 Task: Look for space in Valera, Venezuela from 12th July, 2023 to 16th July, 2023 for 8 adults in price range Rs.10000 to Rs.16000. Place can be private room with 8 bedrooms having 8 beds and 8 bathrooms. Property type can be house, flat, guest house, hotel. Amenities needed are: wifi, TV, free parkinig on premises, gym, breakfast. Booking option can be shelf check-in. Required host language is English.
Action: Mouse moved to (499, 135)
Screenshot: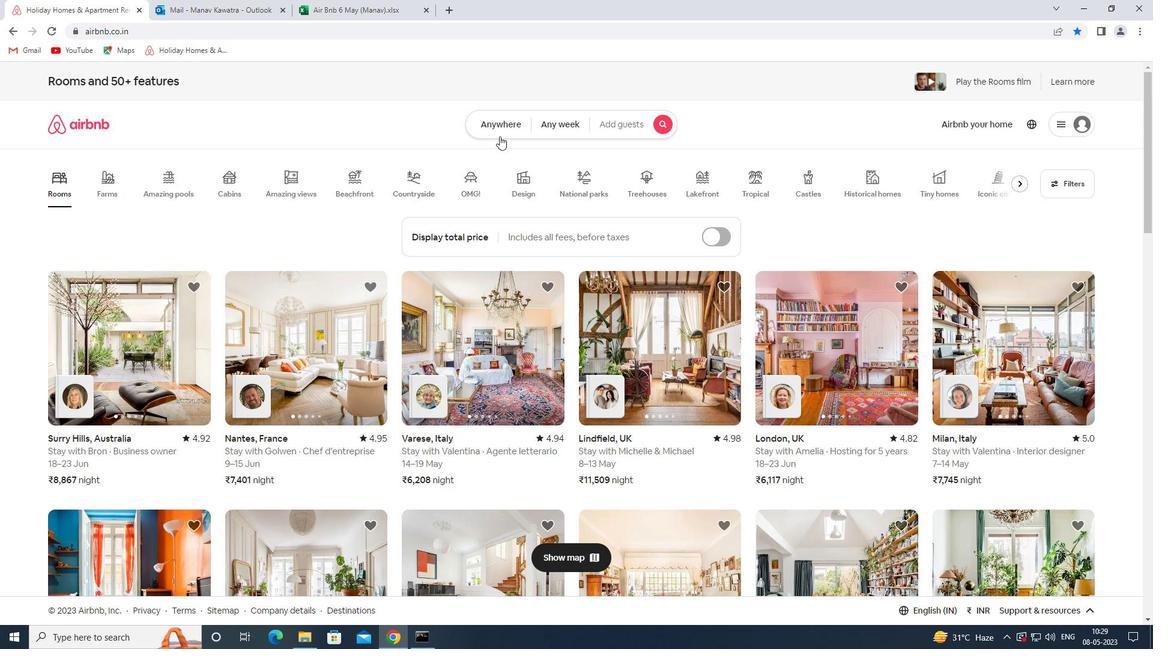 
Action: Mouse pressed left at (499, 135)
Screenshot: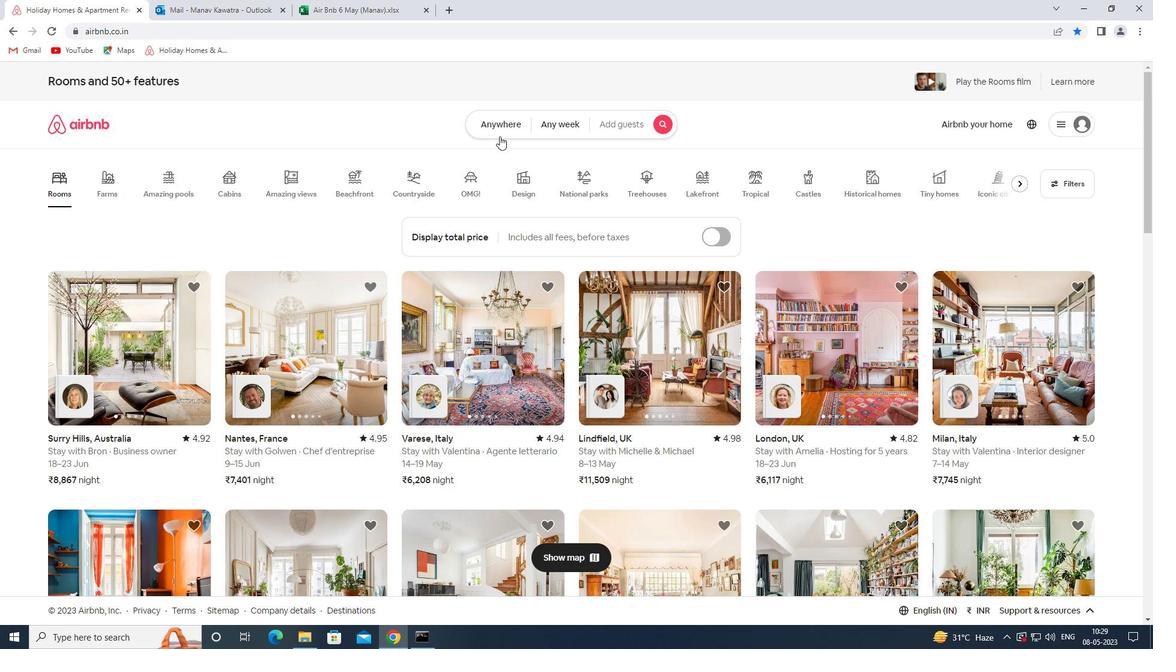 
Action: Mouse moved to (424, 174)
Screenshot: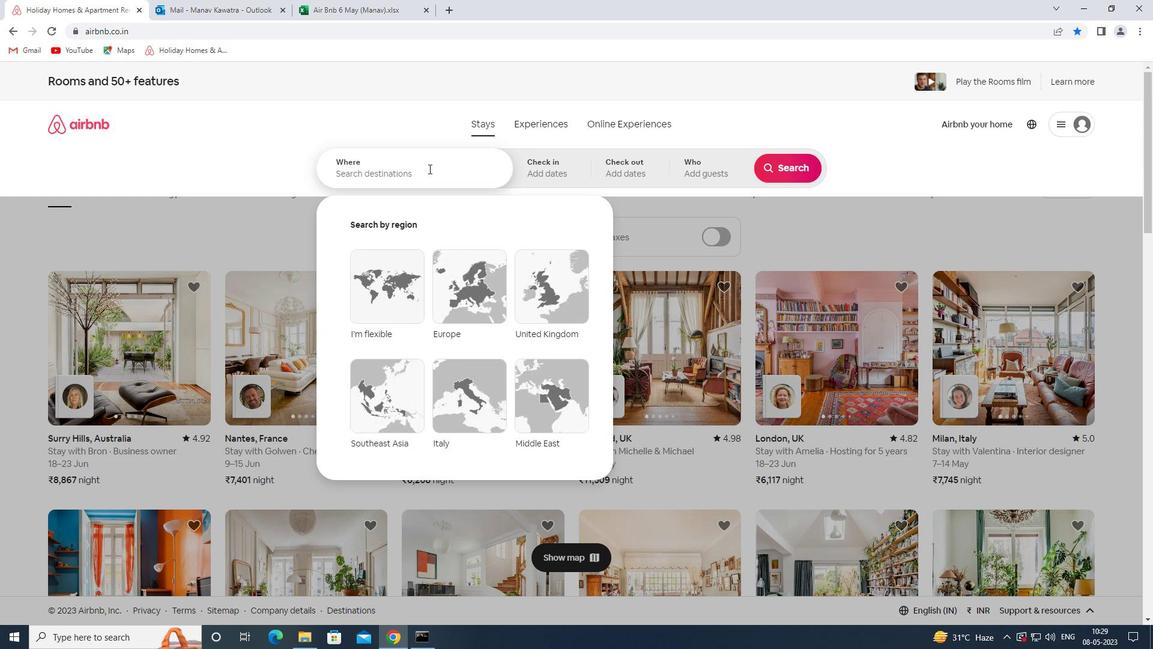 
Action: Mouse pressed left at (424, 174)
Screenshot: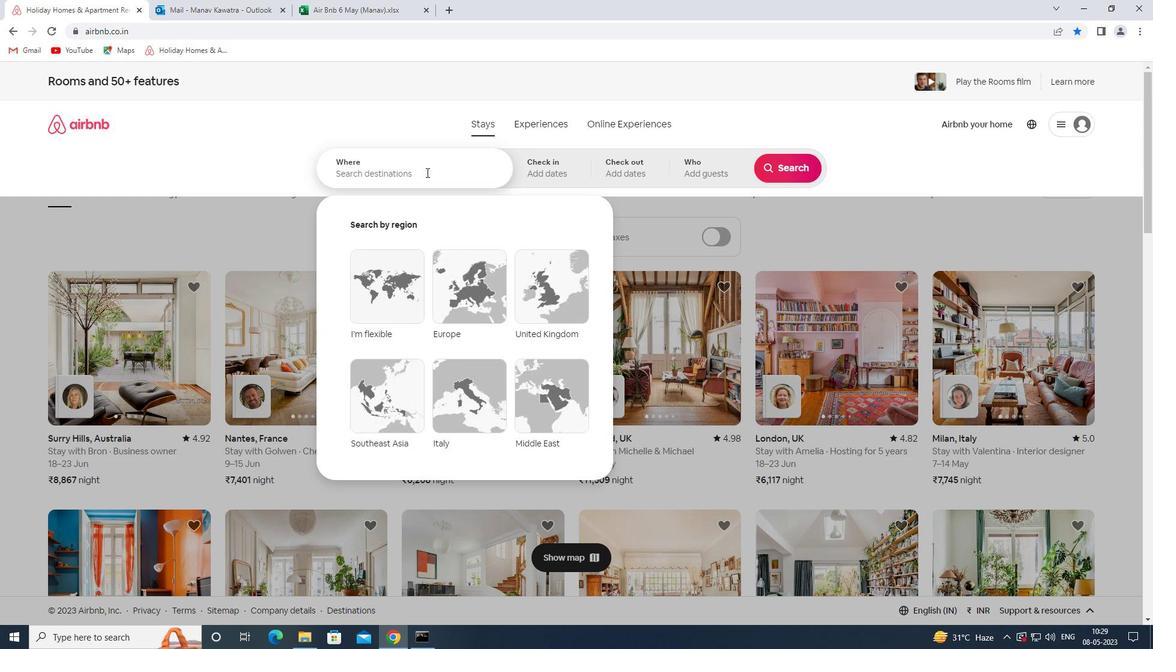 
Action: Key pressed valera<Key.space>v
Screenshot: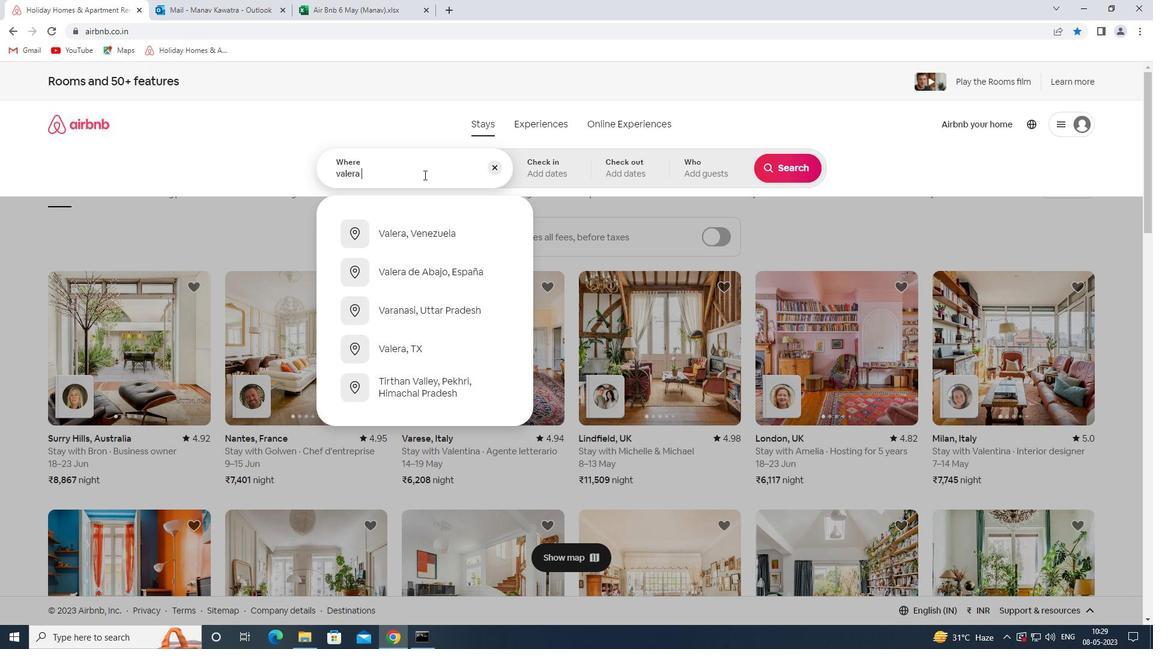 
Action: Mouse moved to (454, 265)
Screenshot: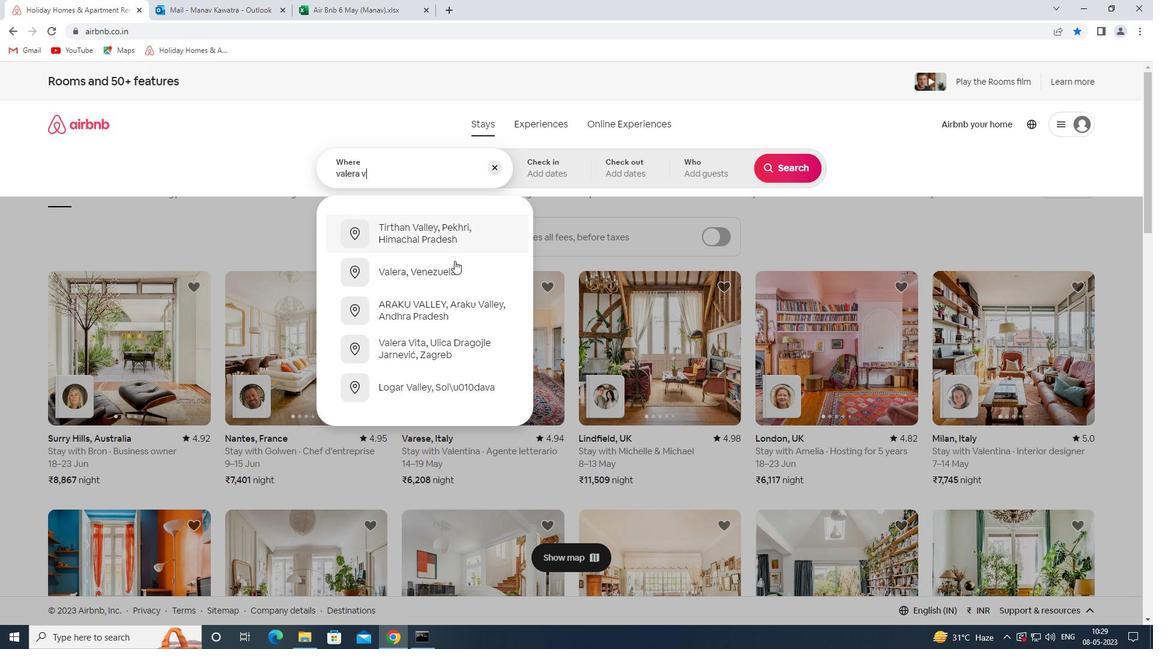 
Action: Mouse pressed left at (454, 265)
Screenshot: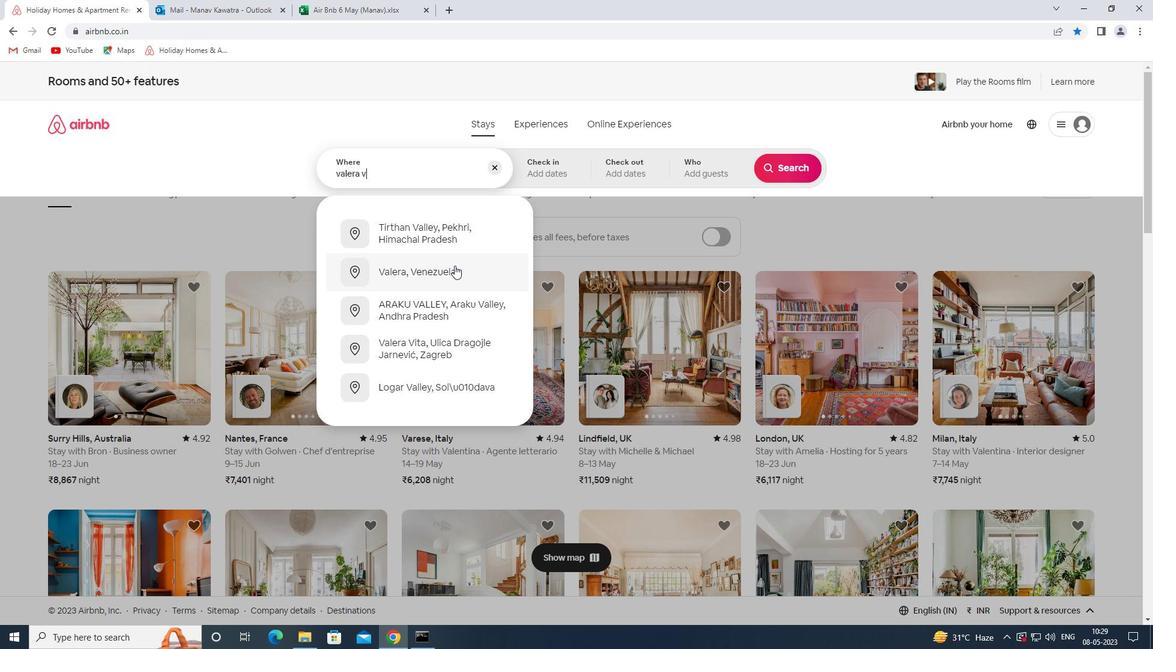 
Action: Mouse moved to (790, 262)
Screenshot: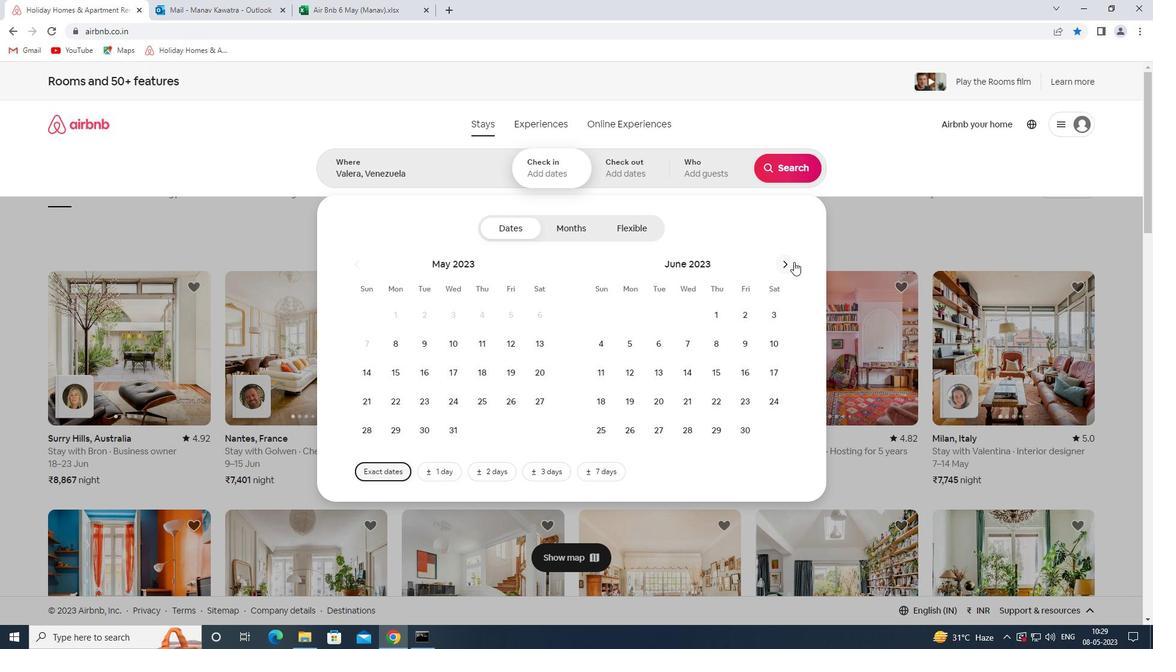 
Action: Mouse pressed left at (790, 262)
Screenshot: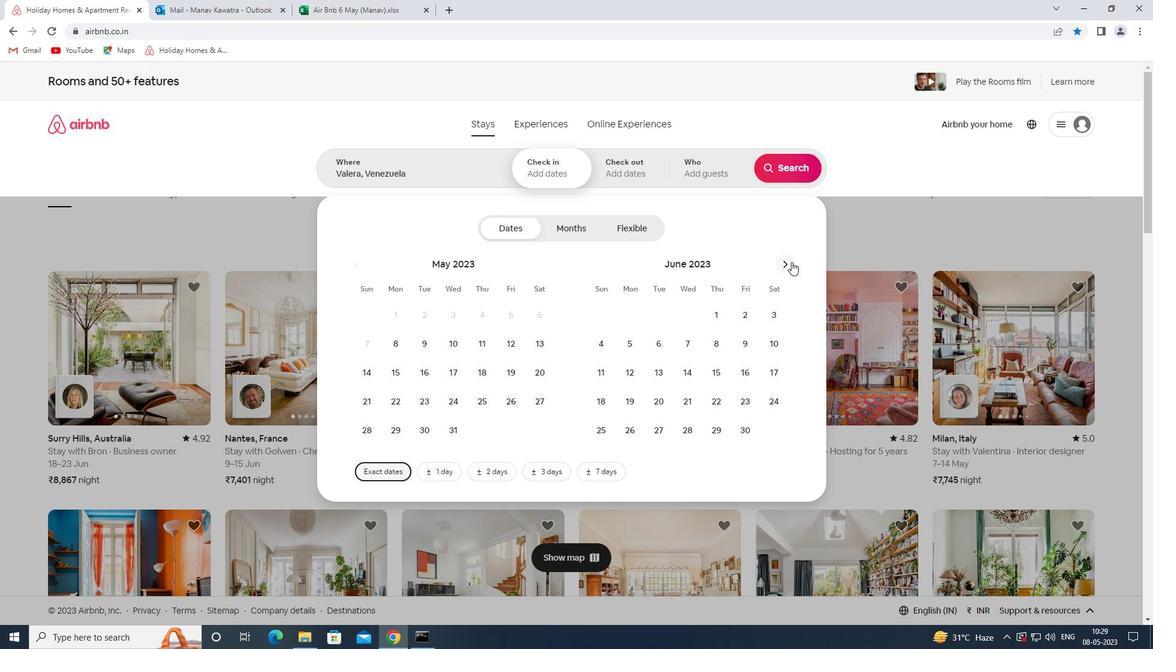 
Action: Mouse moved to (688, 370)
Screenshot: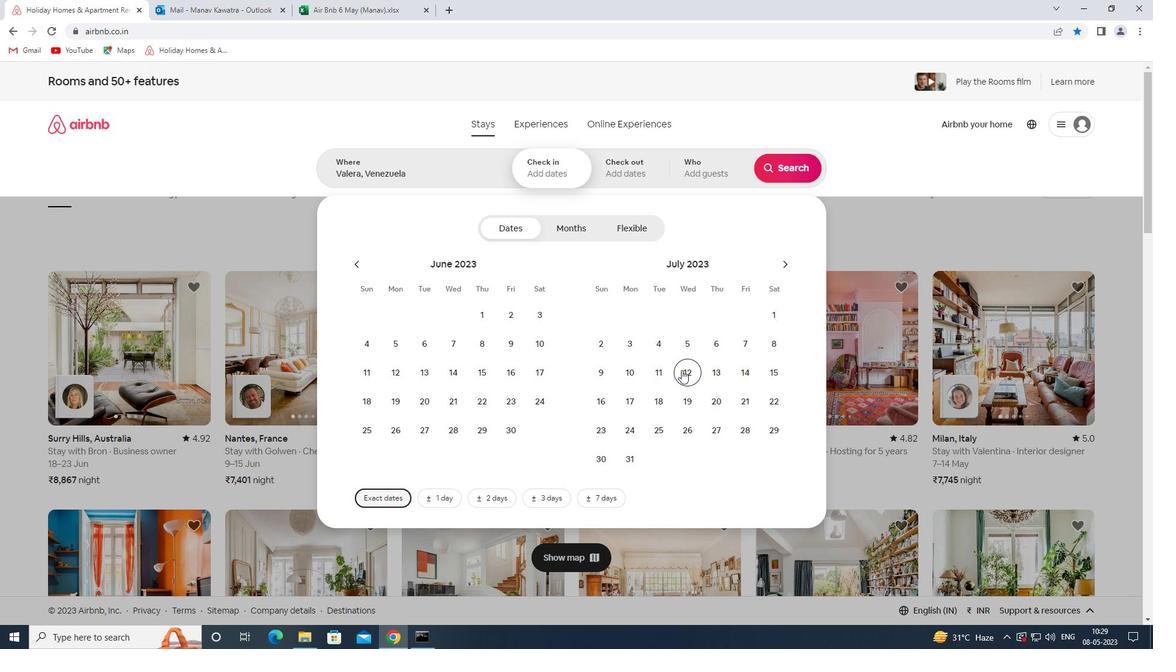 
Action: Mouse pressed left at (688, 370)
Screenshot: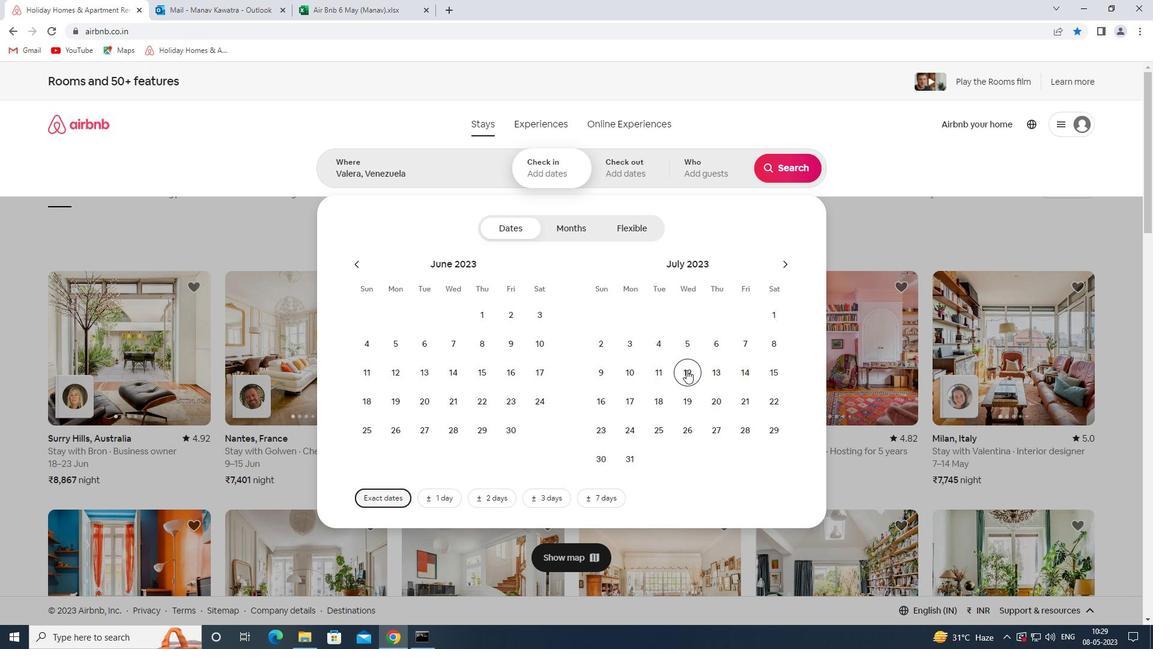 
Action: Mouse moved to (604, 406)
Screenshot: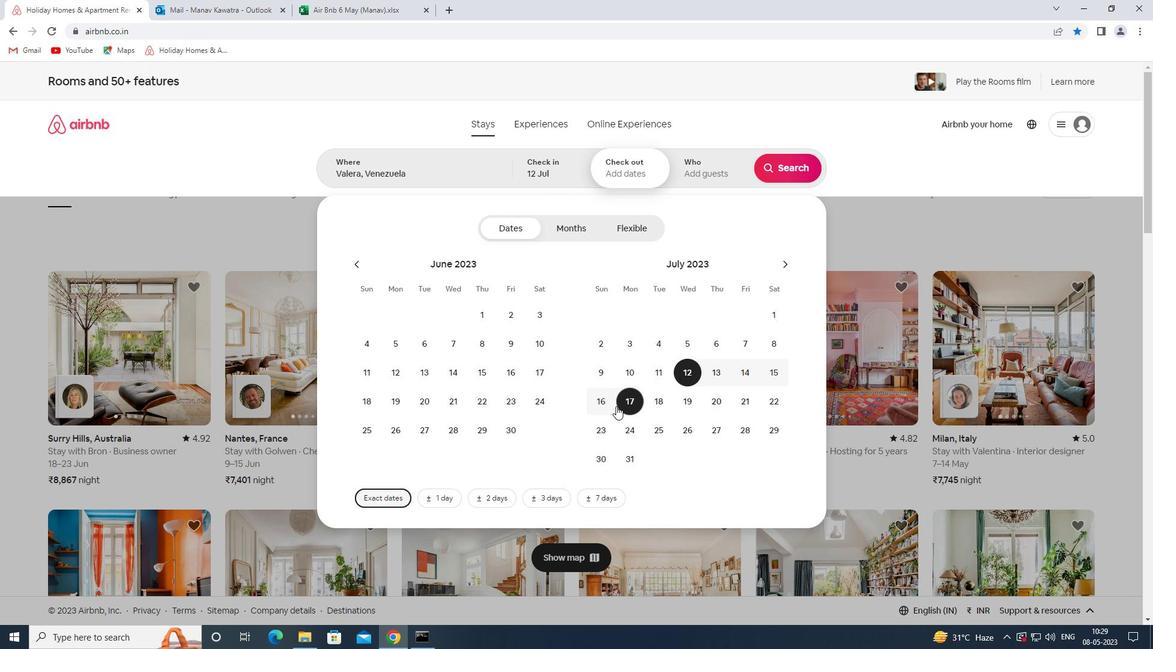 
Action: Mouse pressed left at (604, 406)
Screenshot: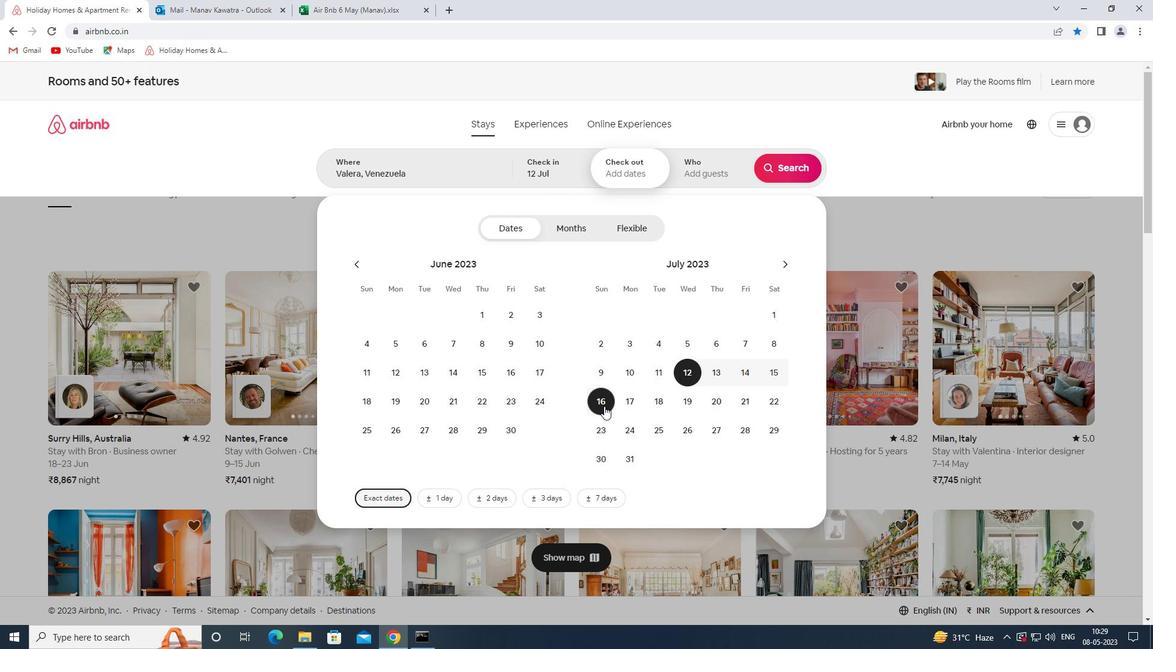 
Action: Mouse moved to (698, 179)
Screenshot: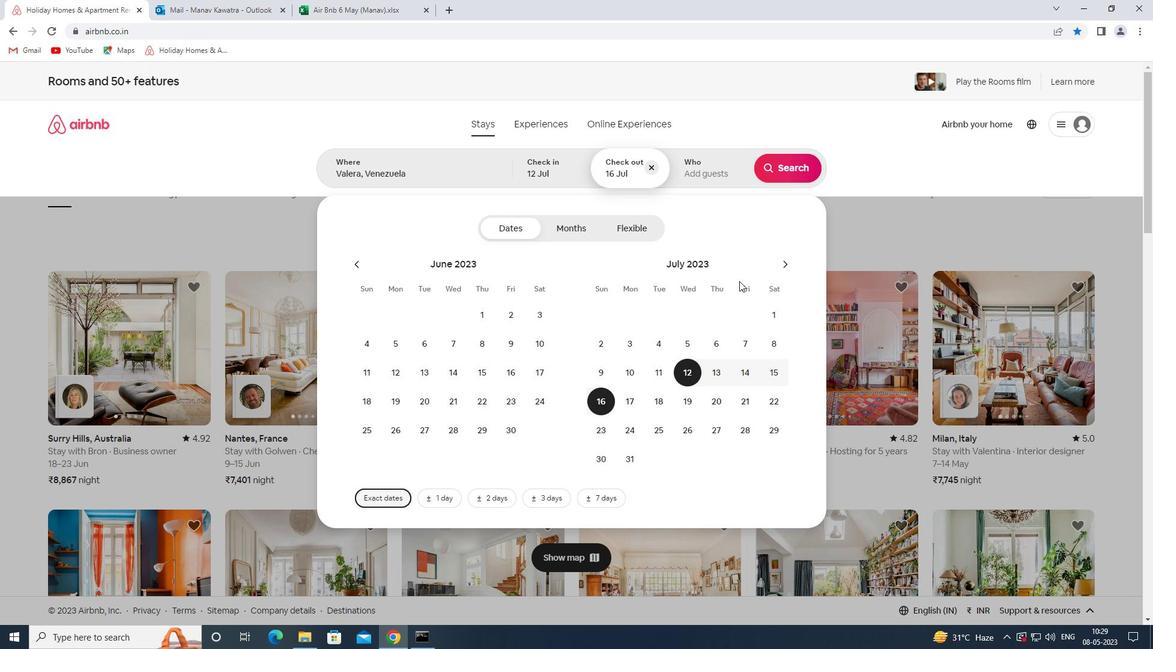 
Action: Mouse pressed left at (698, 179)
Screenshot: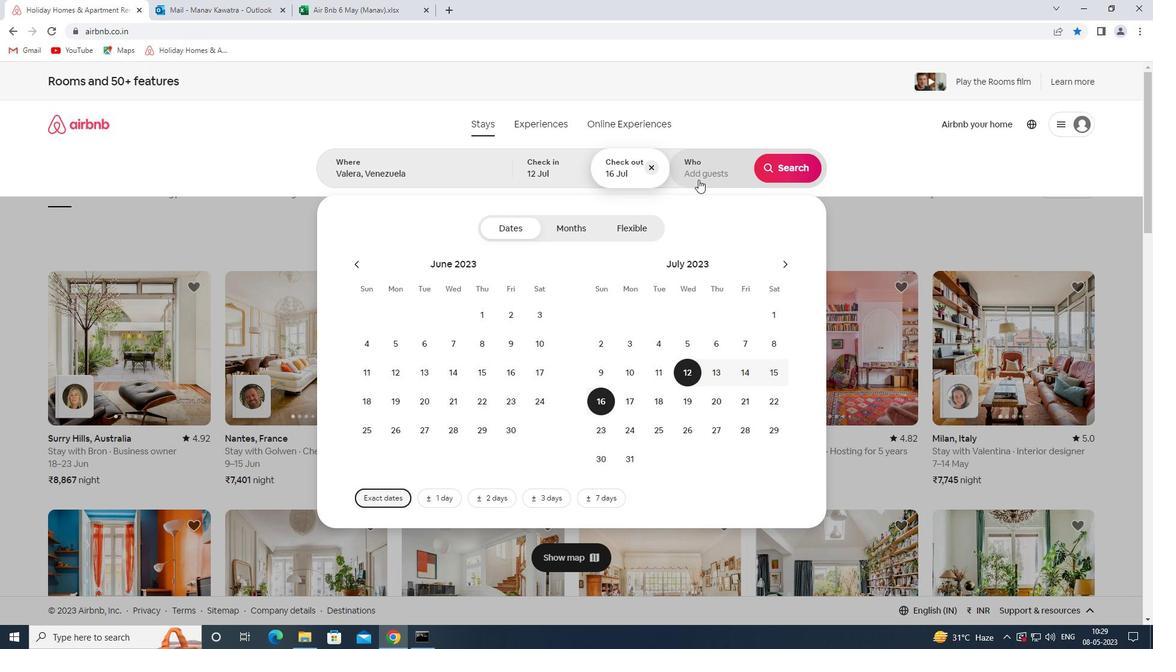 
Action: Mouse moved to (798, 233)
Screenshot: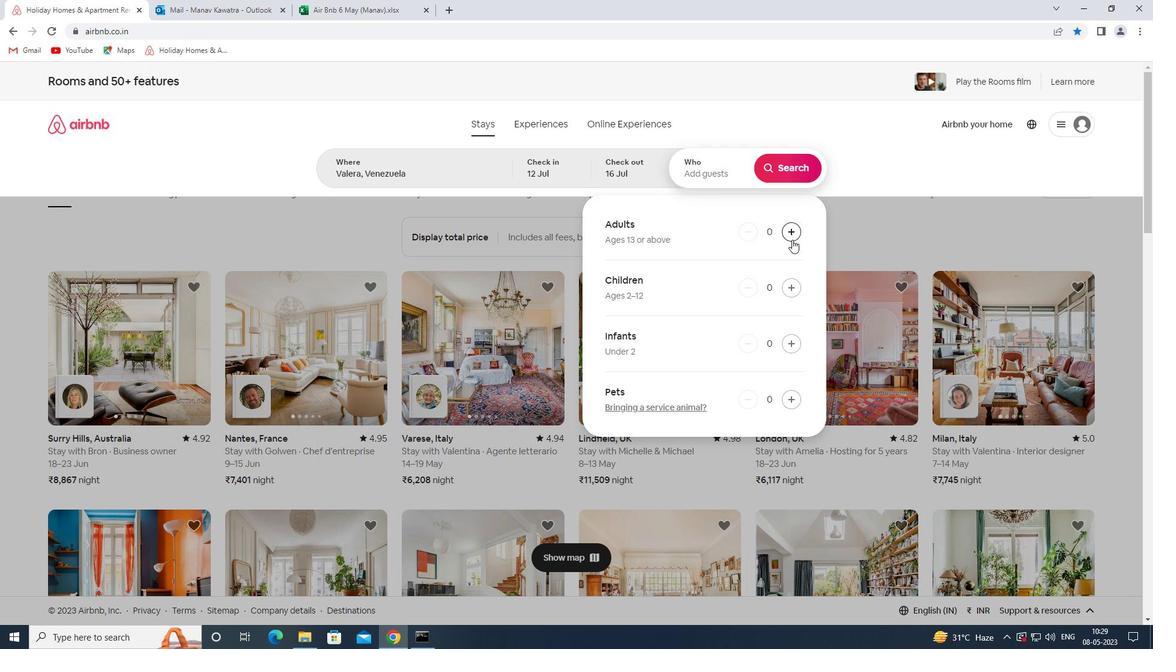 
Action: Mouse pressed left at (798, 233)
Screenshot: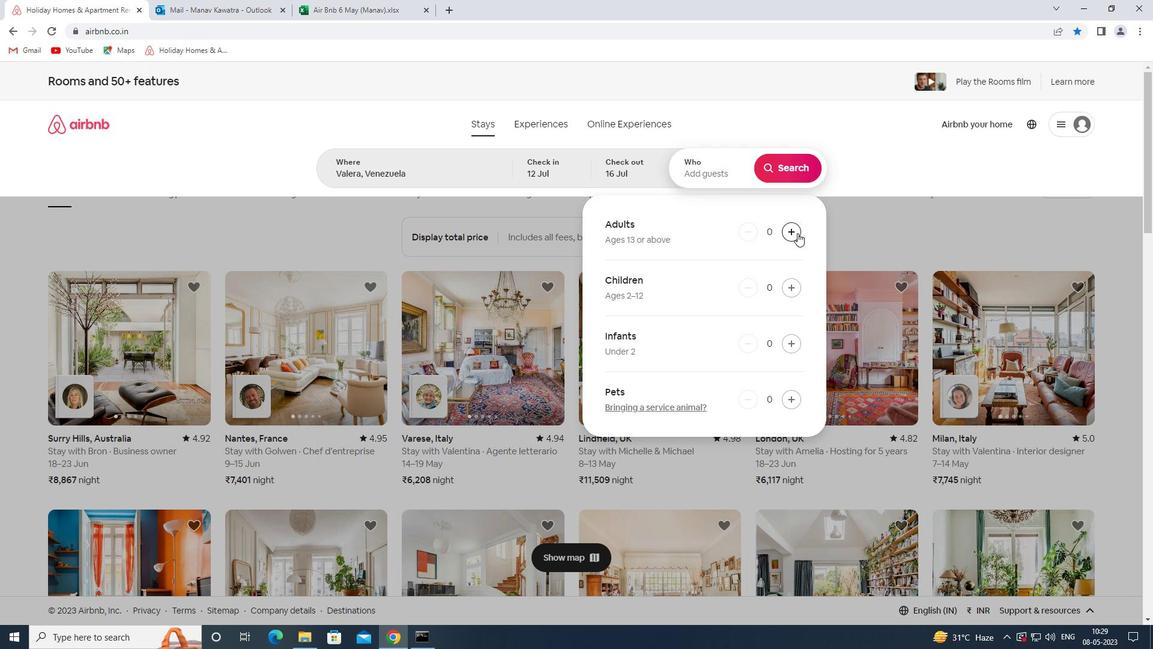 
Action: Mouse pressed left at (798, 233)
Screenshot: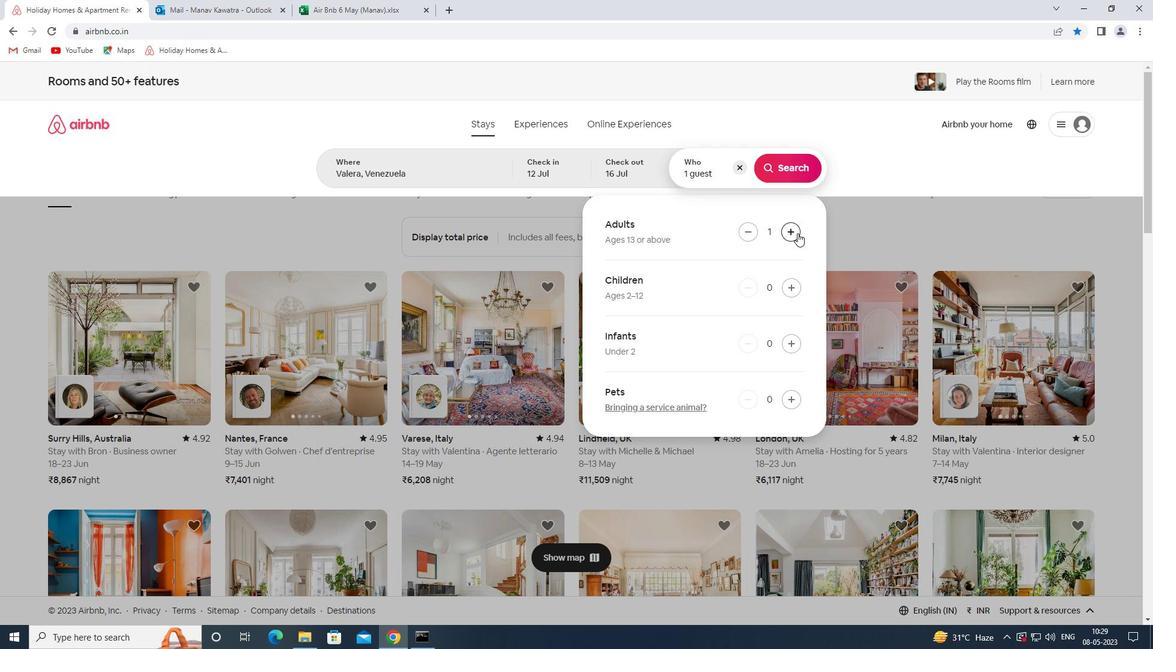 
Action: Mouse pressed left at (798, 233)
Screenshot: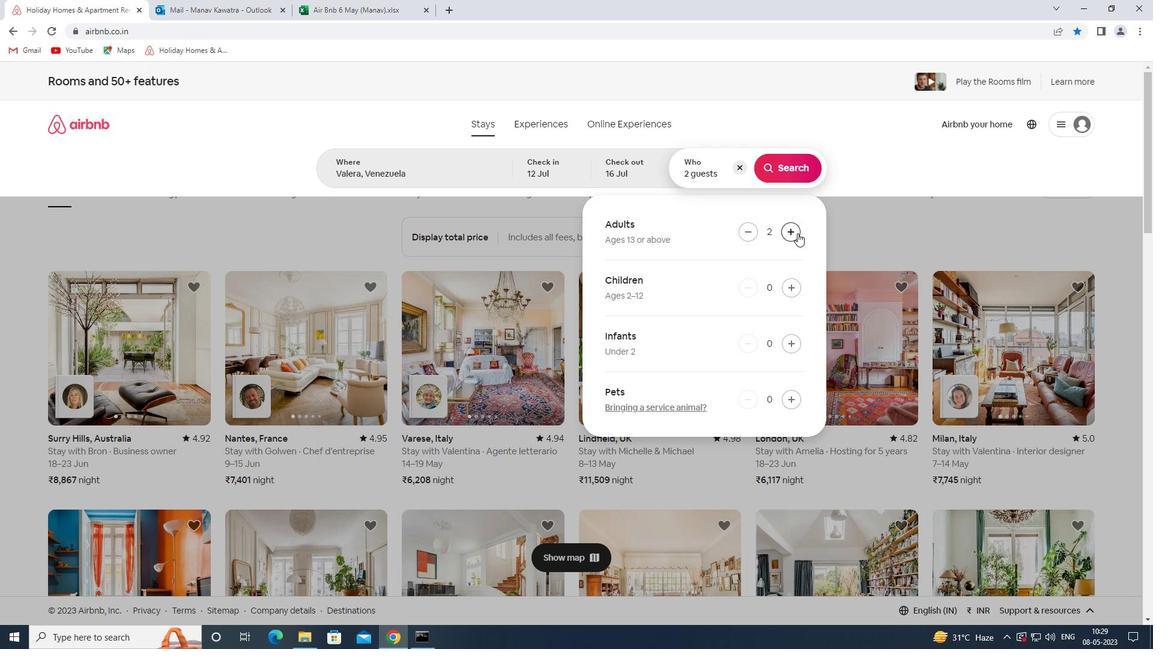 
Action: Mouse pressed left at (798, 233)
Screenshot: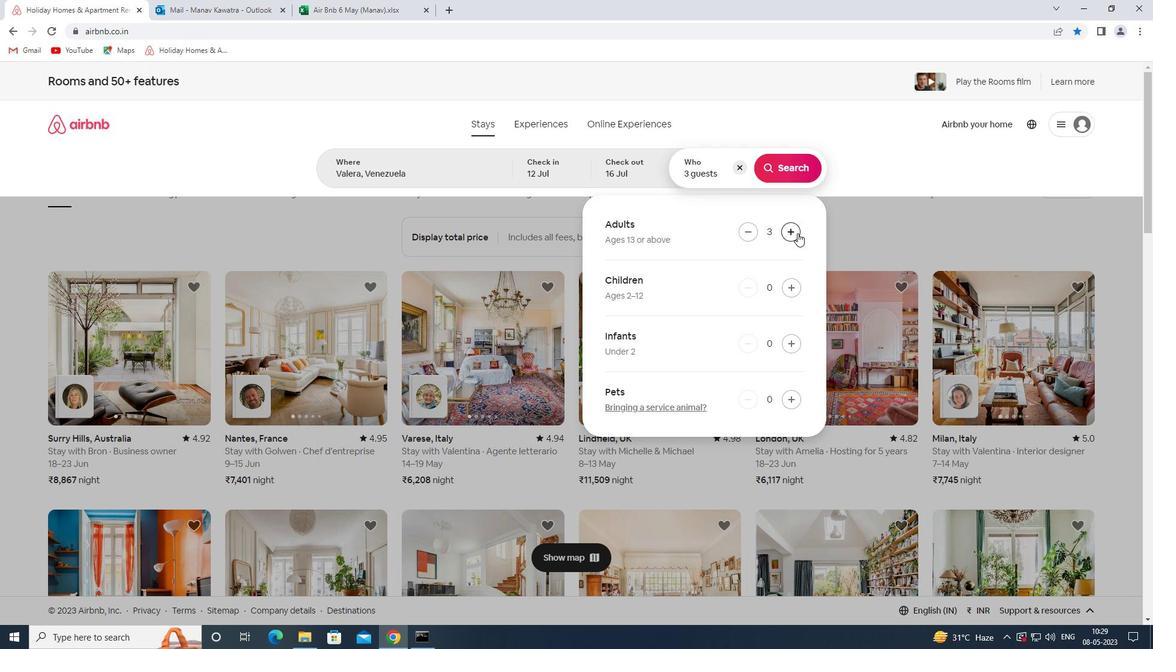 
Action: Mouse pressed left at (798, 233)
Screenshot: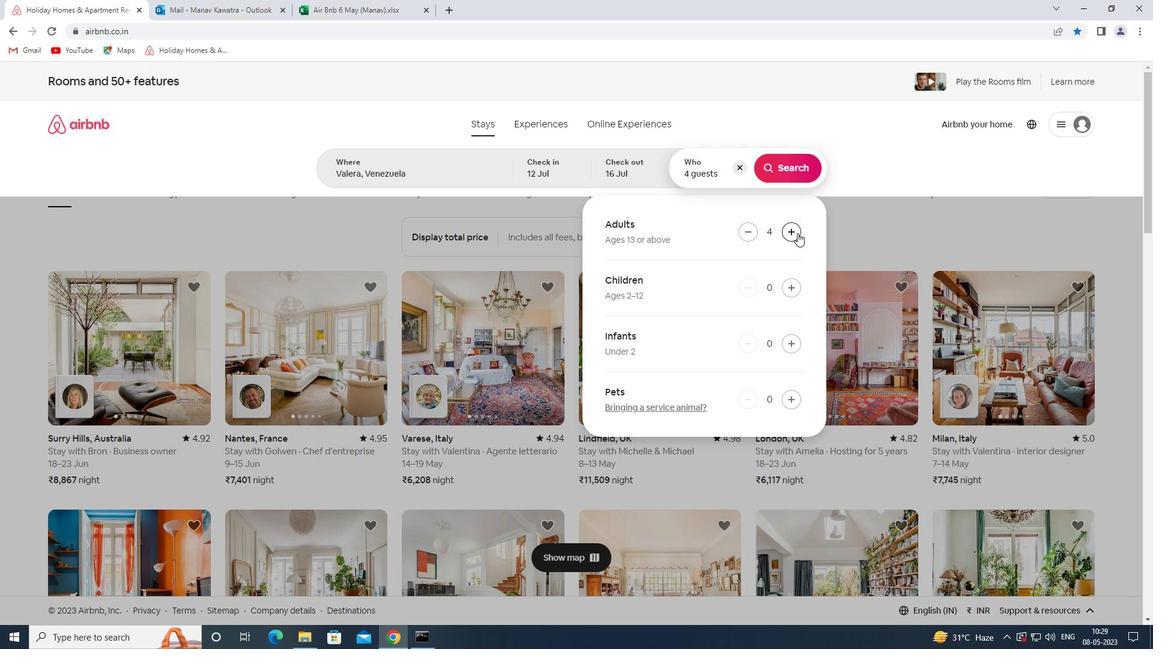 
Action: Mouse pressed left at (798, 233)
Screenshot: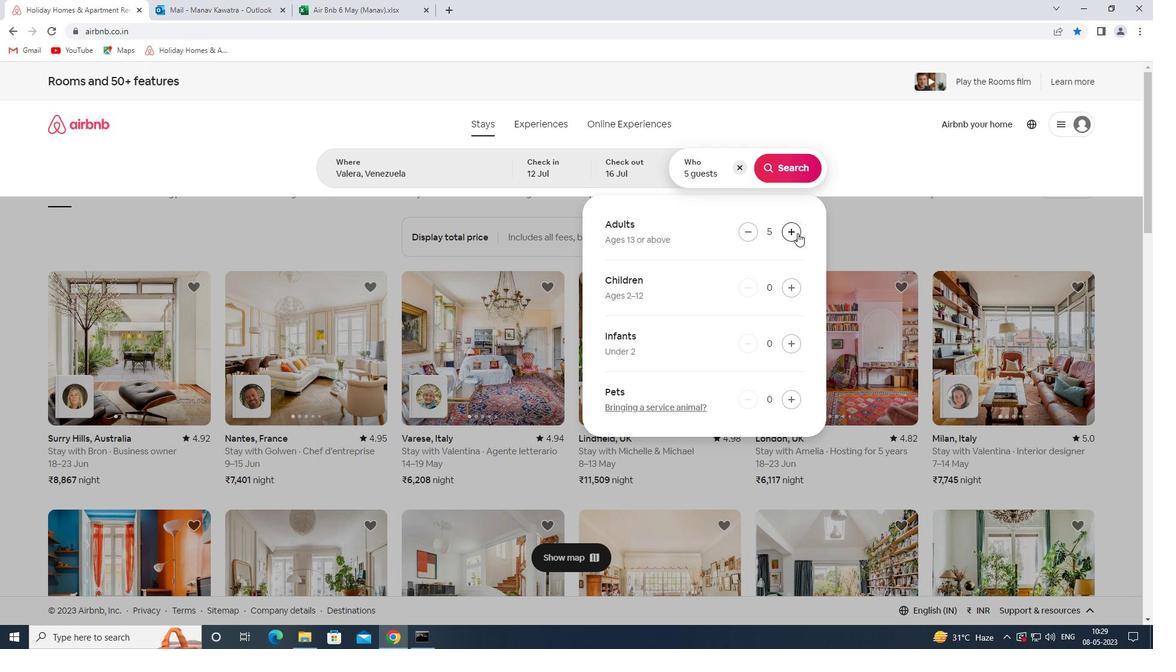 
Action: Mouse pressed left at (798, 233)
Screenshot: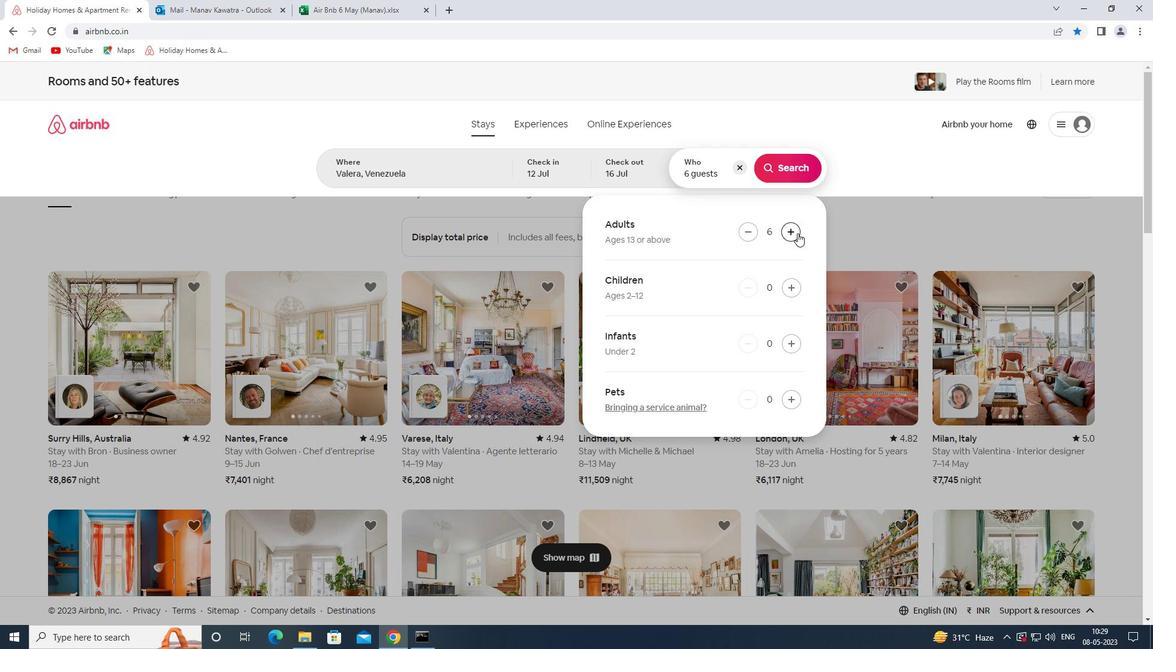 
Action: Mouse pressed left at (798, 233)
Screenshot: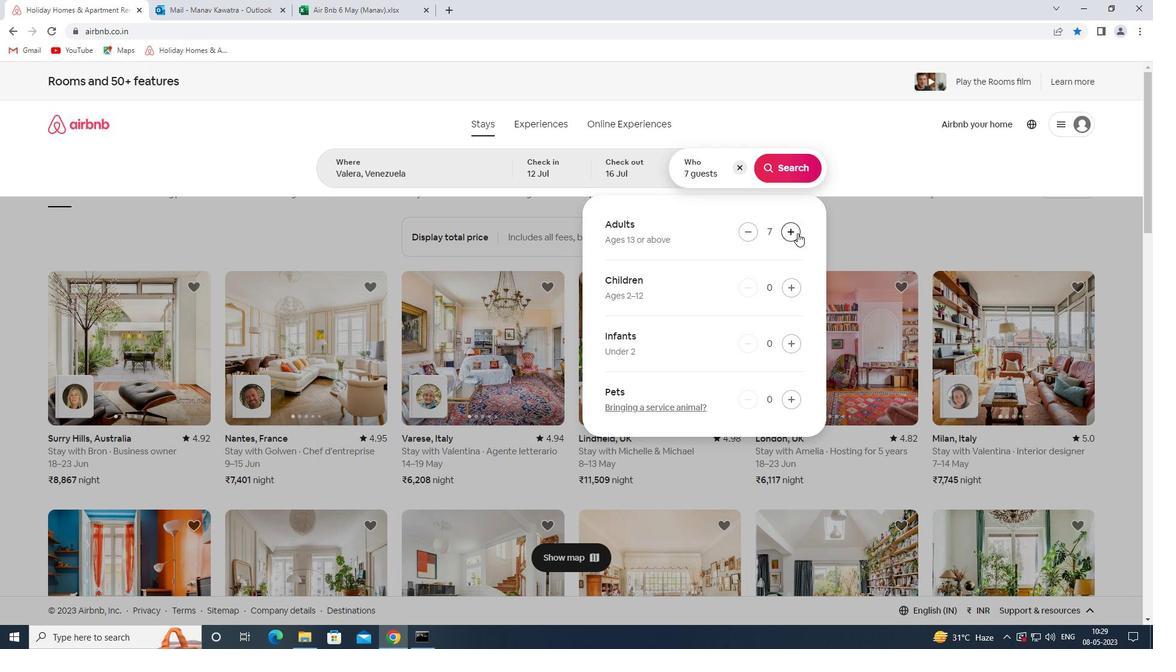 
Action: Mouse moved to (790, 168)
Screenshot: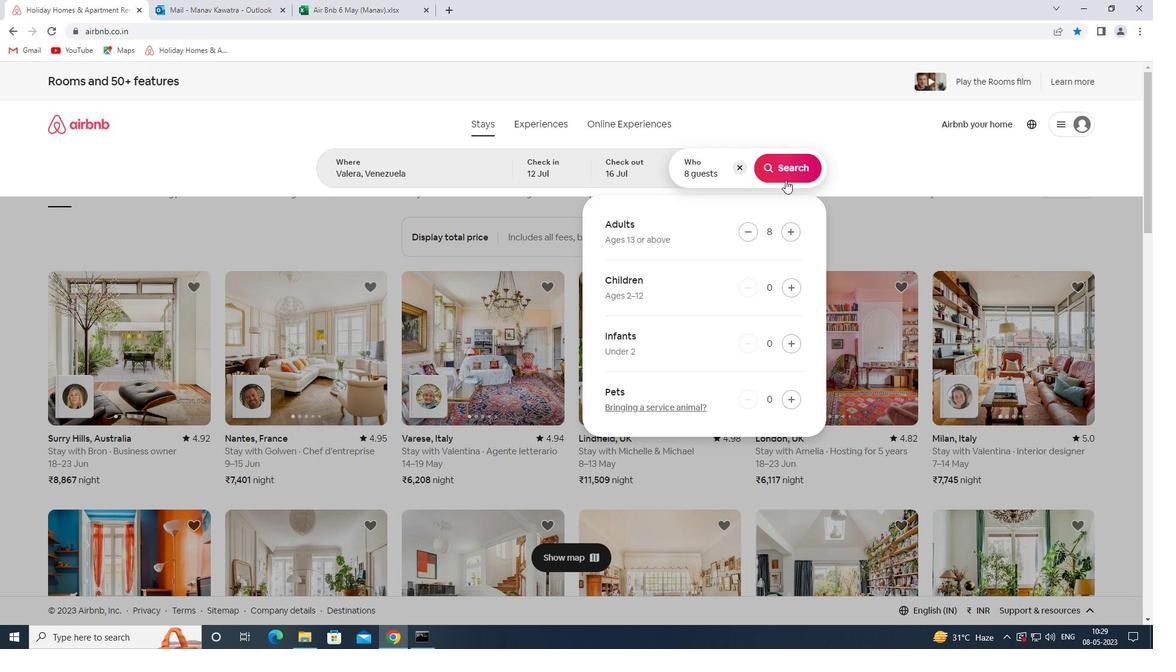
Action: Mouse pressed left at (790, 168)
Screenshot: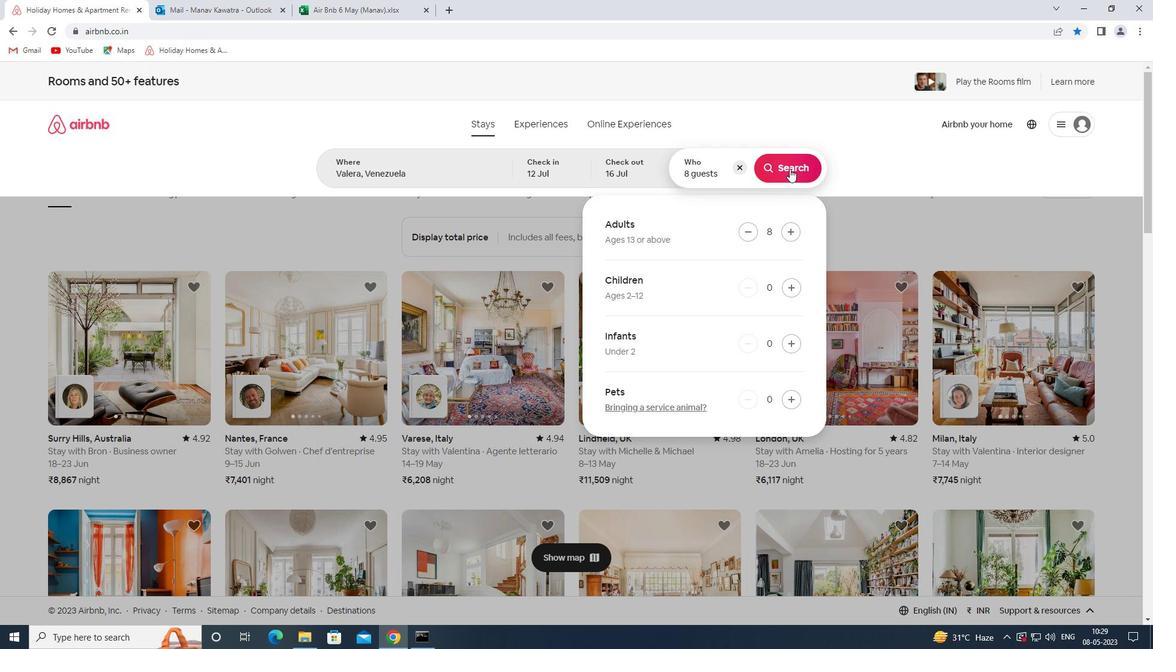 
Action: Mouse moved to (1079, 129)
Screenshot: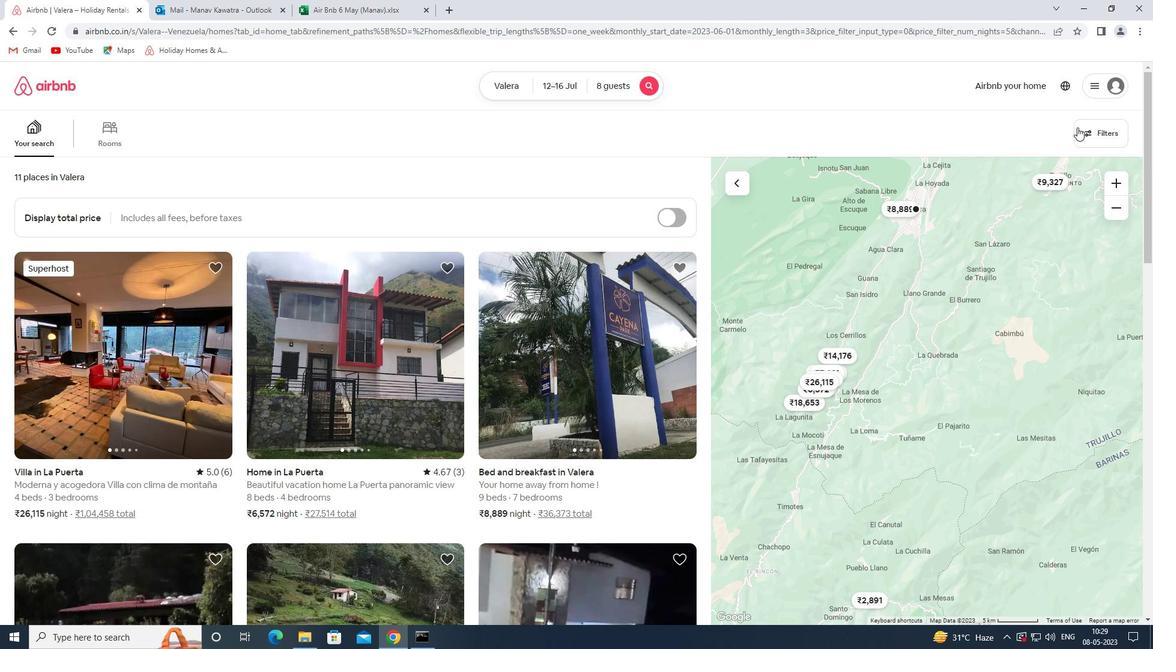 
Action: Mouse pressed left at (1079, 129)
Screenshot: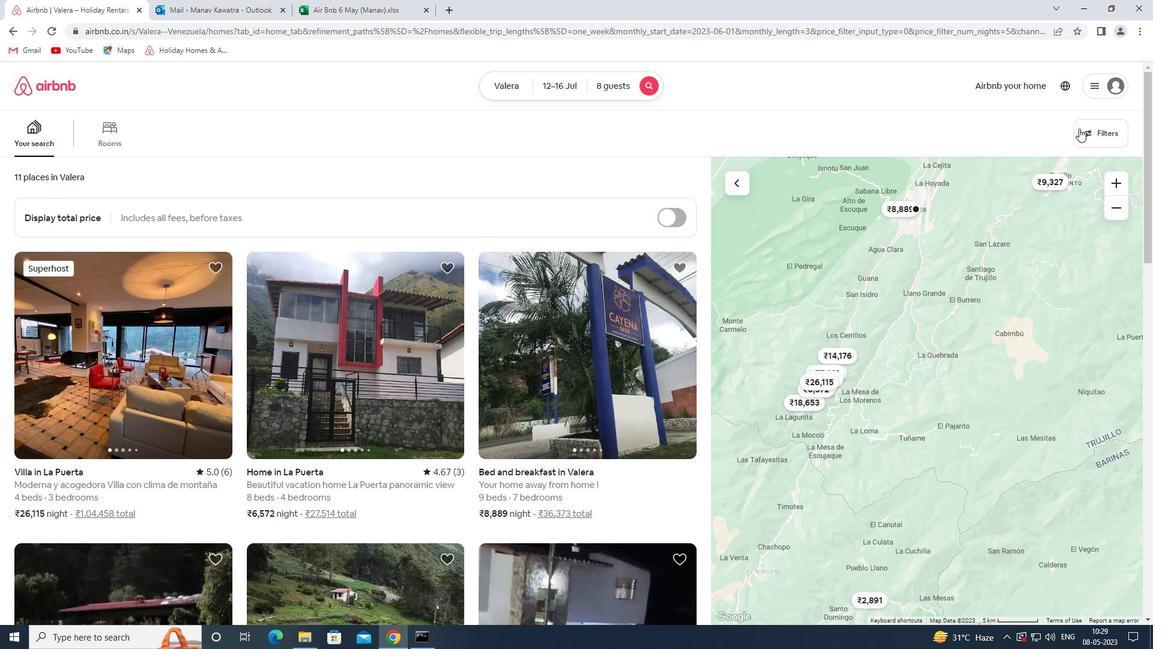 
Action: Mouse moved to (433, 425)
Screenshot: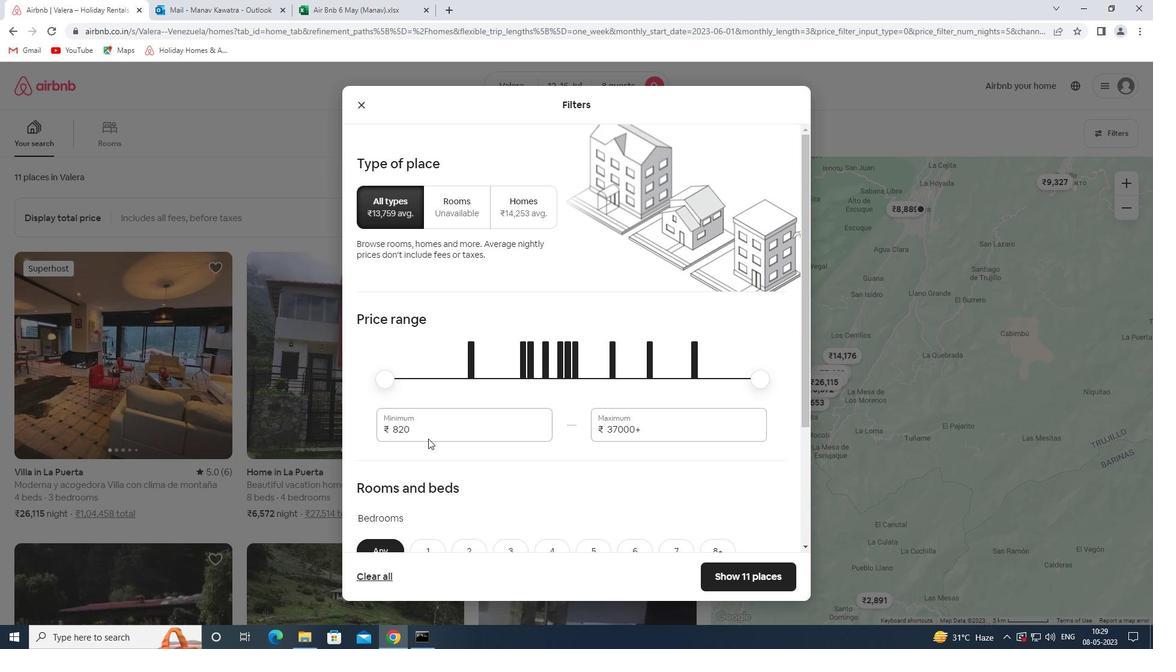 
Action: Mouse pressed left at (433, 425)
Screenshot: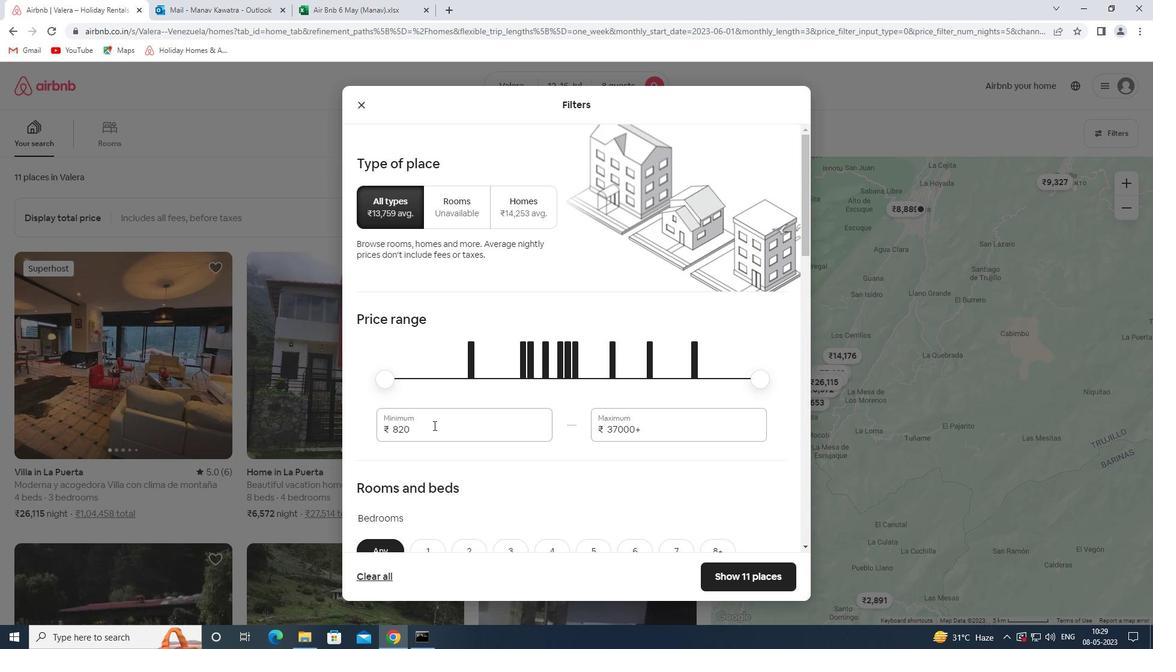 
Action: Mouse pressed left at (433, 425)
Screenshot: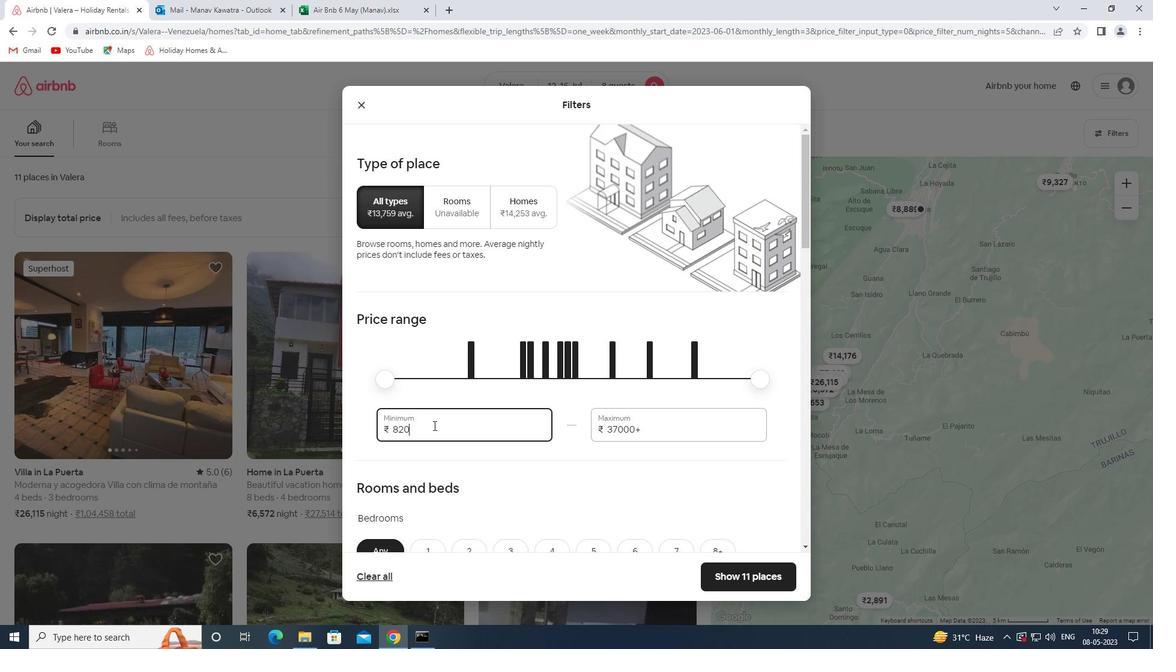 
Action: Mouse moved to (435, 414)
Screenshot: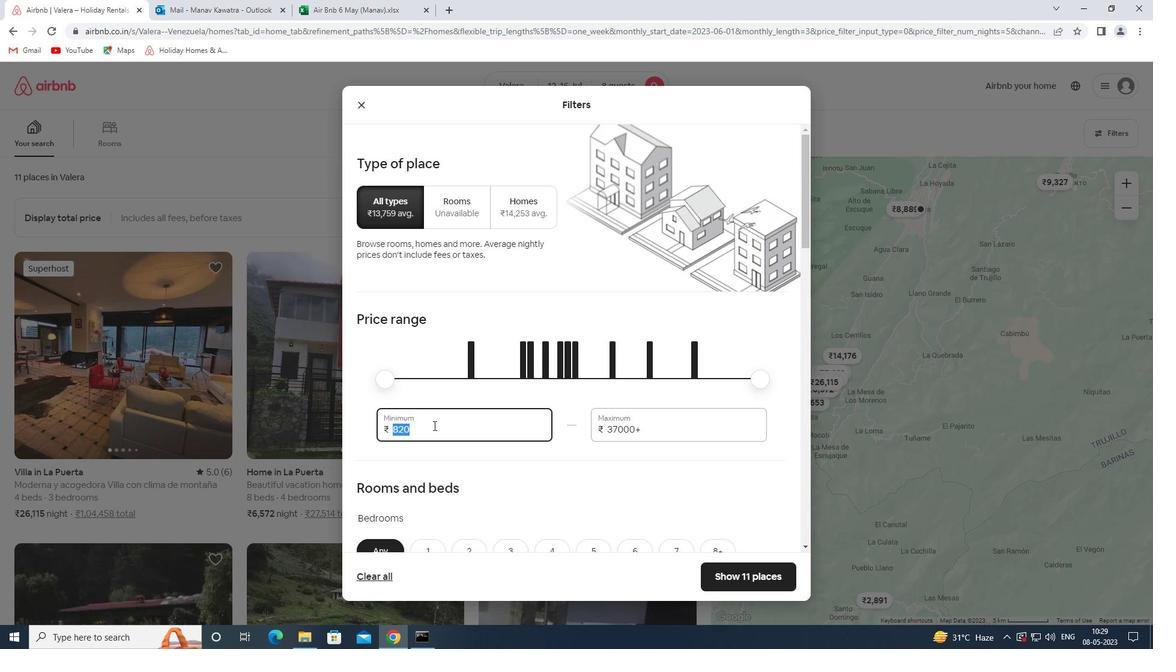 
Action: Key pressed 10000<Key.tab>16000
Screenshot: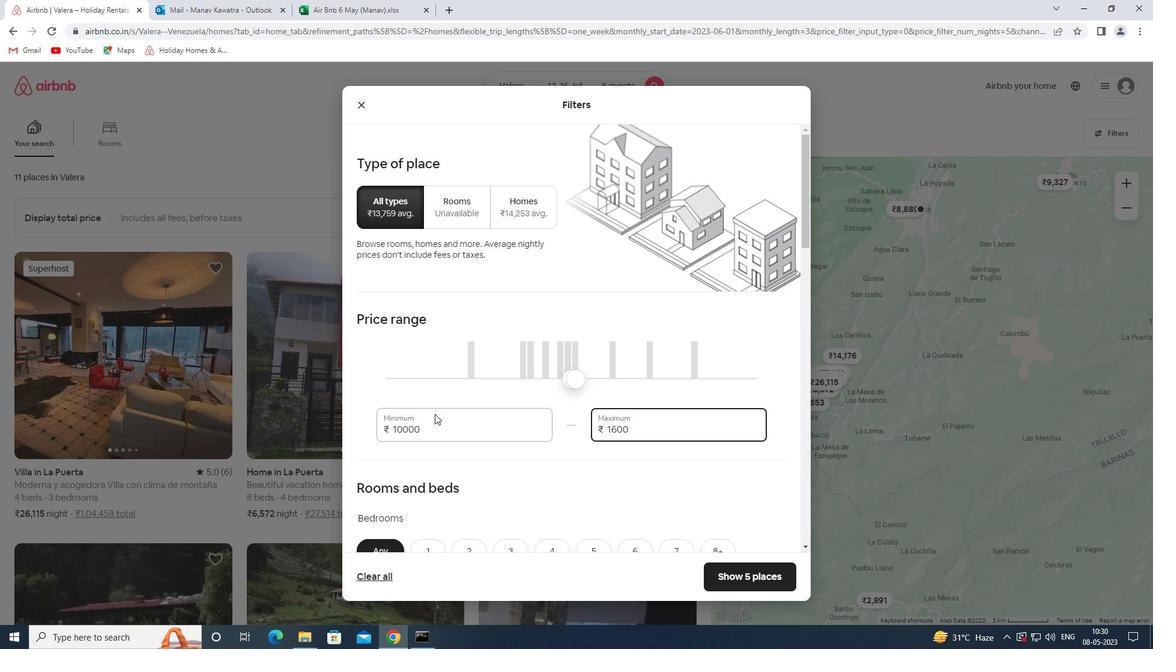 
Action: Mouse moved to (522, 446)
Screenshot: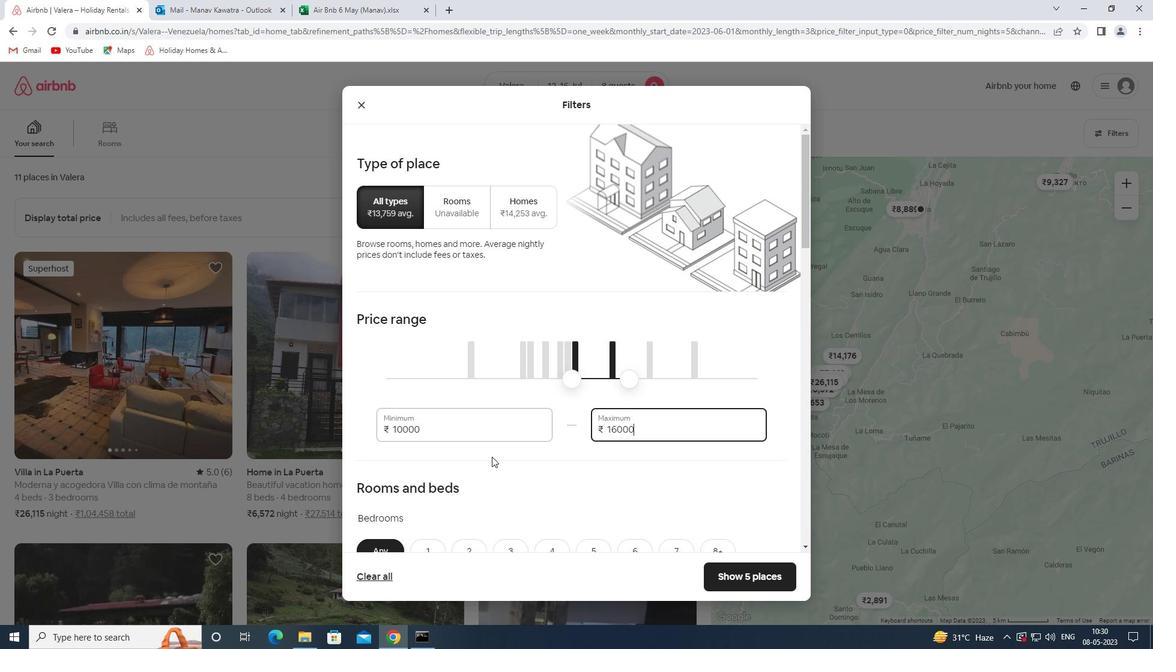
Action: Mouse scrolled (522, 445) with delta (0, 0)
Screenshot: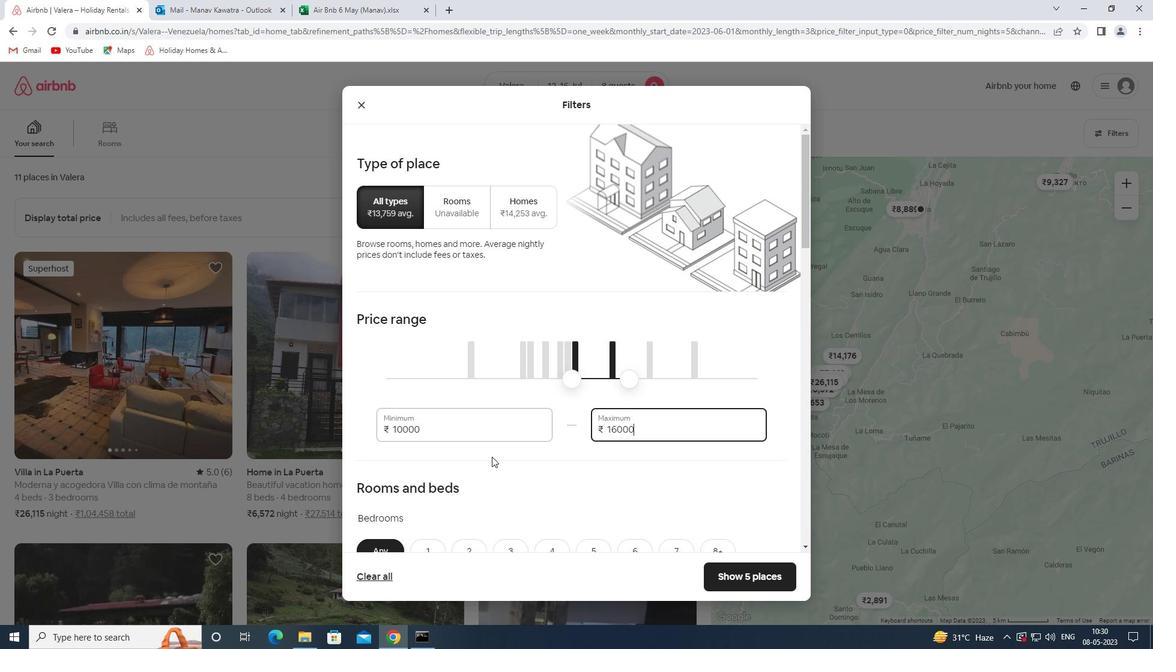 
Action: Mouse moved to (524, 445)
Screenshot: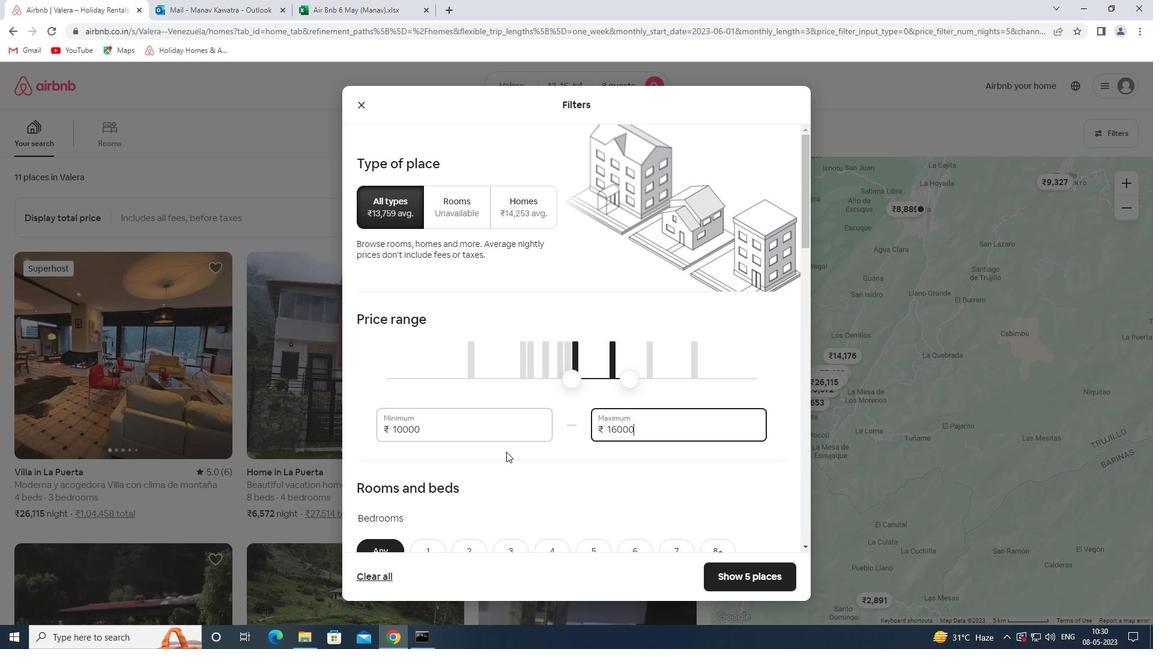 
Action: Mouse scrolled (524, 445) with delta (0, 0)
Screenshot: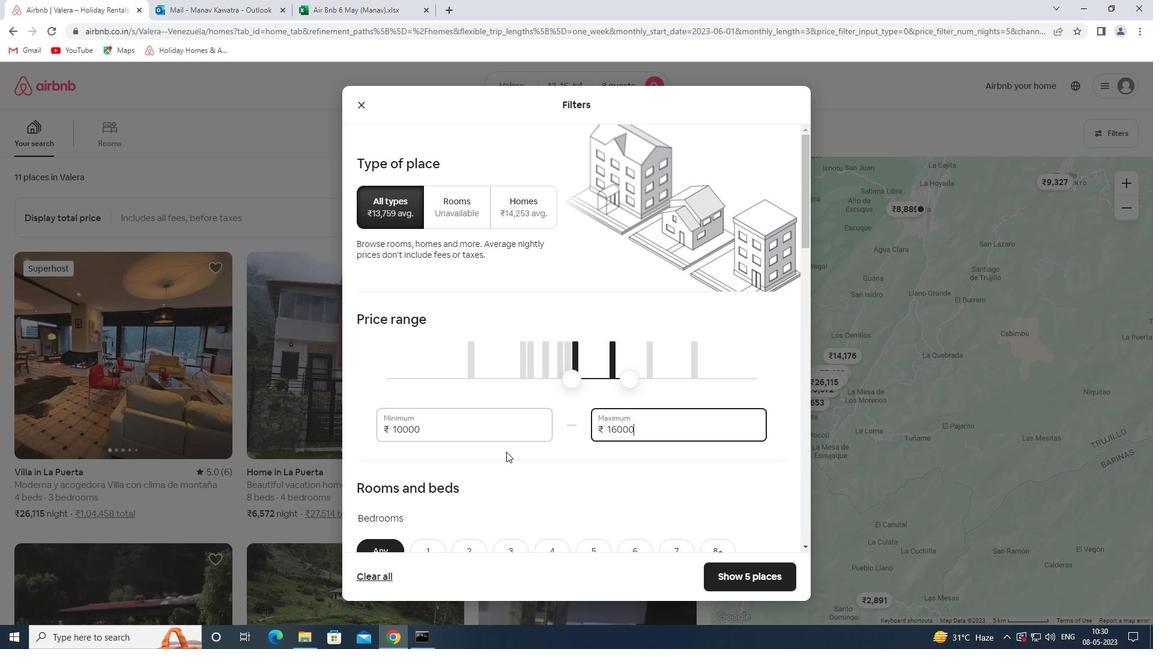 
Action: Mouse moved to (527, 444)
Screenshot: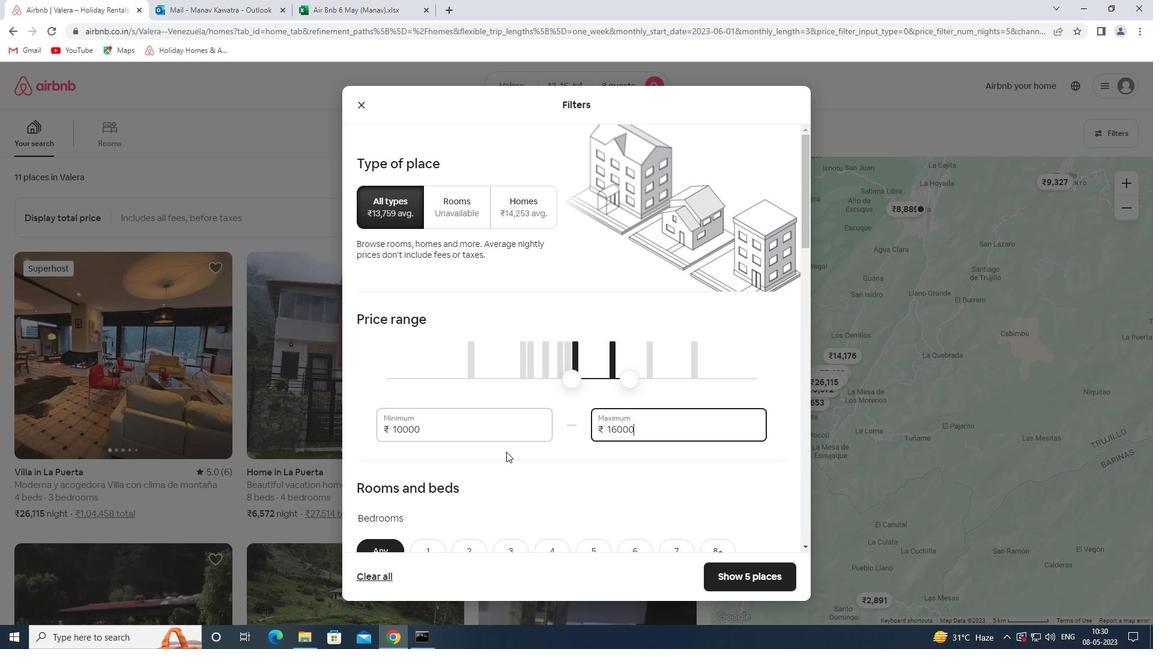 
Action: Mouse scrolled (527, 444) with delta (0, 0)
Screenshot: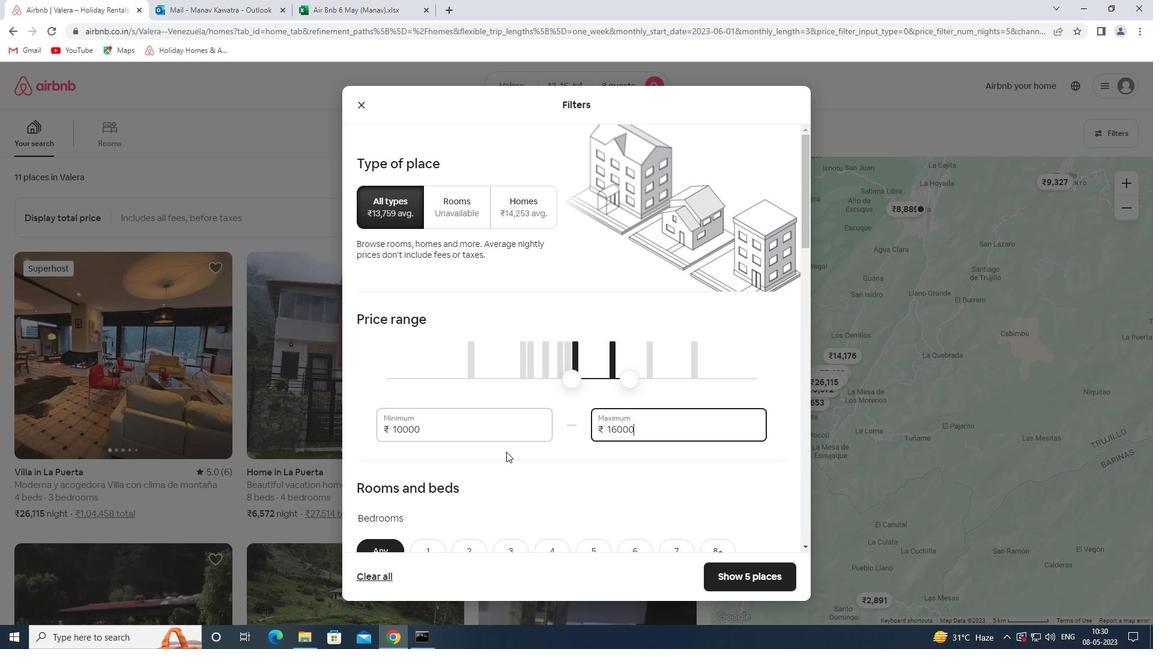 
Action: Mouse moved to (717, 371)
Screenshot: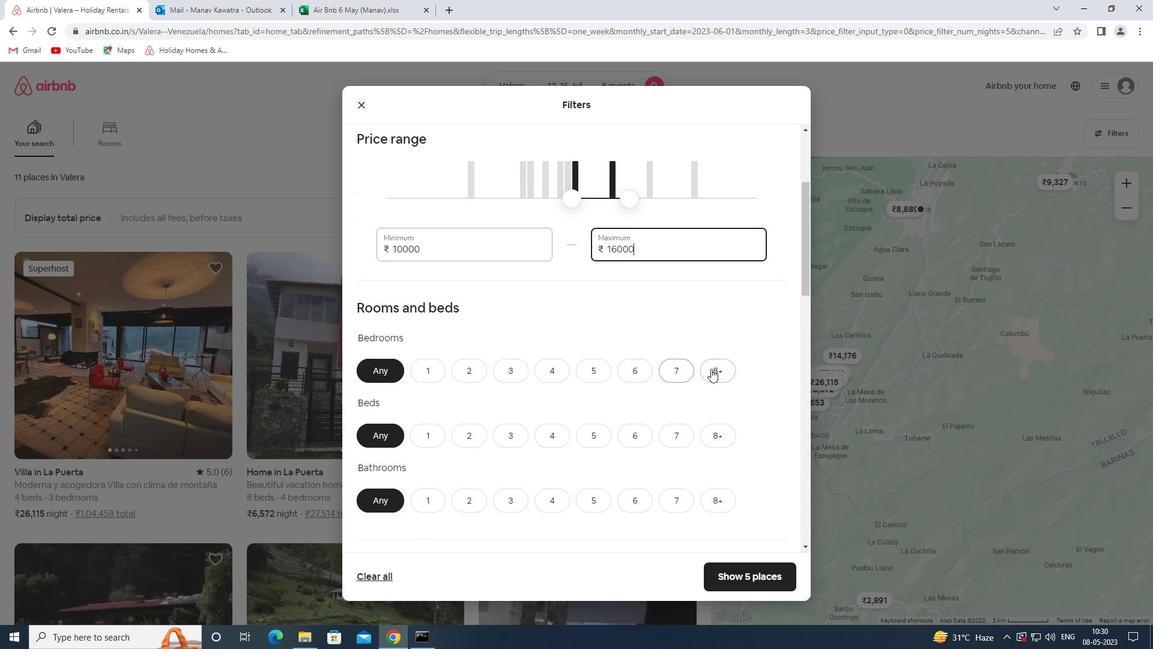 
Action: Mouse pressed left at (717, 371)
Screenshot: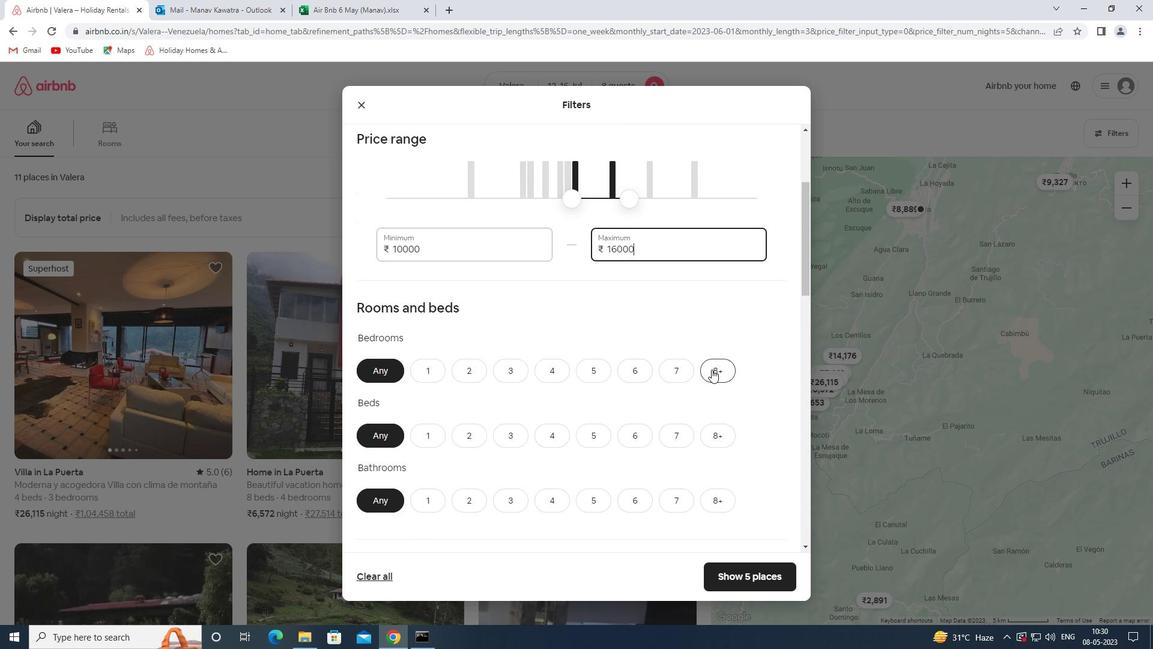 
Action: Mouse moved to (724, 441)
Screenshot: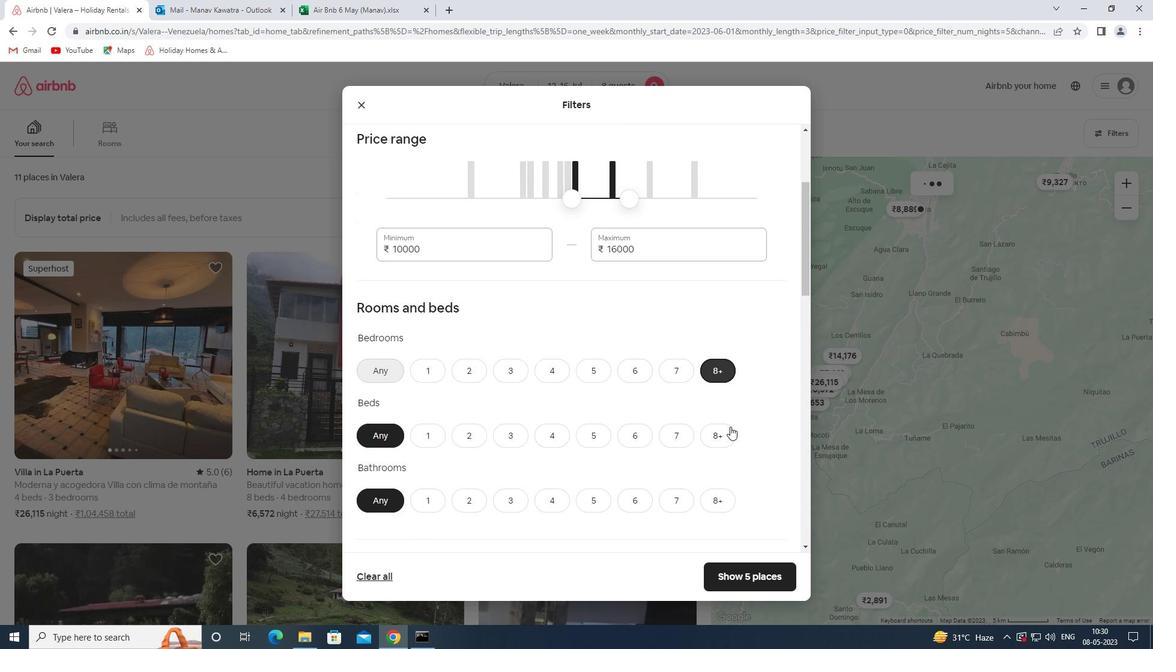 
Action: Mouse pressed left at (724, 441)
Screenshot: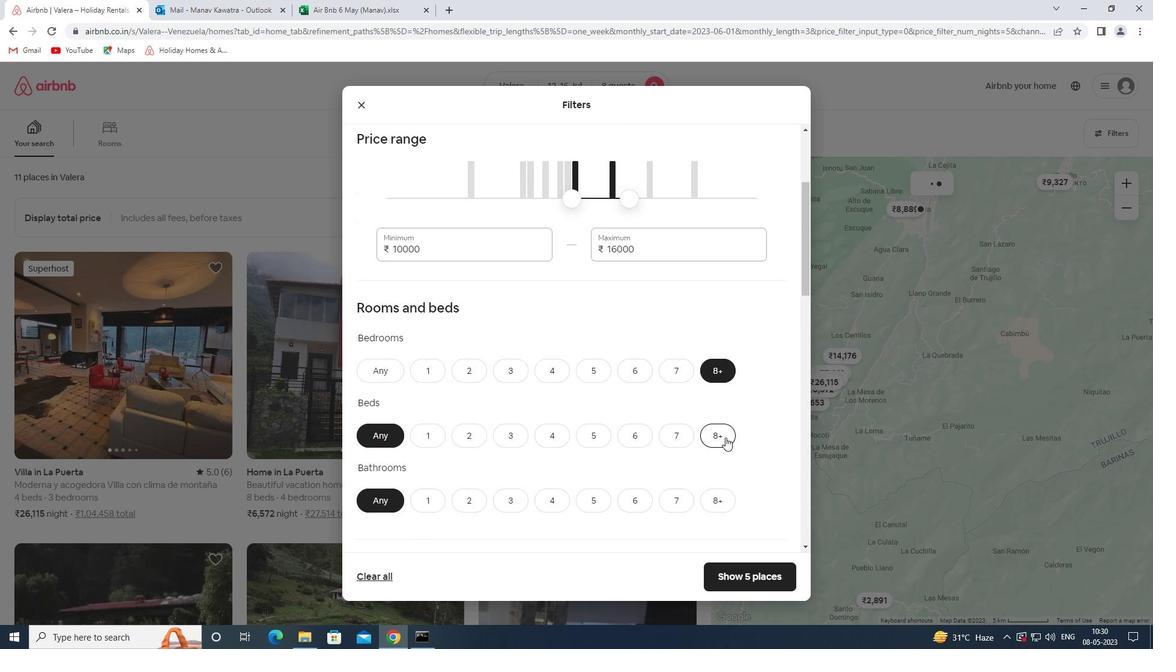 
Action: Mouse moved to (725, 499)
Screenshot: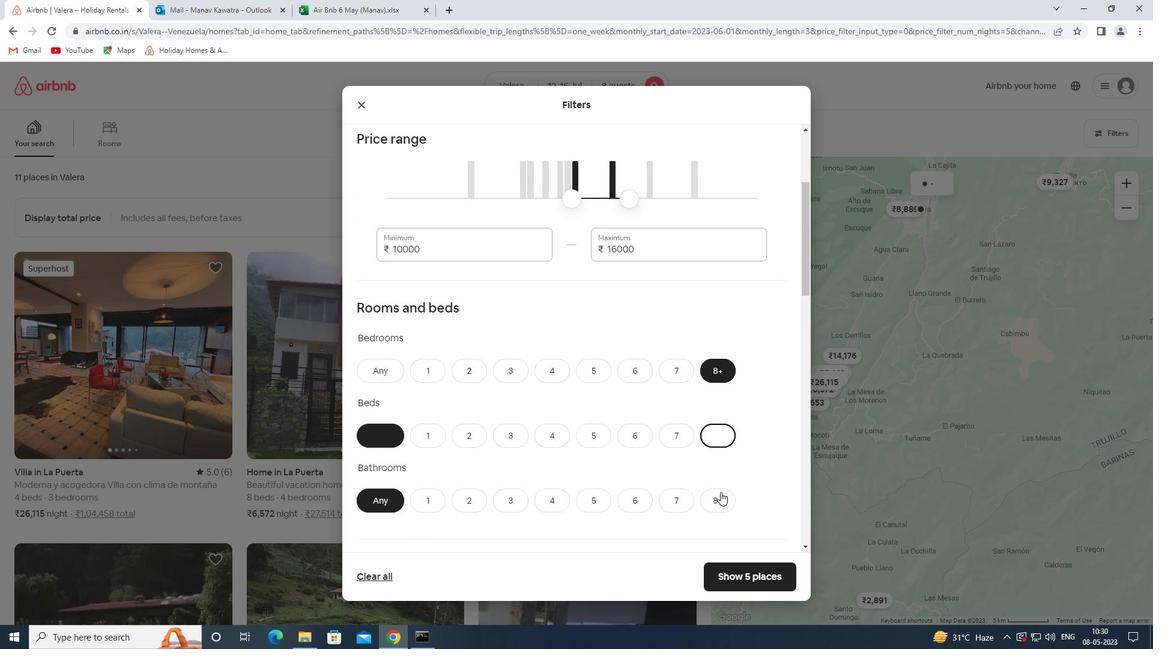 
Action: Mouse pressed left at (725, 499)
Screenshot: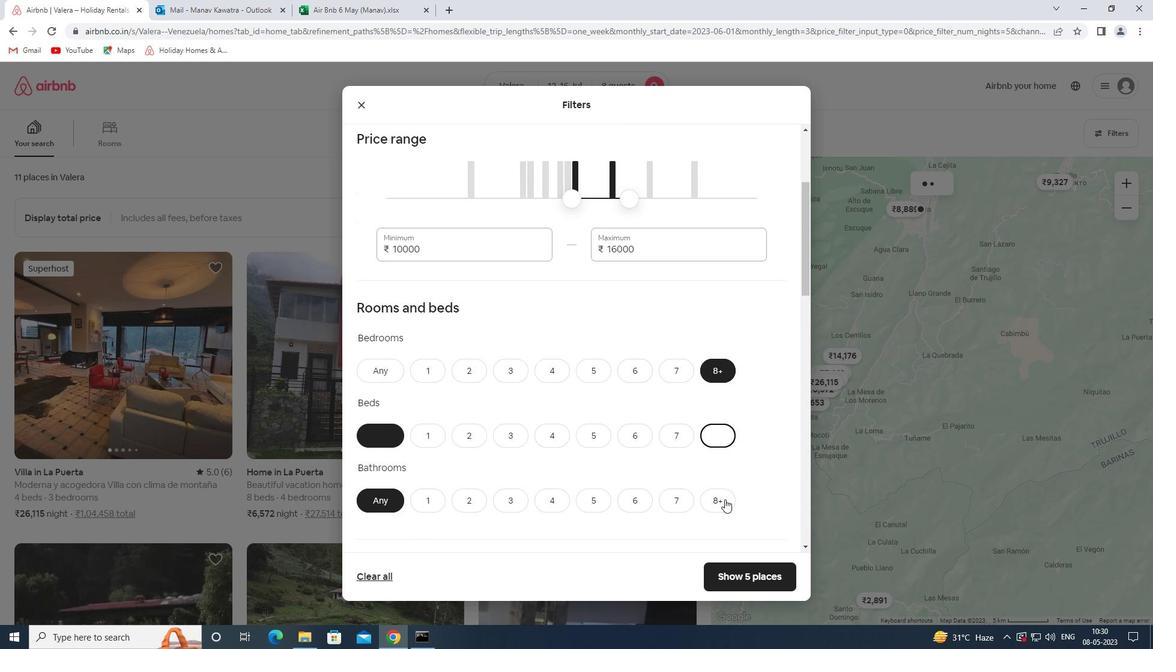 
Action: Mouse moved to (735, 441)
Screenshot: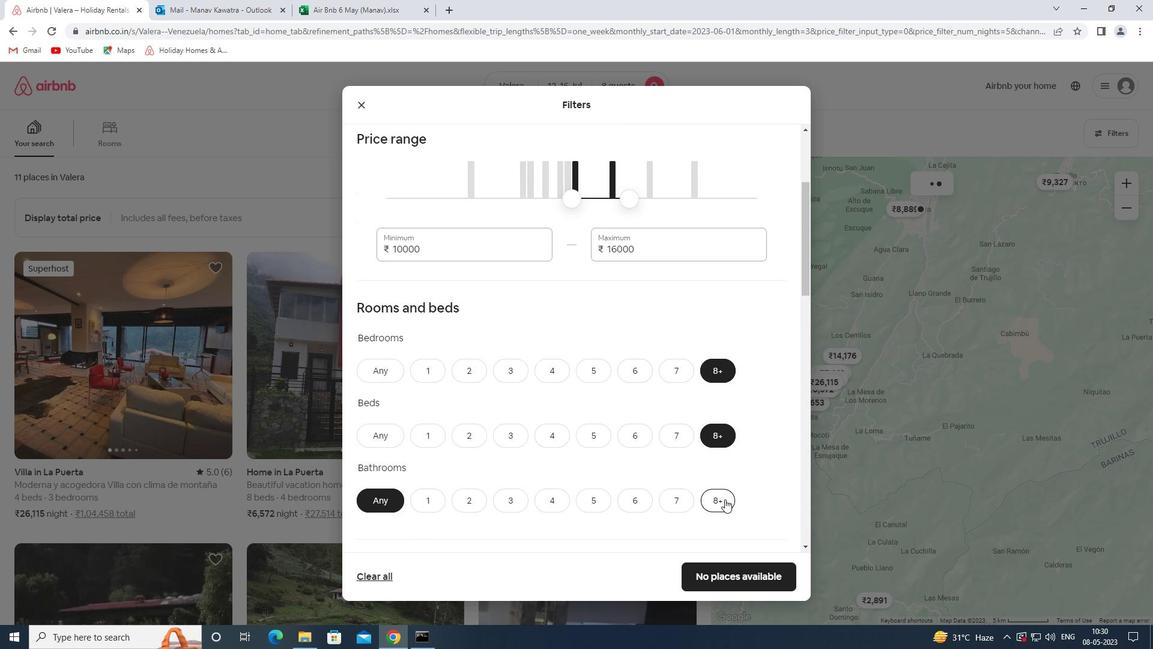 
Action: Mouse scrolled (735, 440) with delta (0, 0)
Screenshot: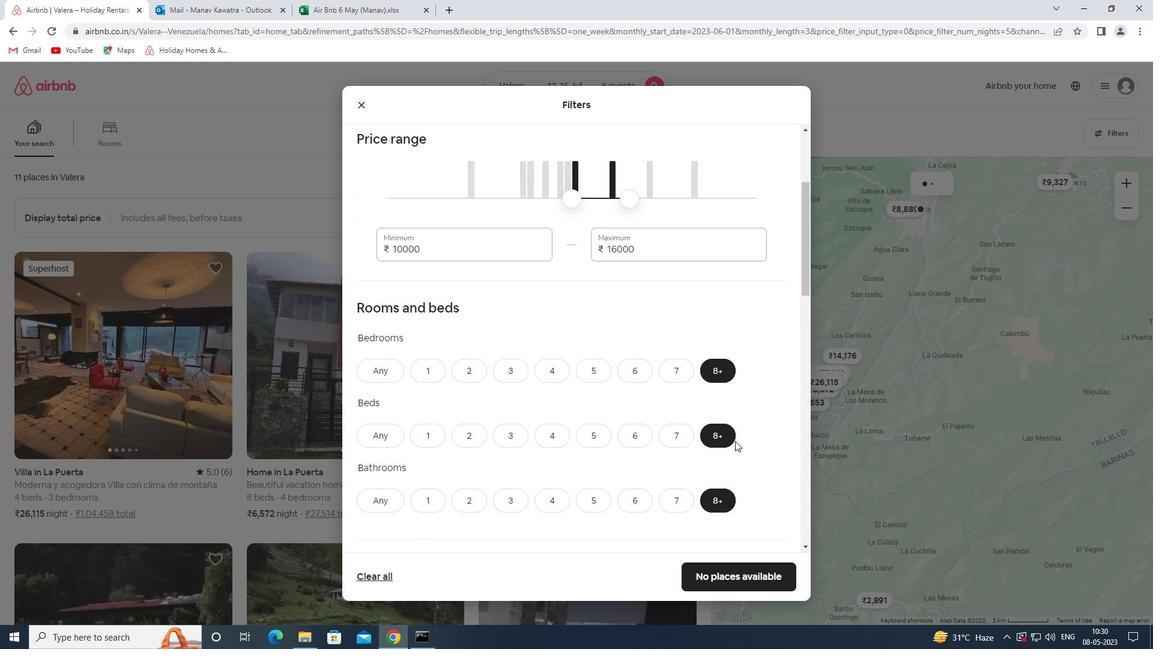 
Action: Mouse scrolled (735, 440) with delta (0, 0)
Screenshot: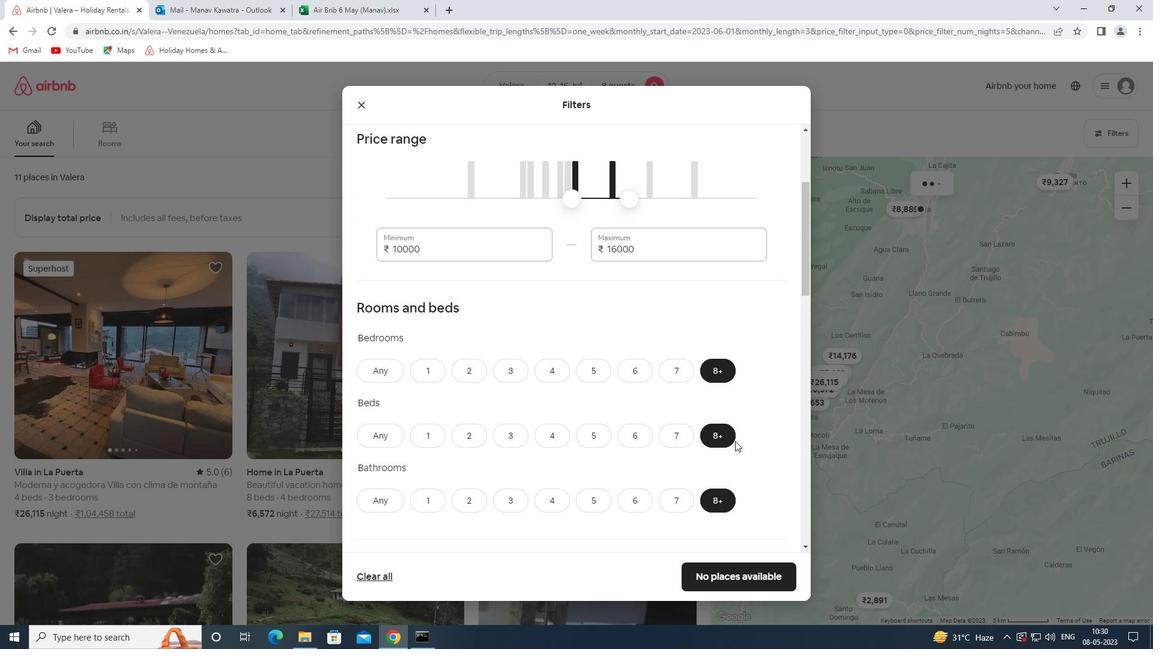 
Action: Mouse scrolled (735, 440) with delta (0, 0)
Screenshot: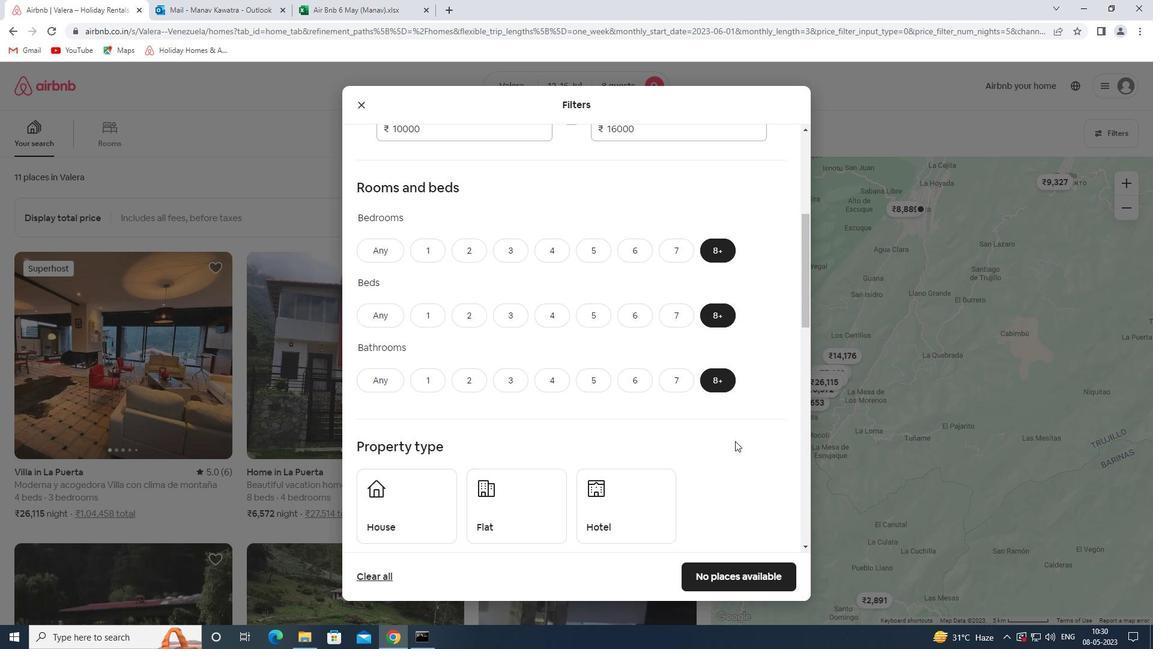 
Action: Mouse scrolled (735, 440) with delta (0, 0)
Screenshot: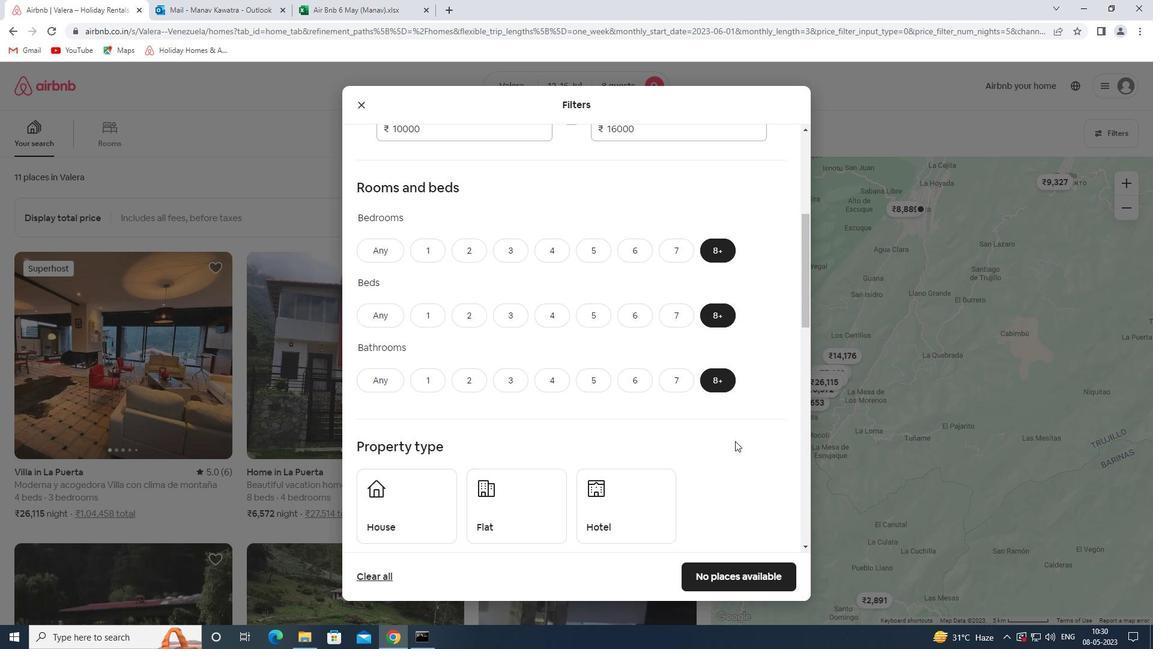 
Action: Mouse scrolled (735, 440) with delta (0, 0)
Screenshot: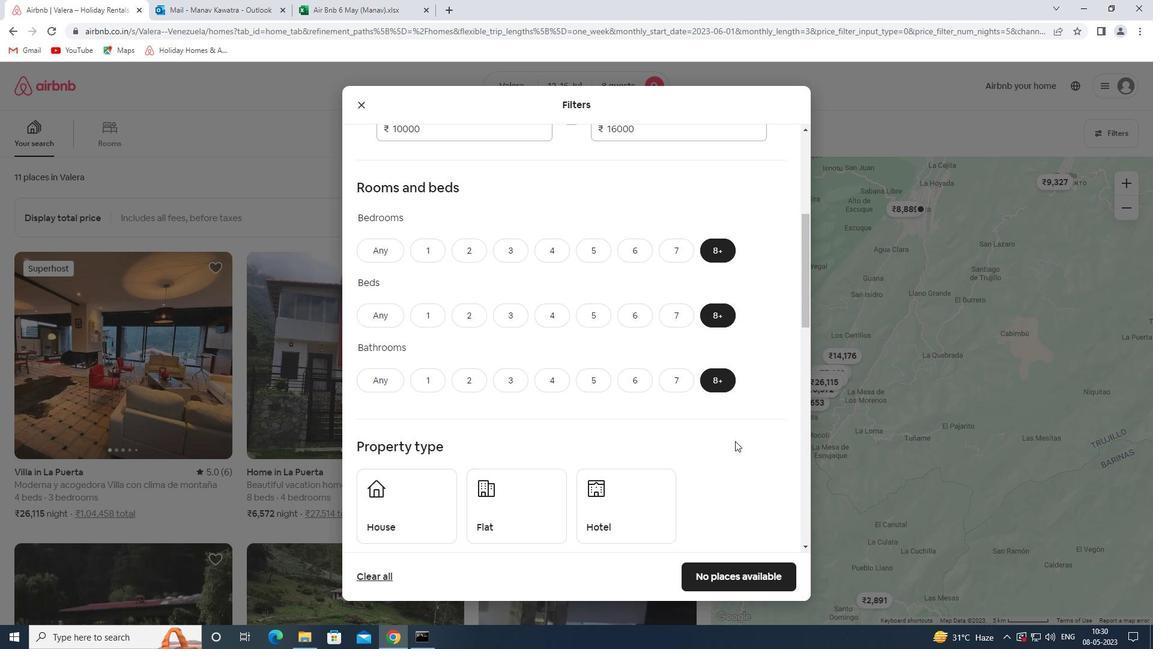 
Action: Mouse moved to (433, 337)
Screenshot: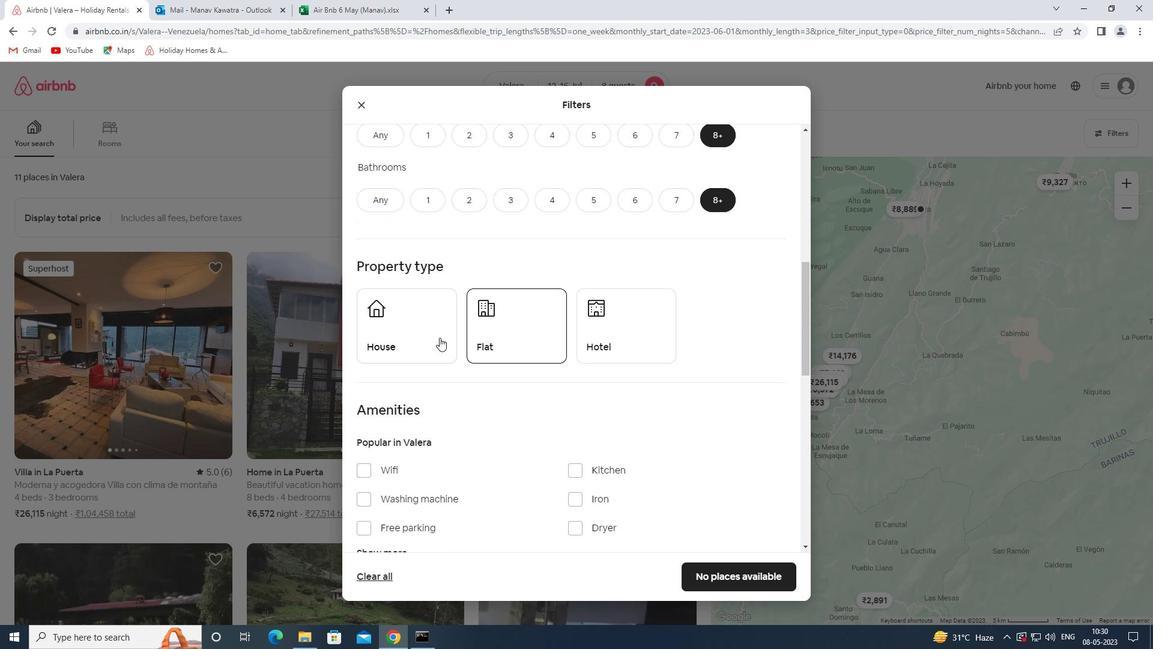 
Action: Mouse pressed left at (433, 337)
Screenshot: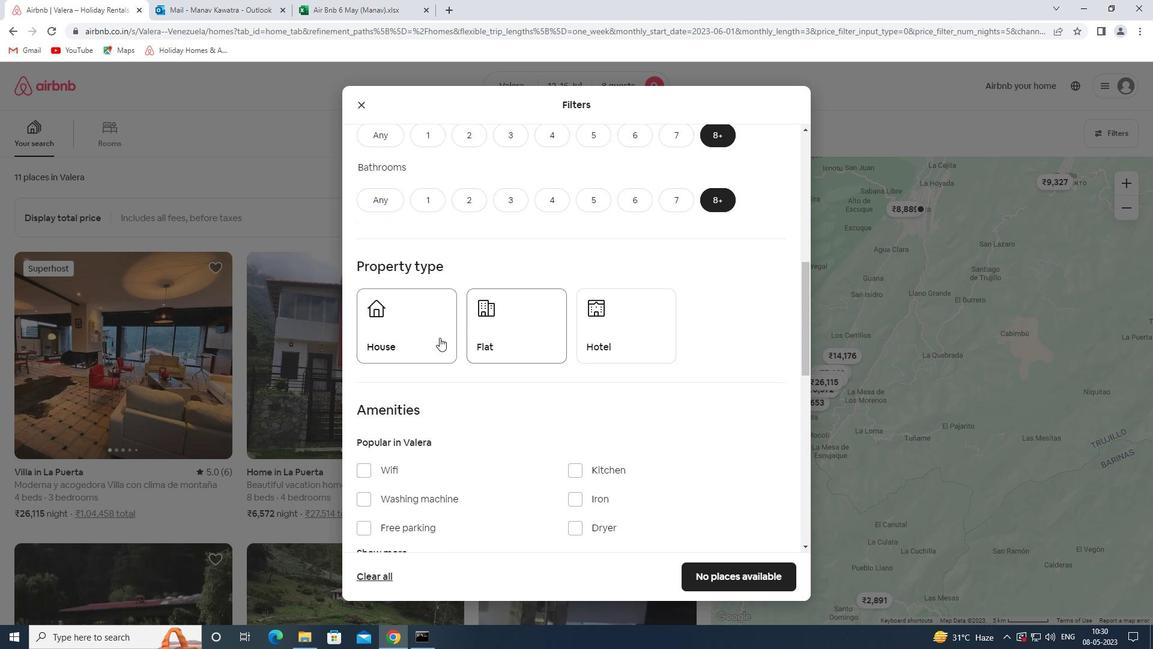 
Action: Mouse moved to (501, 337)
Screenshot: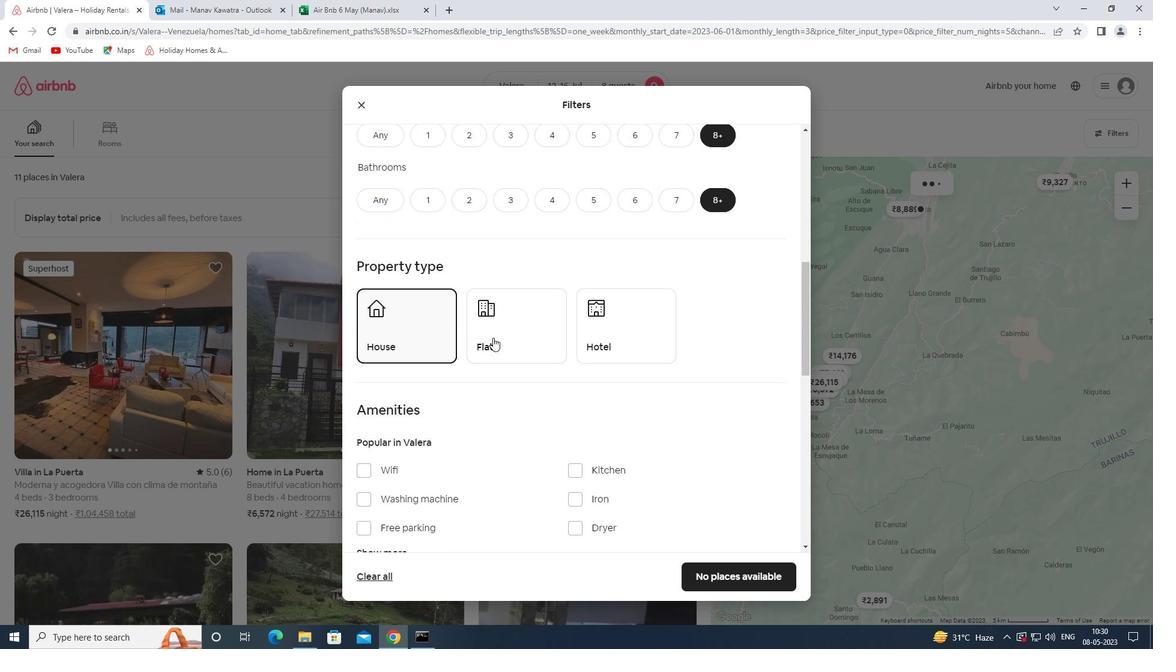
Action: Mouse pressed left at (501, 337)
Screenshot: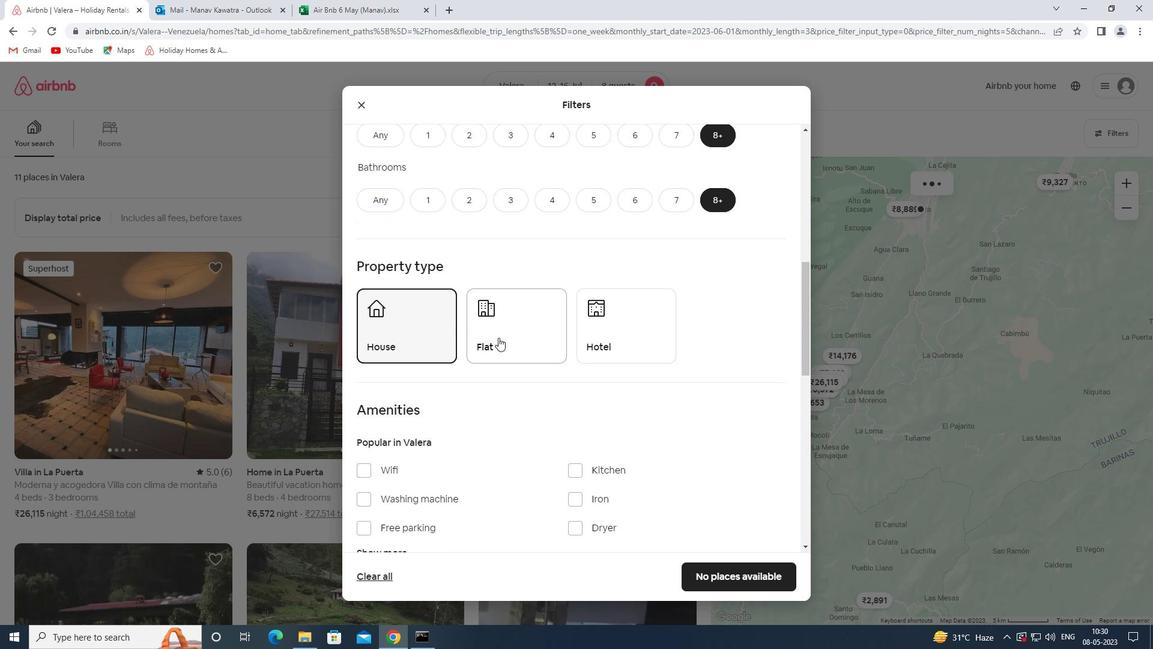 
Action: Mouse moved to (598, 332)
Screenshot: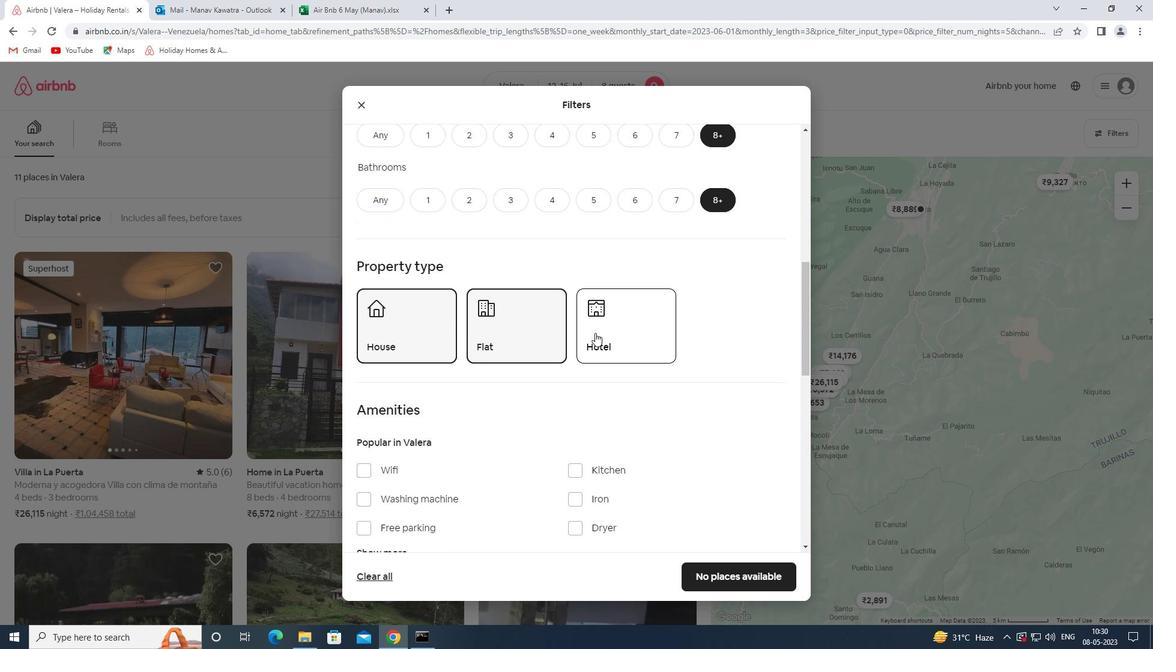
Action: Mouse pressed left at (598, 332)
Screenshot: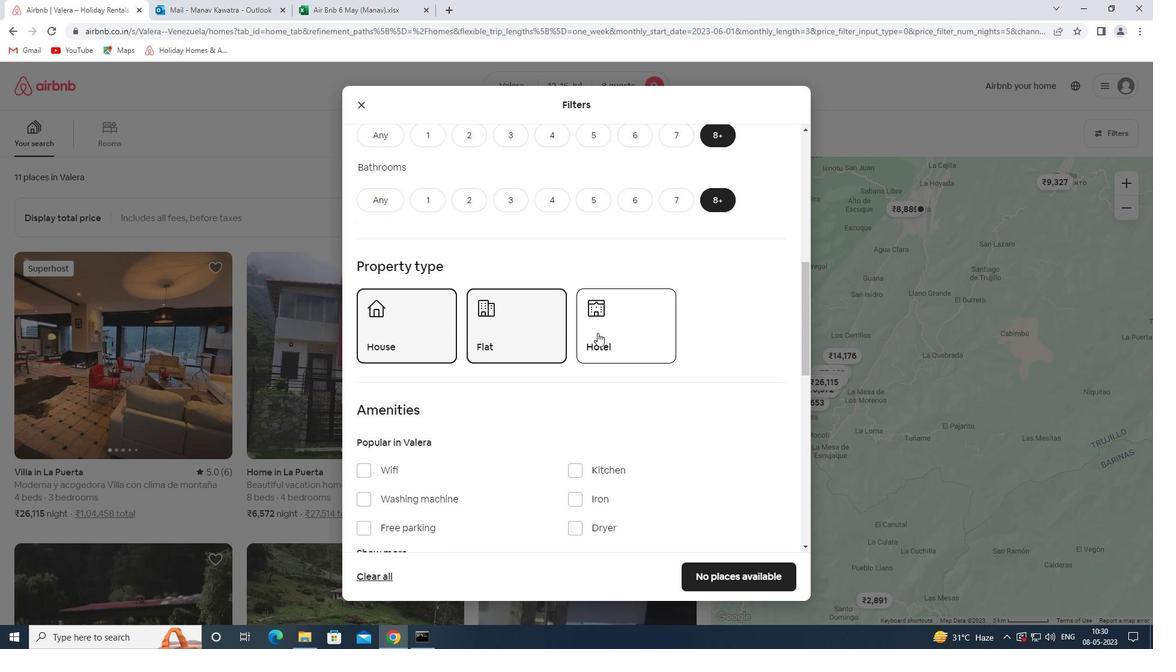 
Action: Mouse moved to (618, 341)
Screenshot: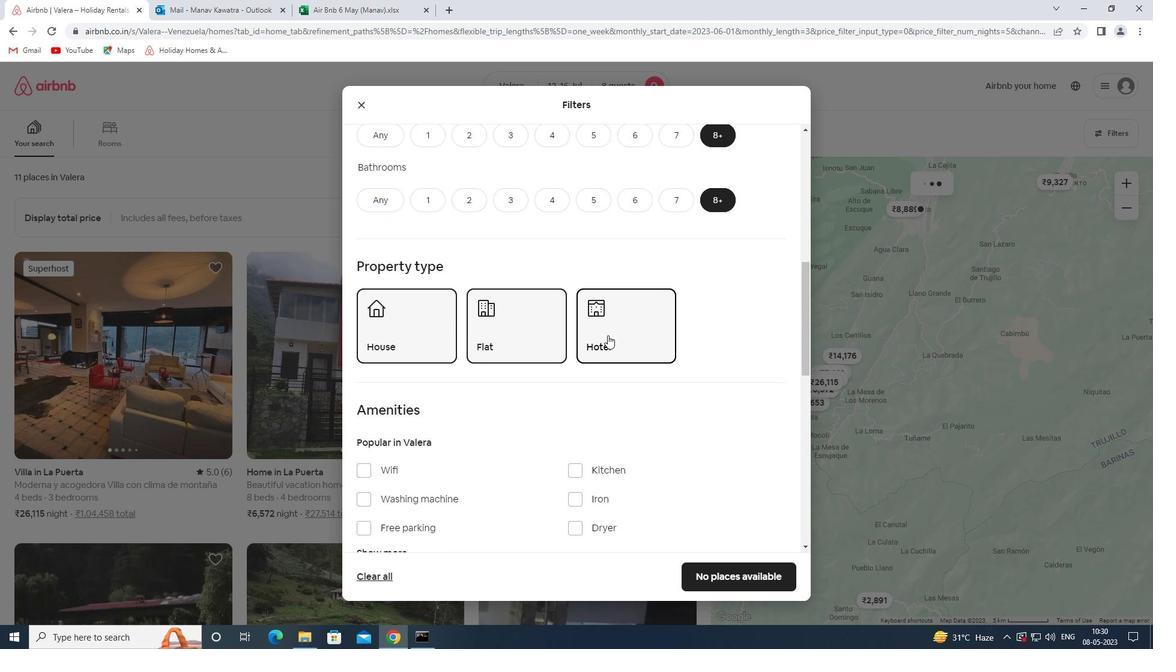 
Action: Mouse scrolled (618, 340) with delta (0, 0)
Screenshot: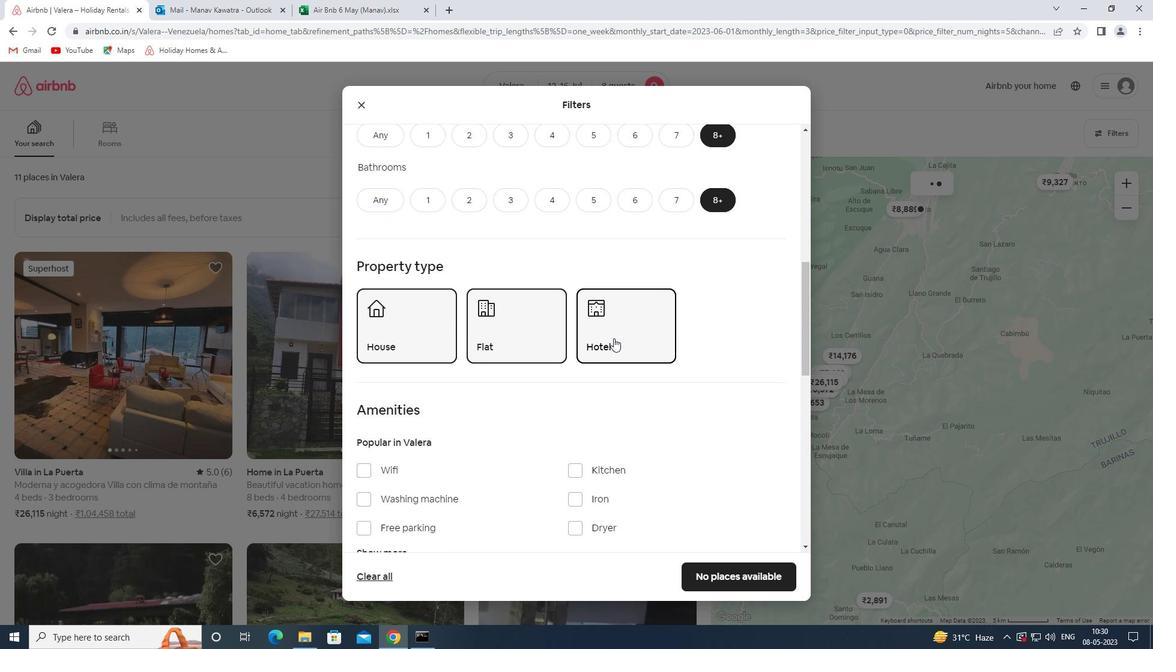 
Action: Mouse scrolled (618, 340) with delta (0, 0)
Screenshot: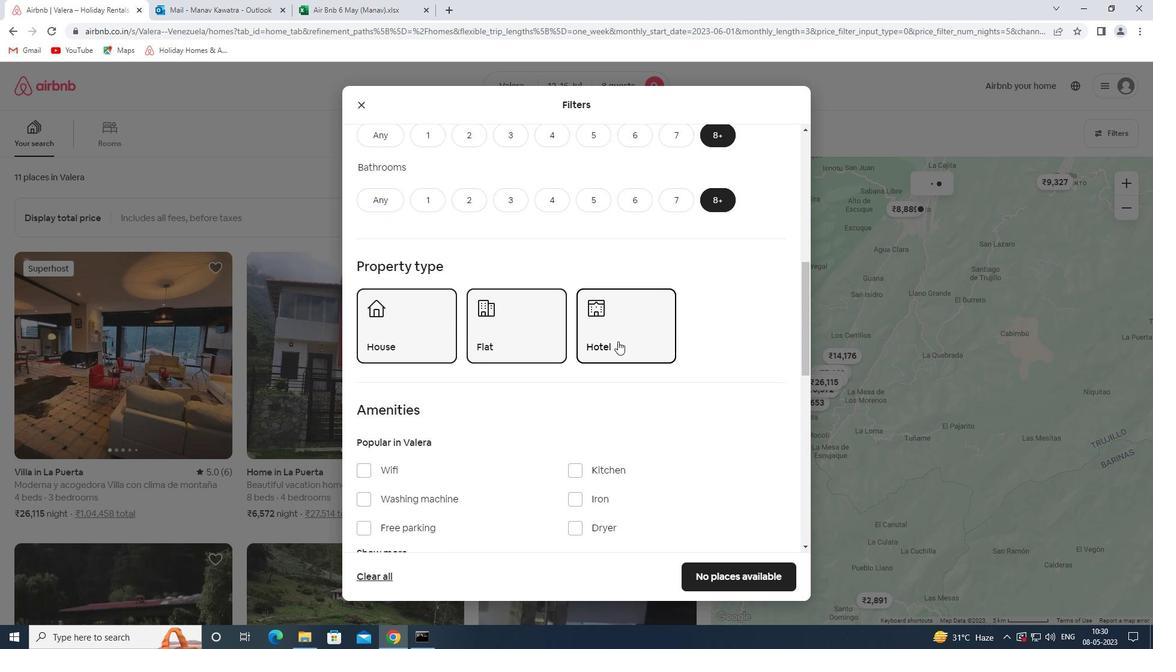 
Action: Mouse scrolled (618, 340) with delta (0, 0)
Screenshot: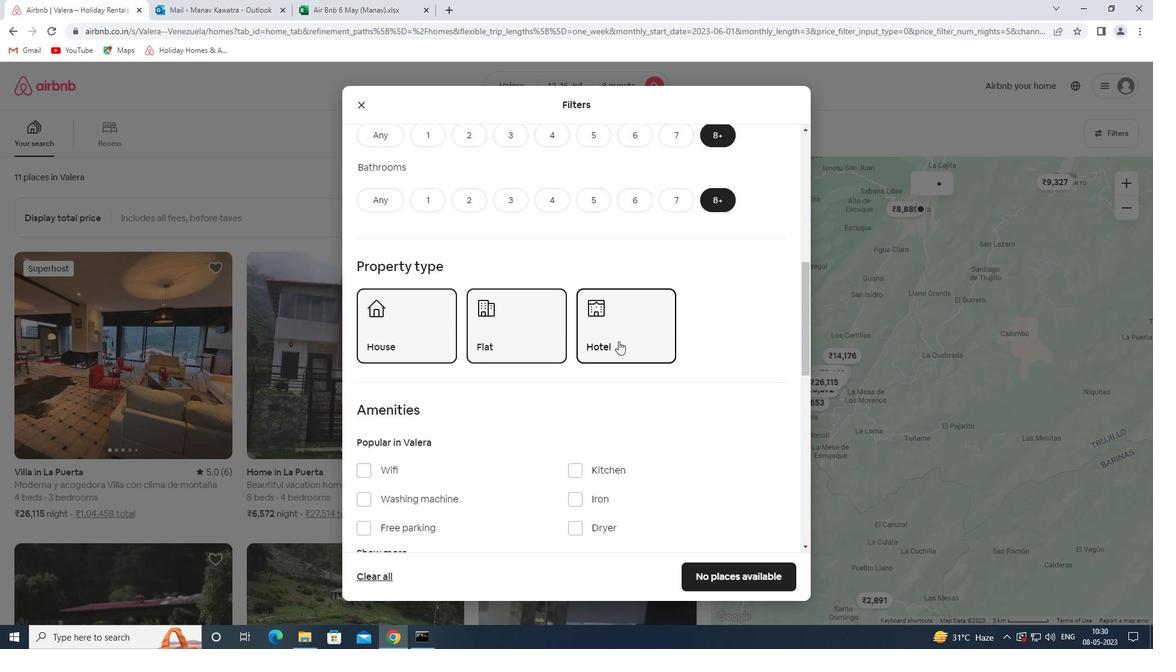 
Action: Mouse moved to (387, 289)
Screenshot: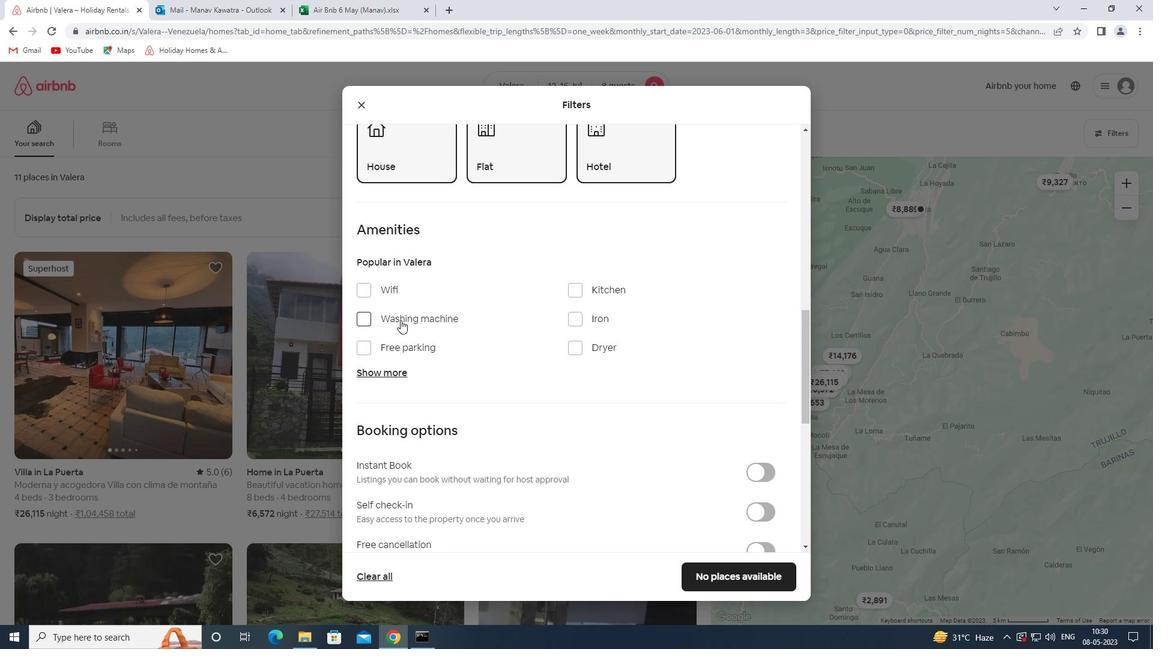 
Action: Mouse pressed left at (387, 289)
Screenshot: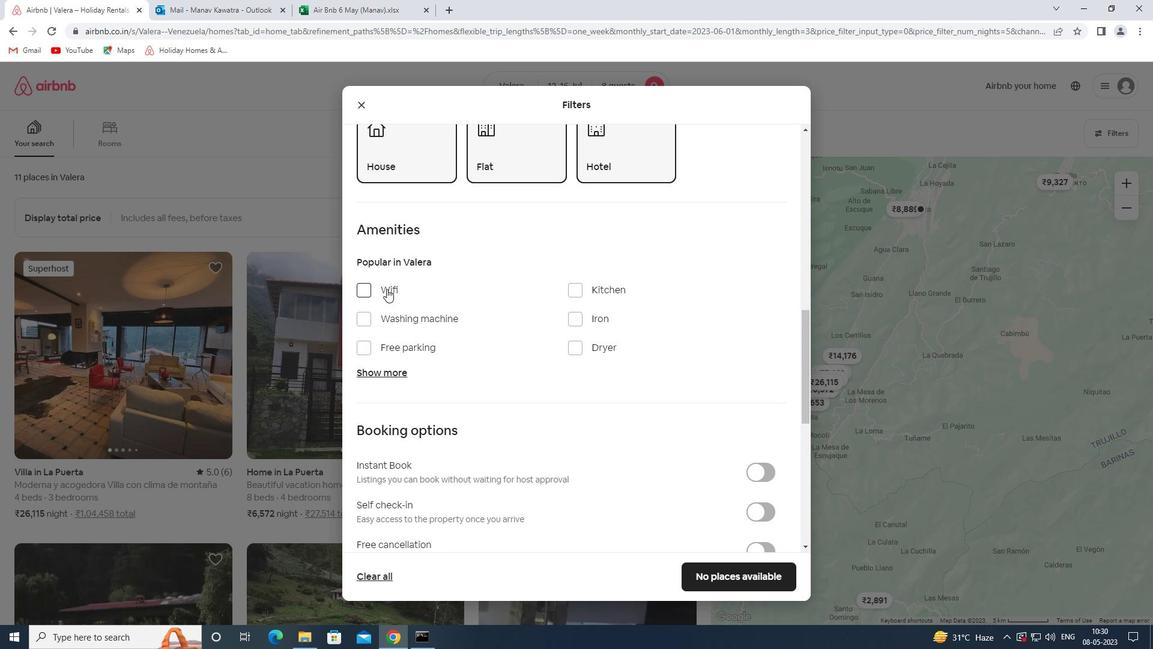 
Action: Mouse moved to (394, 344)
Screenshot: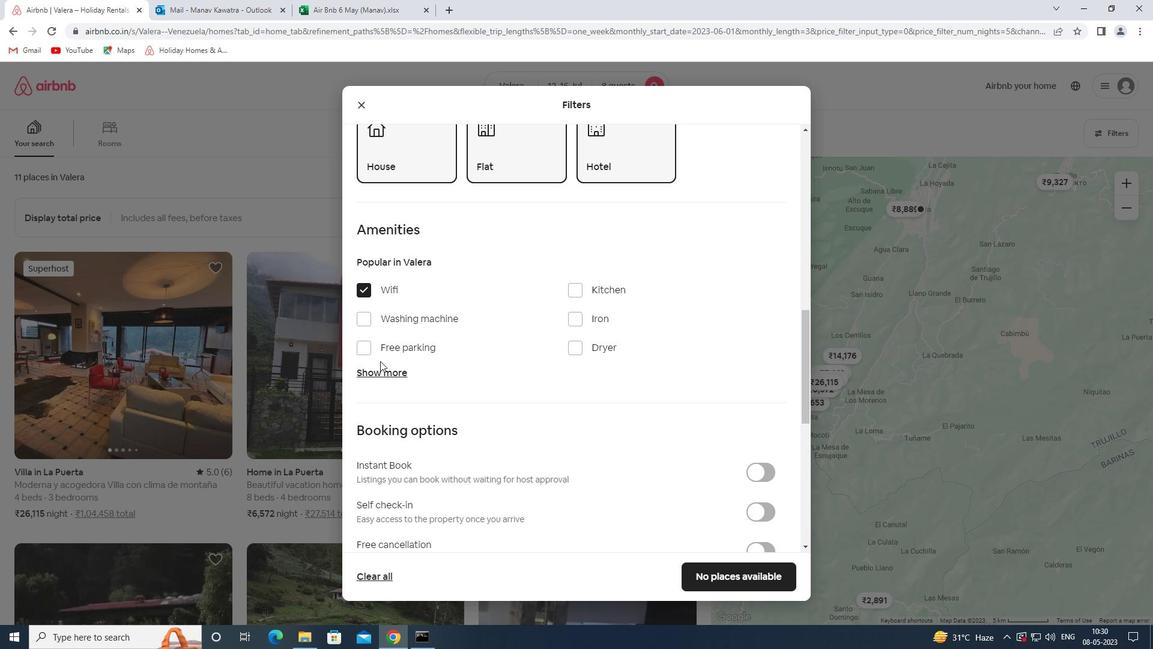 
Action: Mouse pressed left at (394, 344)
Screenshot: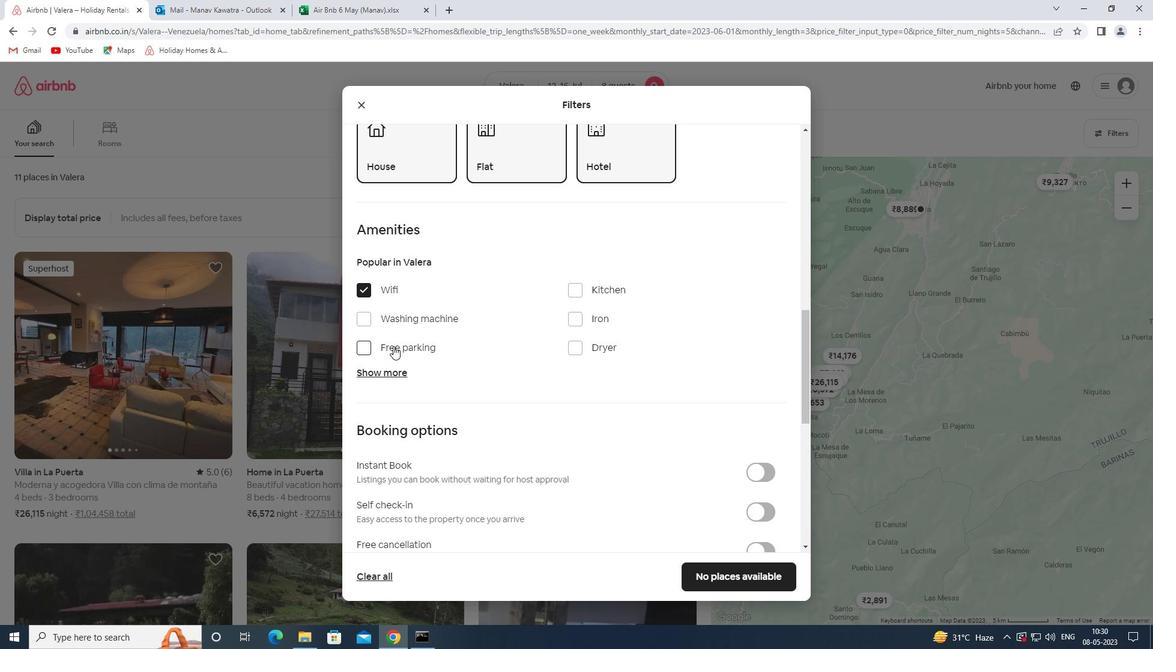 
Action: Mouse moved to (401, 364)
Screenshot: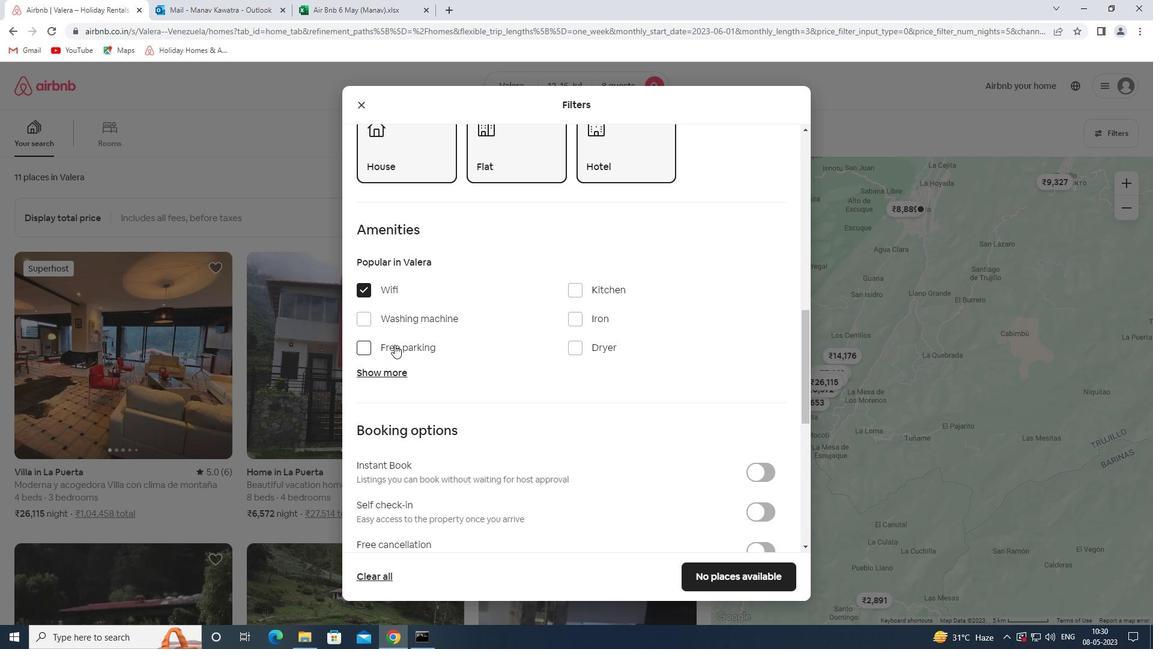 
Action: Mouse pressed left at (401, 364)
Screenshot: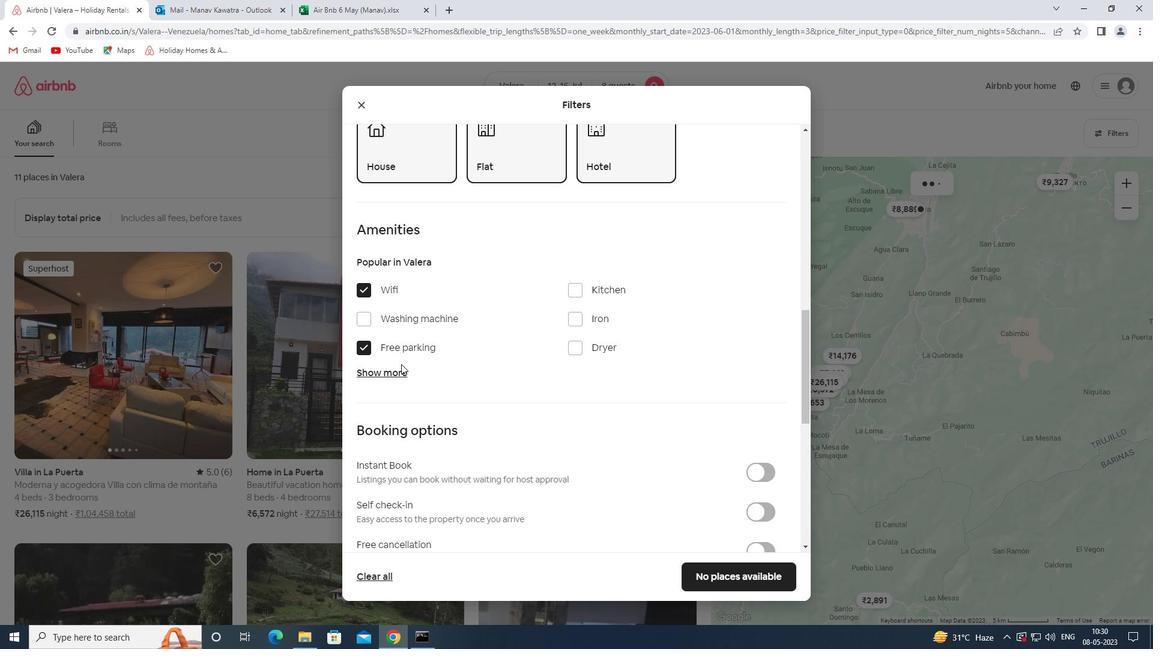 
Action: Mouse moved to (401, 373)
Screenshot: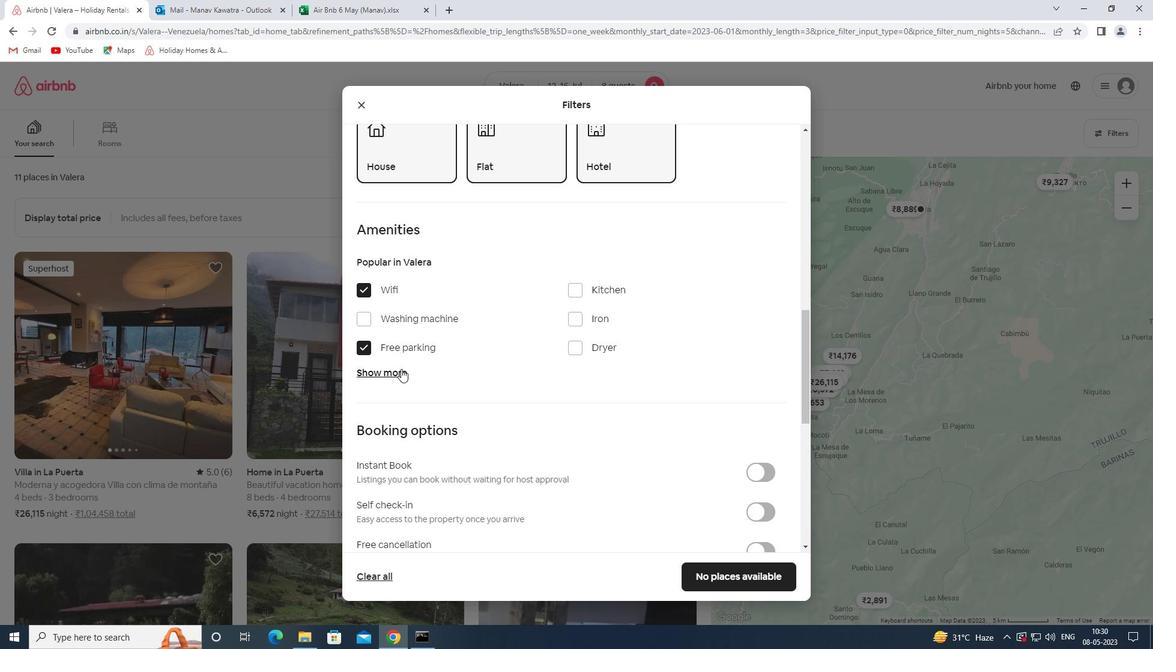
Action: Mouse pressed left at (401, 373)
Screenshot: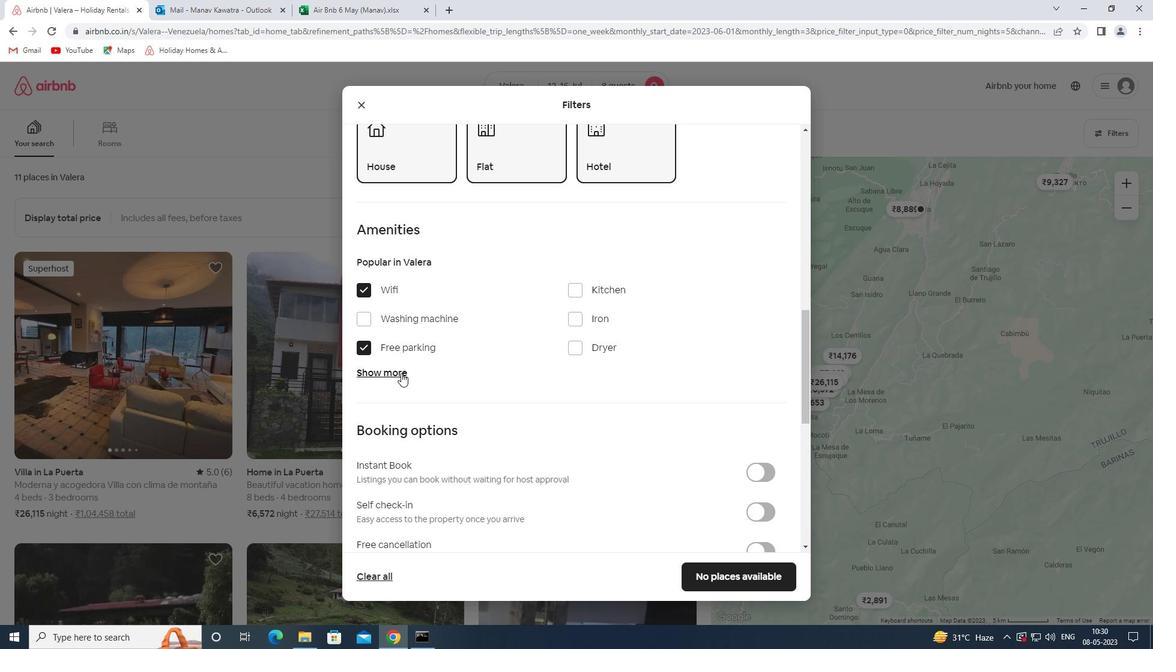 
Action: Mouse moved to (576, 449)
Screenshot: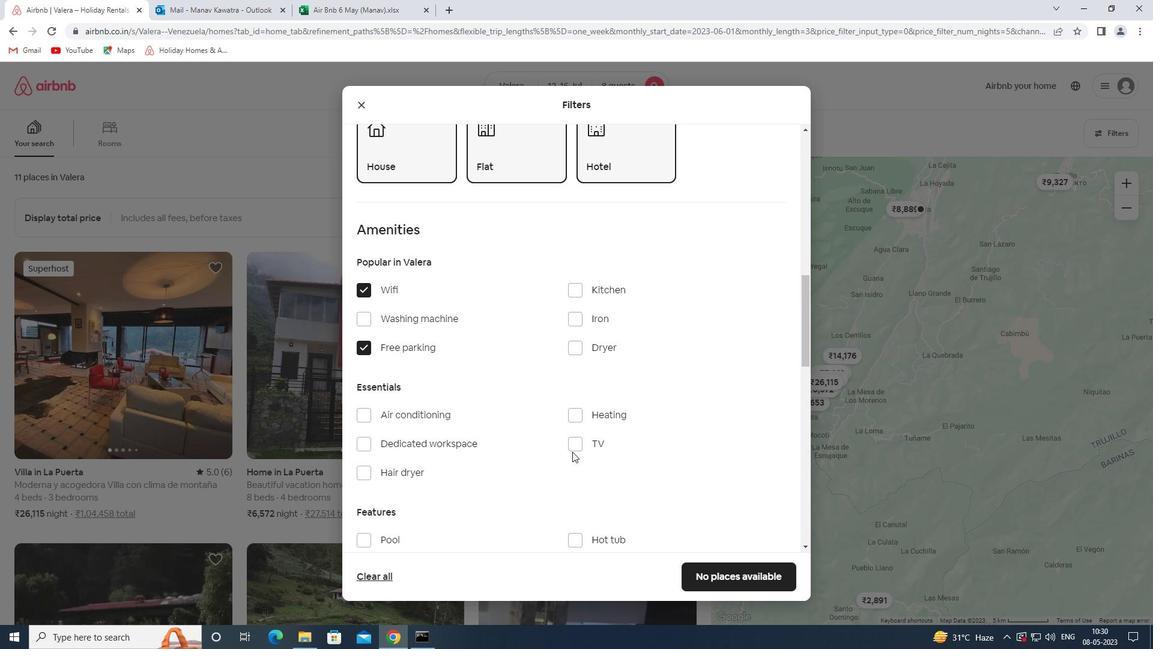 
Action: Mouse pressed left at (576, 449)
Screenshot: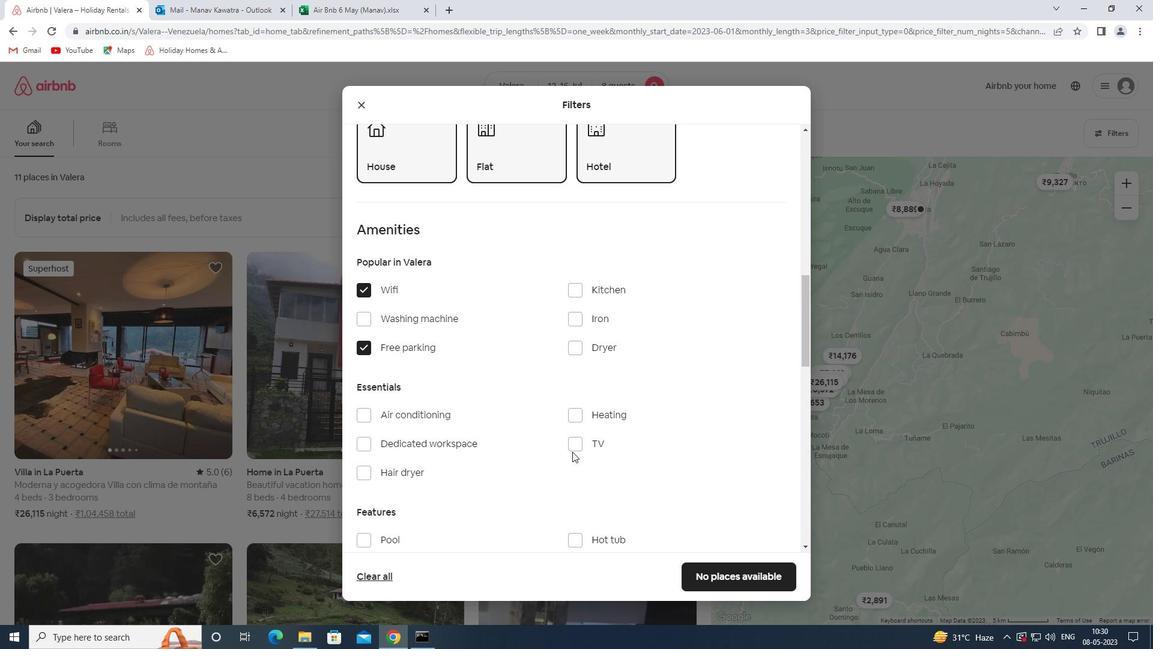 
Action: Mouse moved to (506, 457)
Screenshot: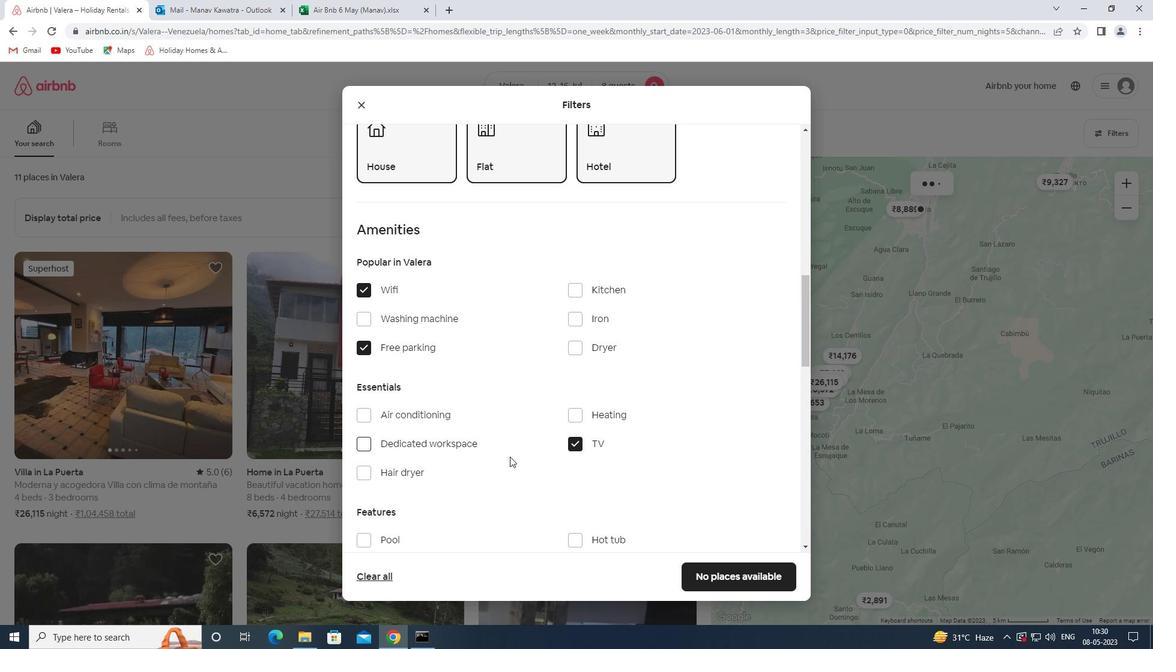 
Action: Mouse scrolled (506, 456) with delta (0, 0)
Screenshot: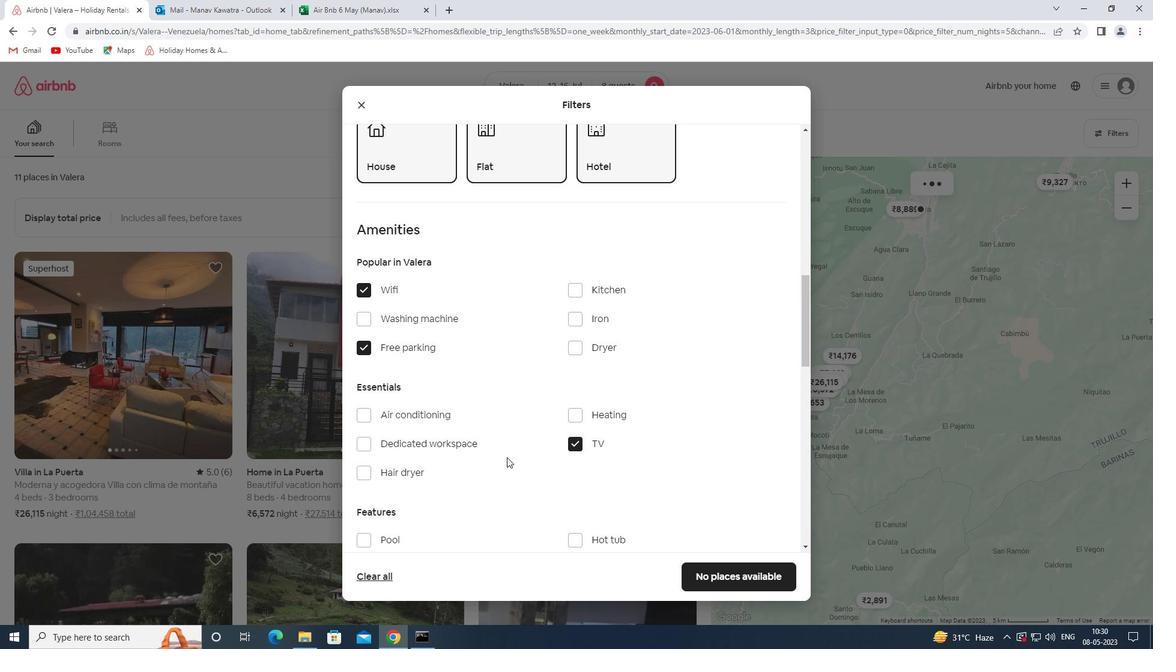 
Action: Mouse scrolled (506, 456) with delta (0, 0)
Screenshot: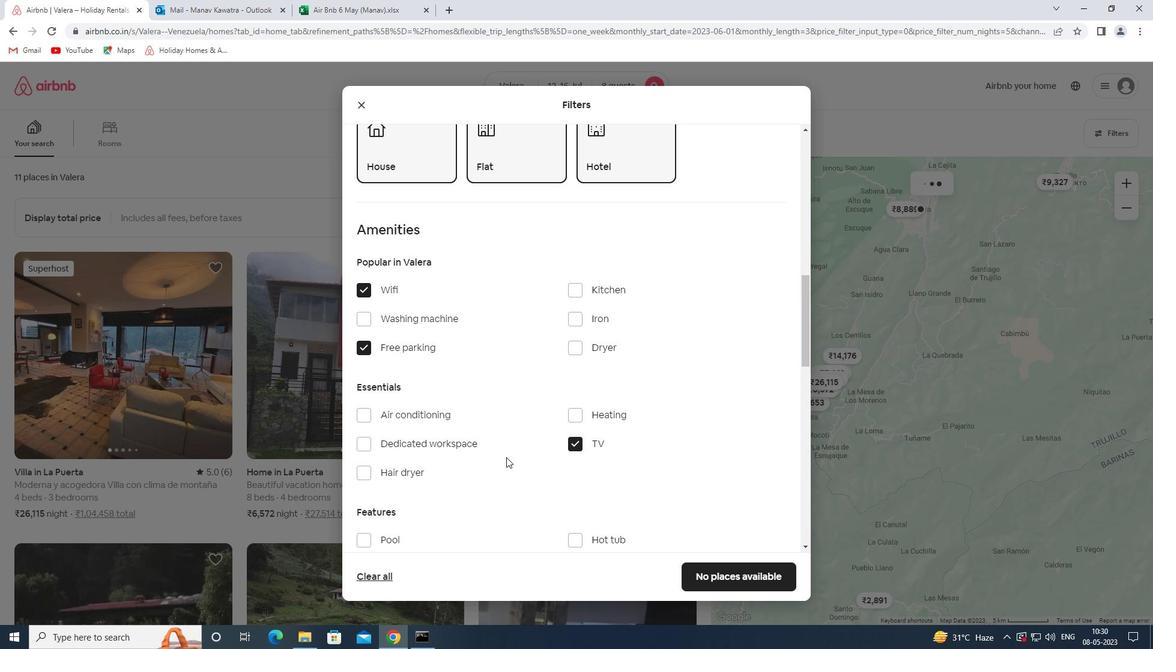 
Action: Mouse scrolled (506, 456) with delta (0, 0)
Screenshot: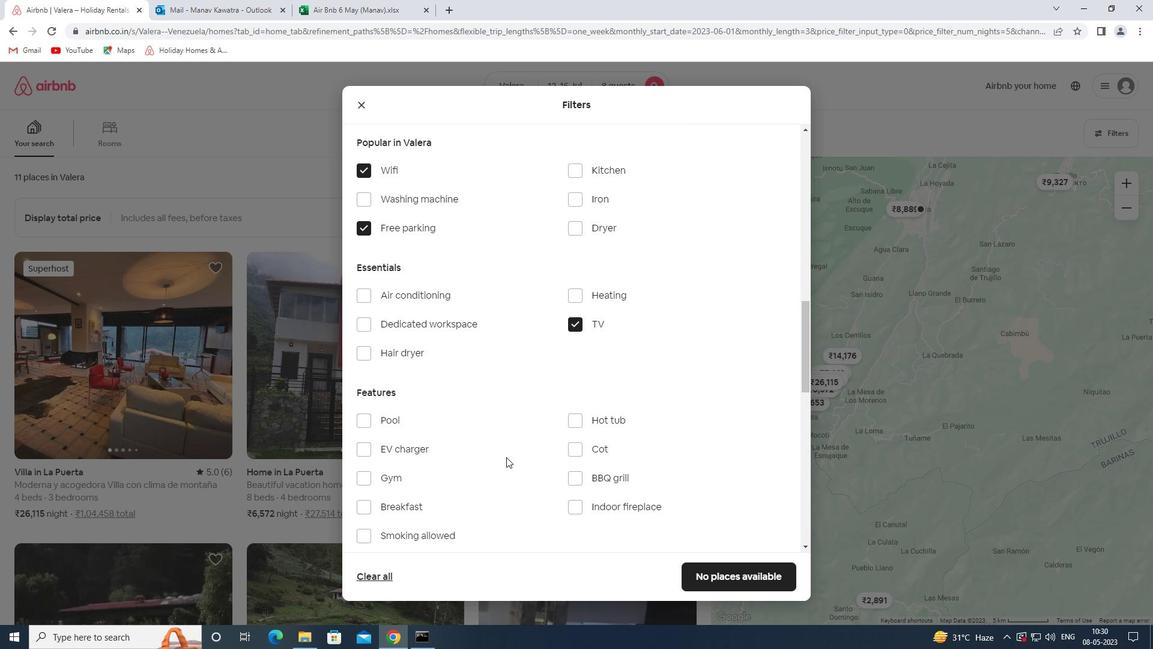 
Action: Mouse scrolled (506, 456) with delta (0, 0)
Screenshot: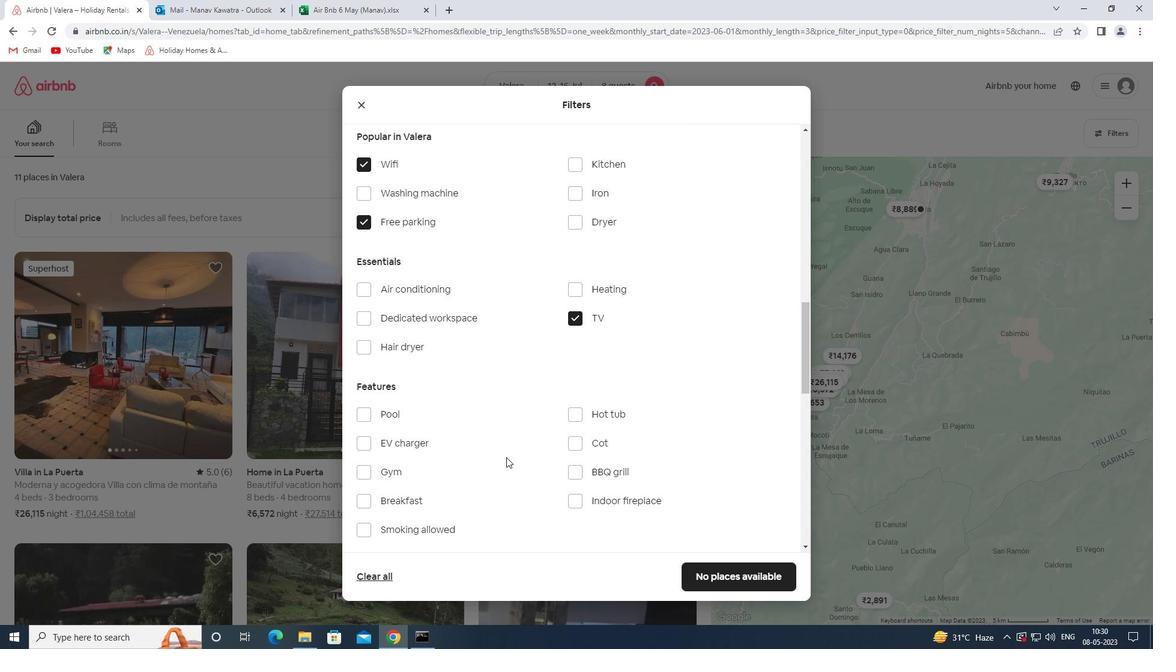 
Action: Mouse moved to (386, 357)
Screenshot: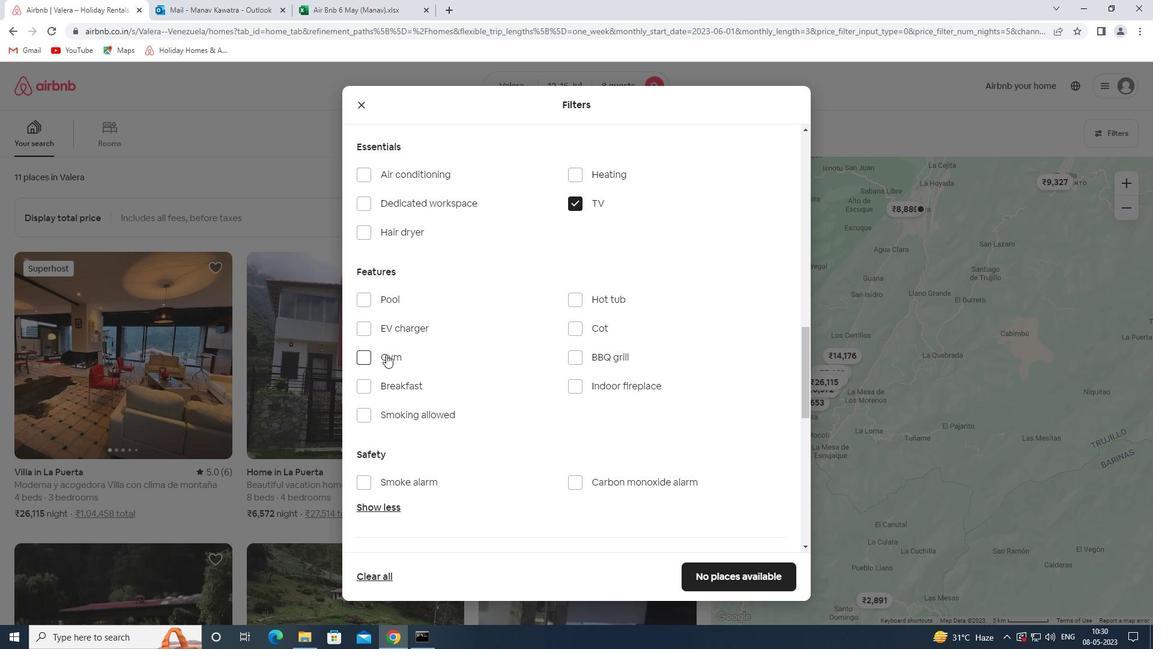 
Action: Mouse pressed left at (386, 357)
Screenshot: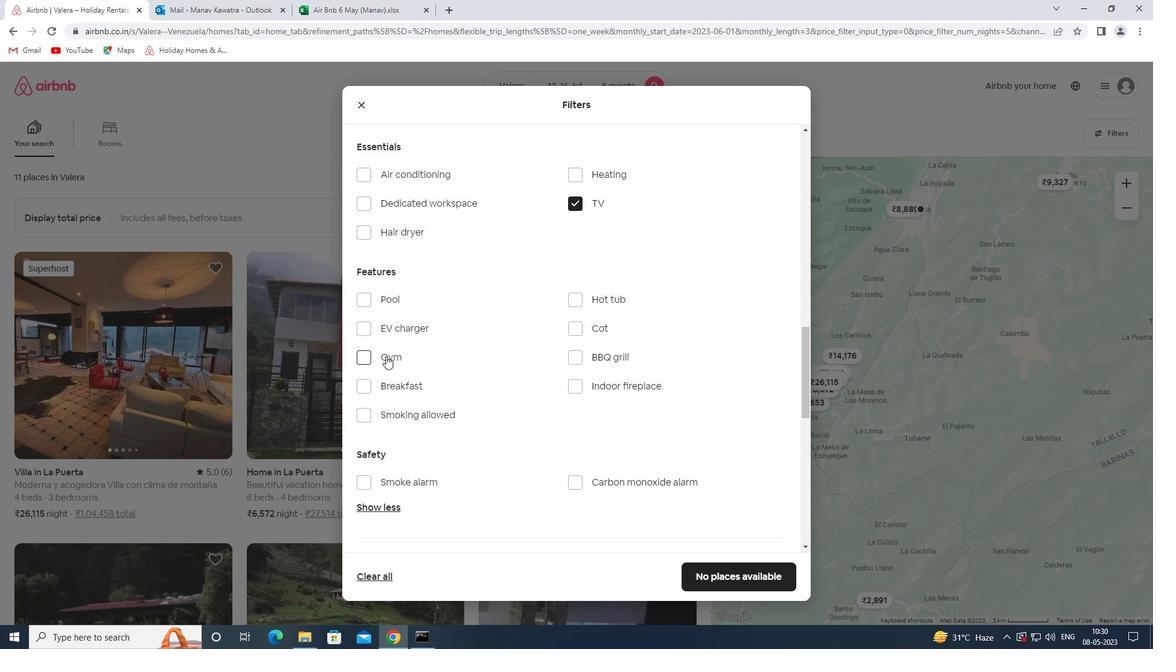 
Action: Mouse moved to (388, 386)
Screenshot: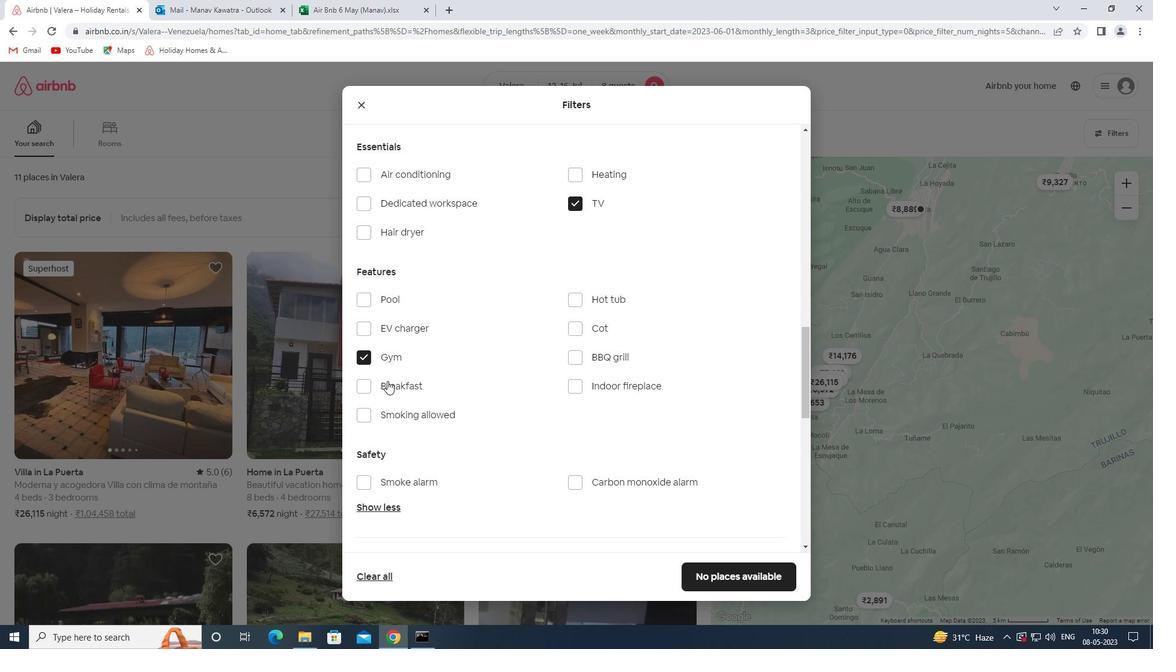 
Action: Mouse pressed left at (388, 386)
Screenshot: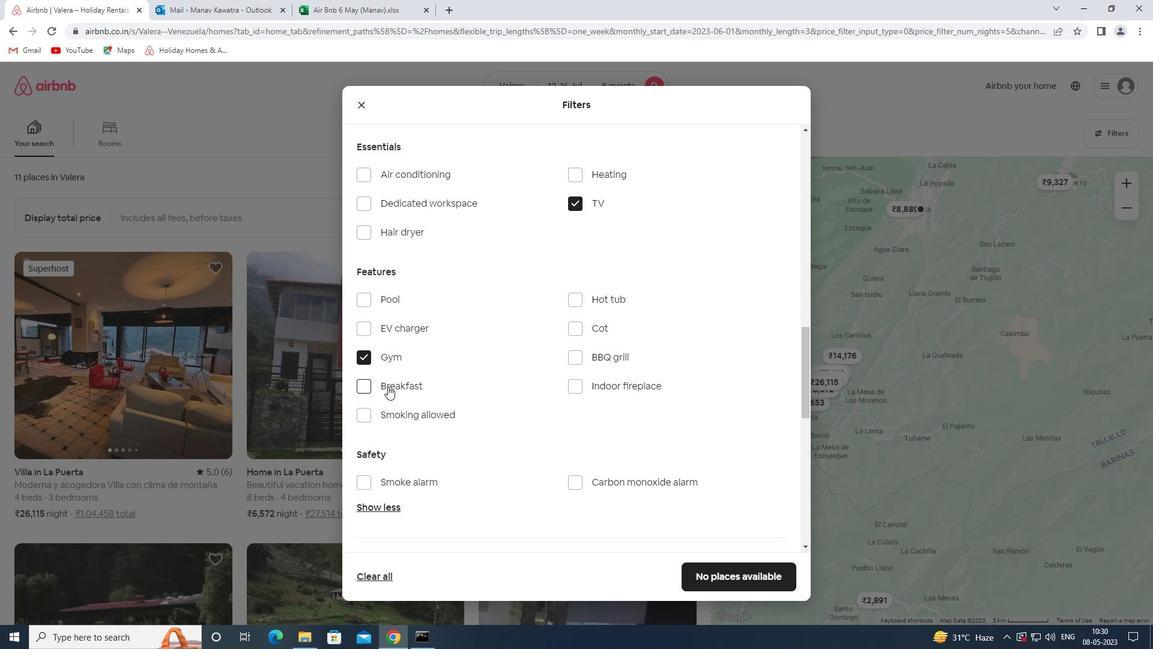 
Action: Mouse moved to (559, 398)
Screenshot: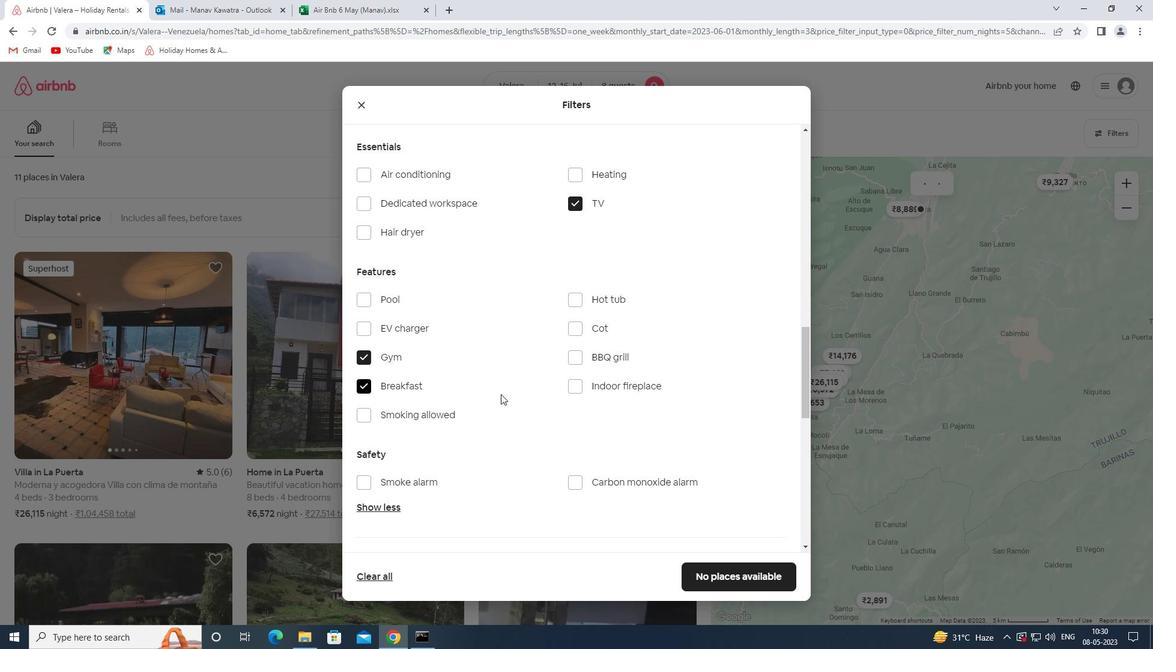 
Action: Mouse scrolled (559, 397) with delta (0, 0)
Screenshot: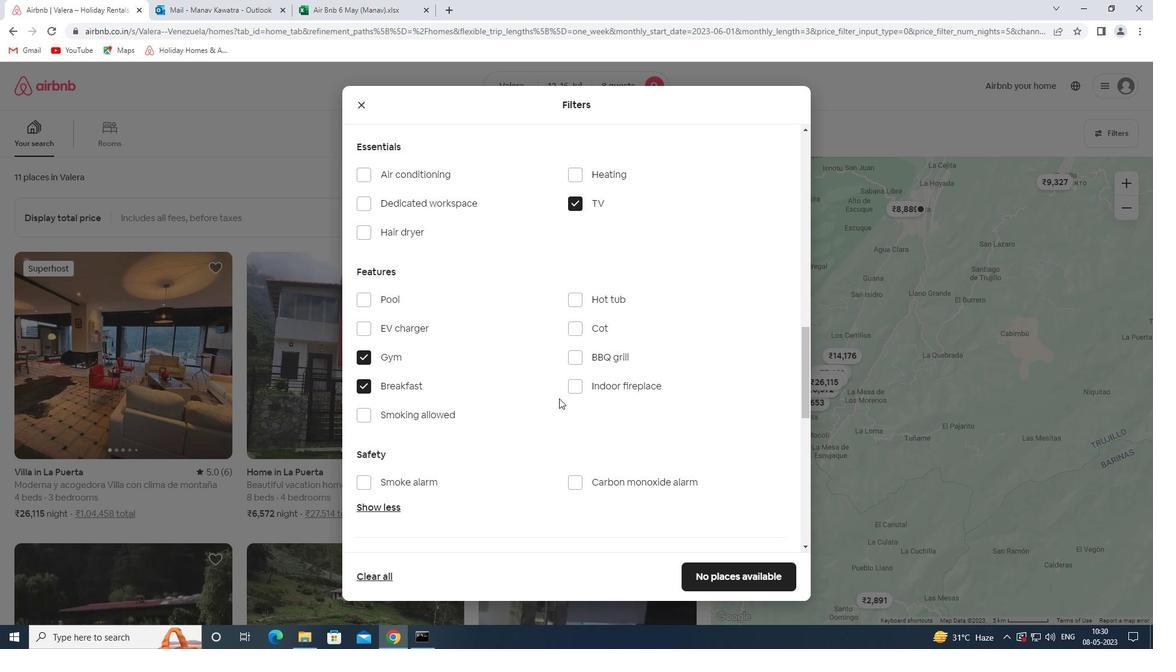 
Action: Mouse scrolled (559, 397) with delta (0, 0)
Screenshot: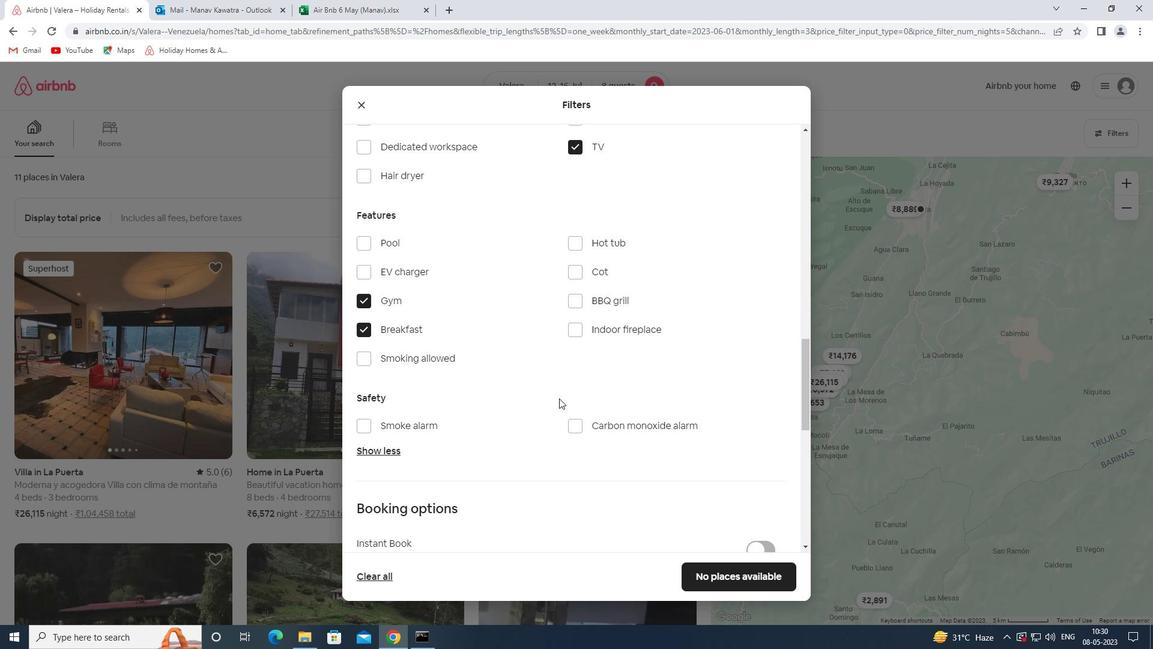 
Action: Mouse scrolled (559, 397) with delta (0, 0)
Screenshot: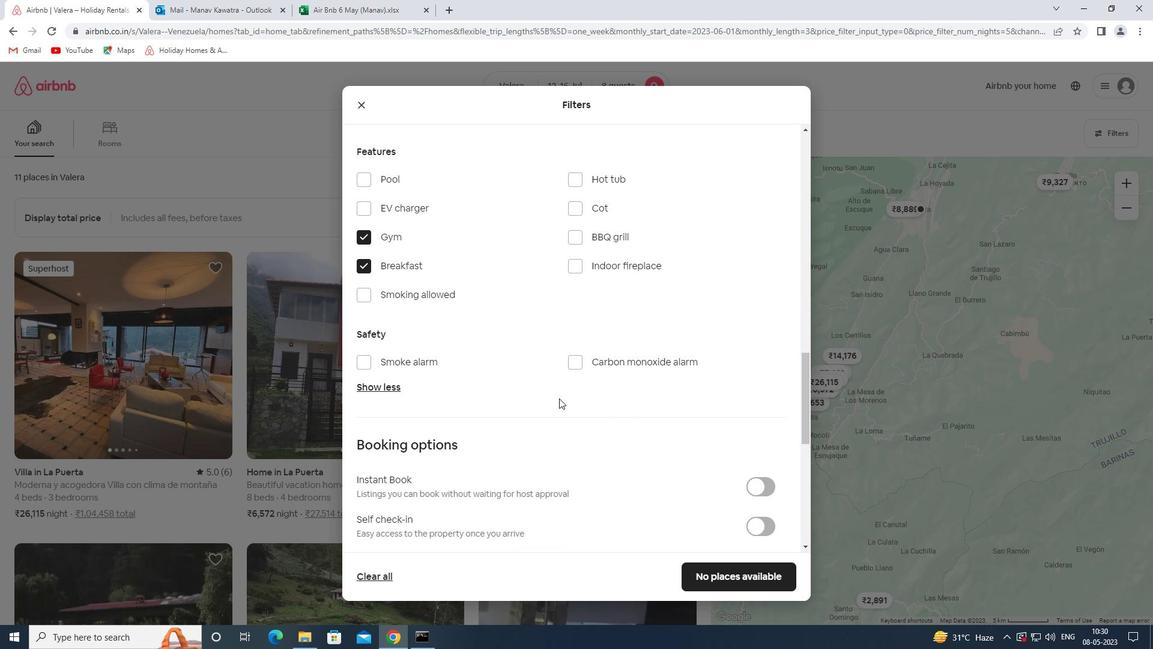 
Action: Mouse moved to (769, 468)
Screenshot: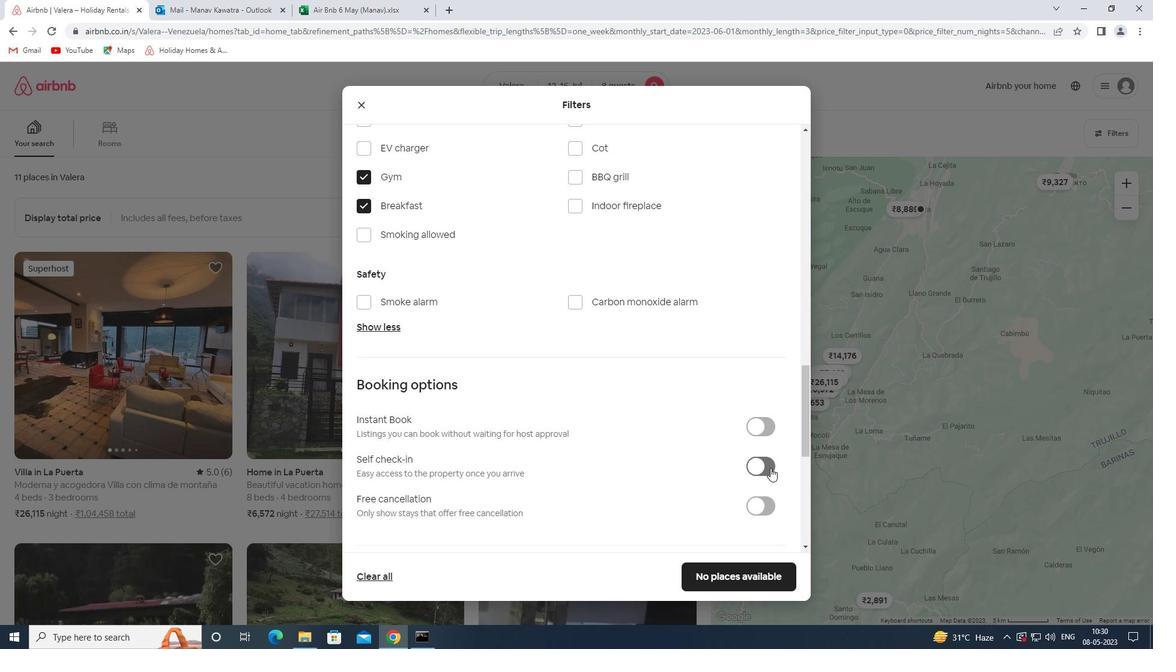 
Action: Mouse pressed left at (769, 468)
Screenshot: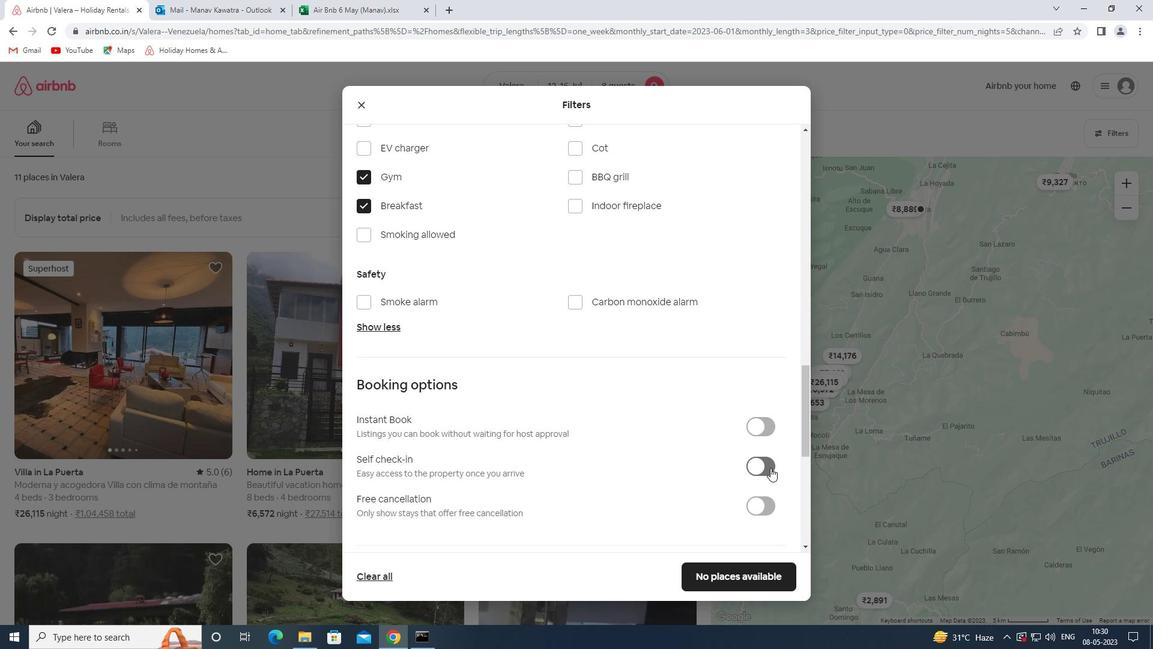 
Action: Mouse moved to (596, 367)
Screenshot: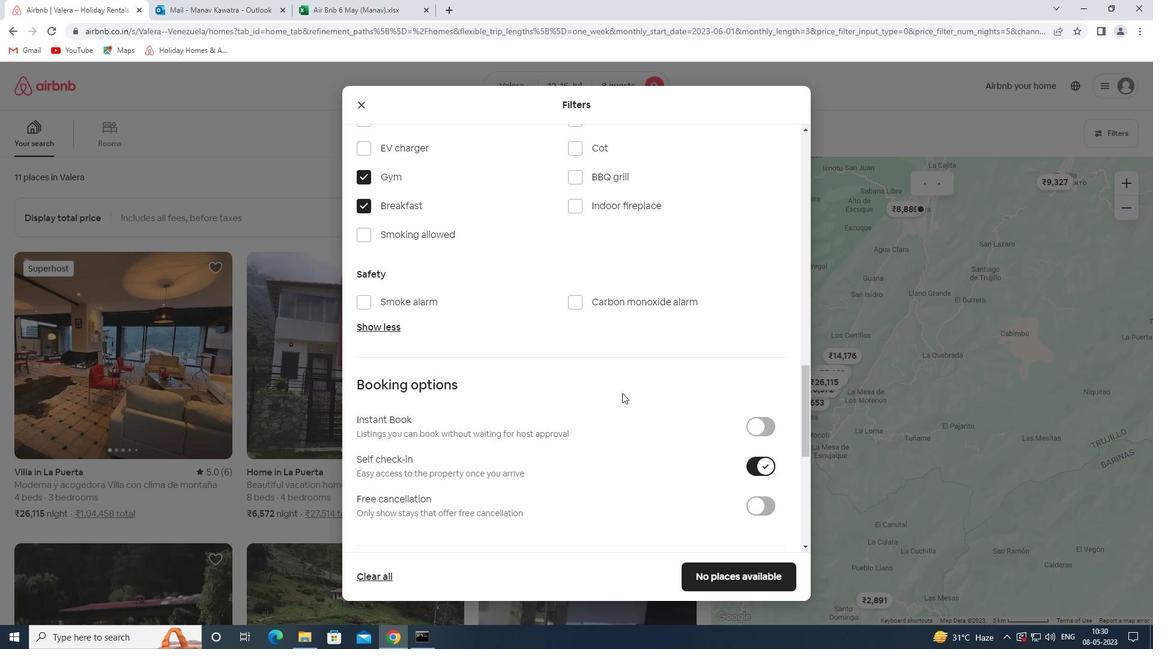 
Action: Mouse scrolled (596, 366) with delta (0, 0)
Screenshot: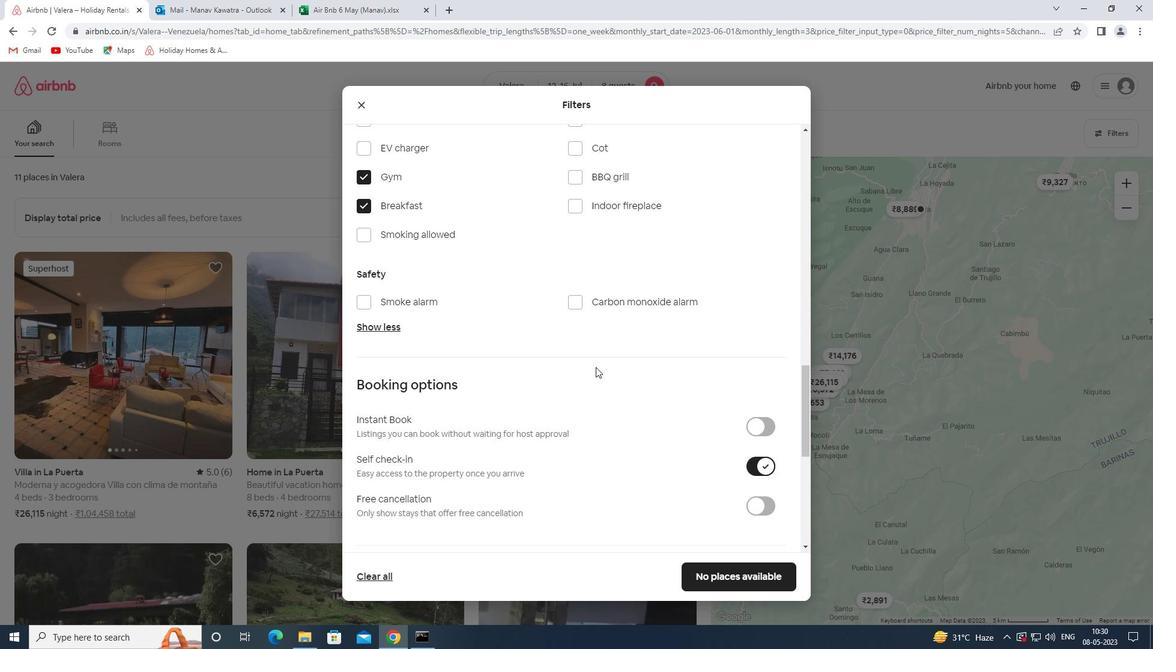 
Action: Mouse scrolled (596, 366) with delta (0, 0)
Screenshot: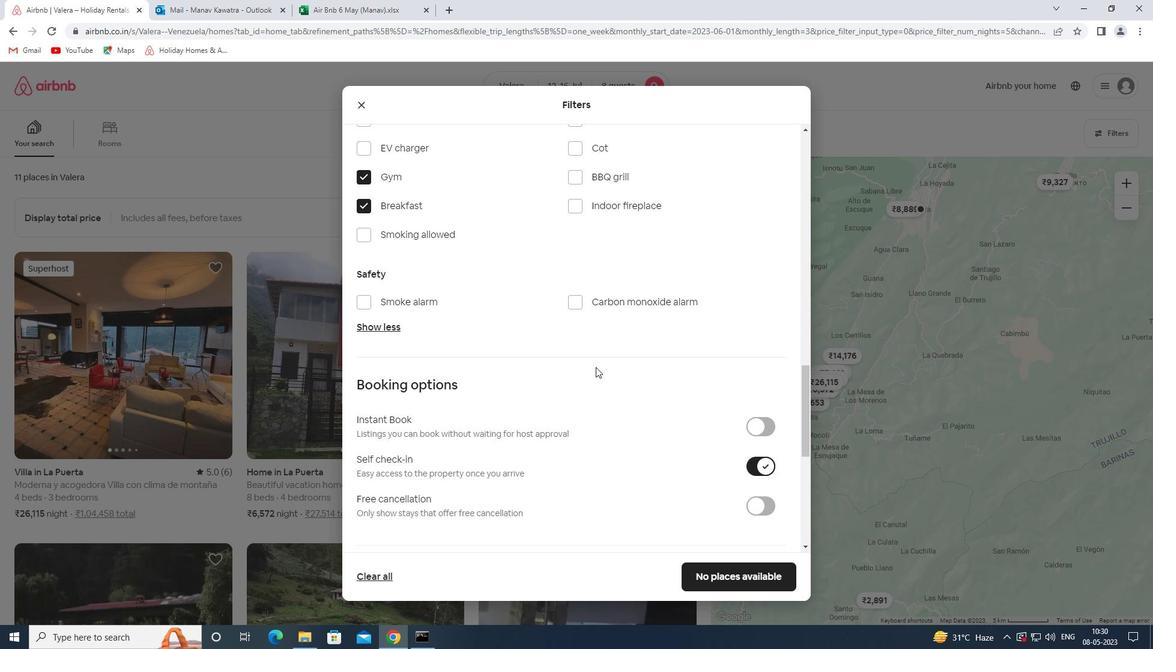 
Action: Mouse scrolled (596, 366) with delta (0, 0)
Screenshot: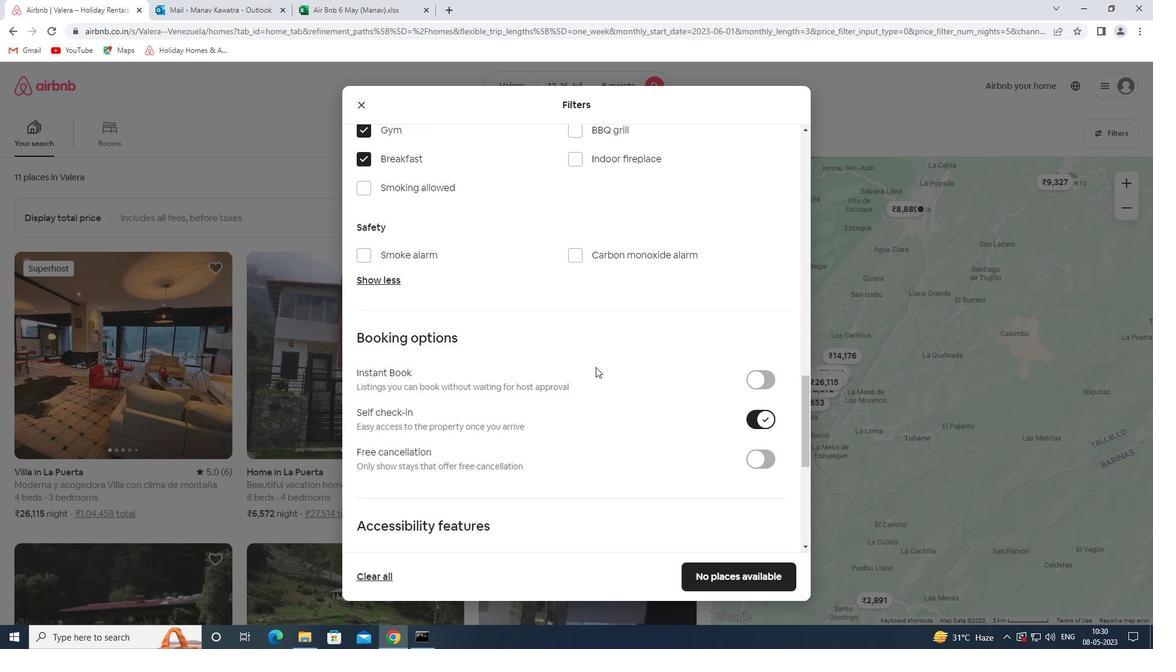
Action: Mouse scrolled (596, 366) with delta (0, 0)
Screenshot: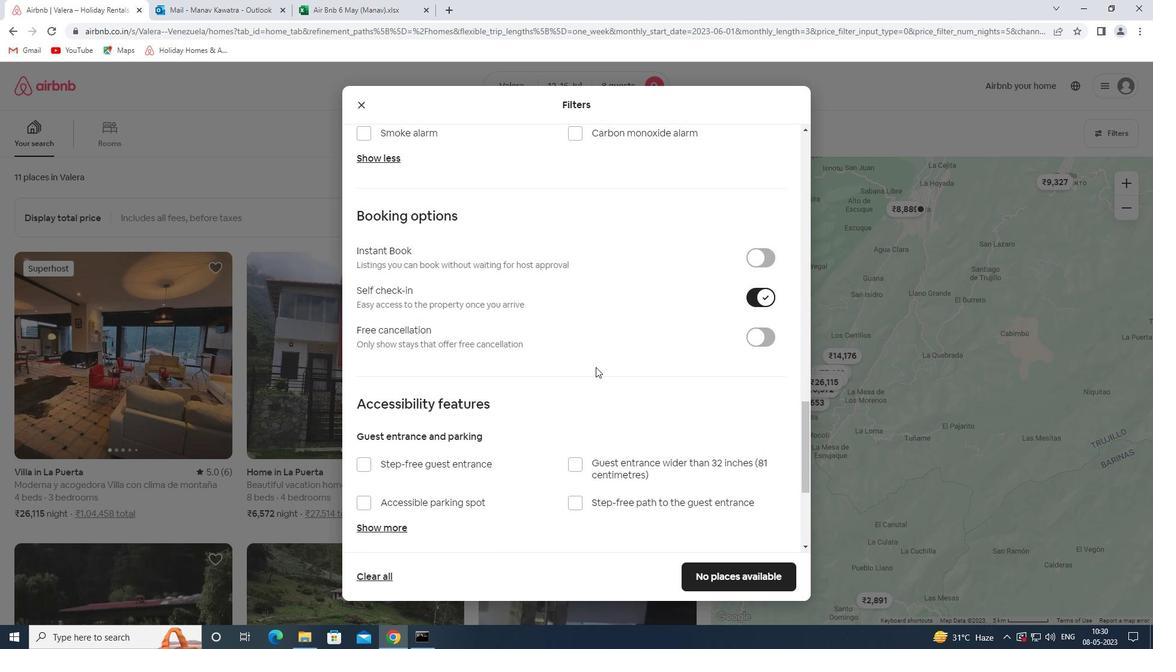 
Action: Mouse scrolled (596, 366) with delta (0, 0)
Screenshot: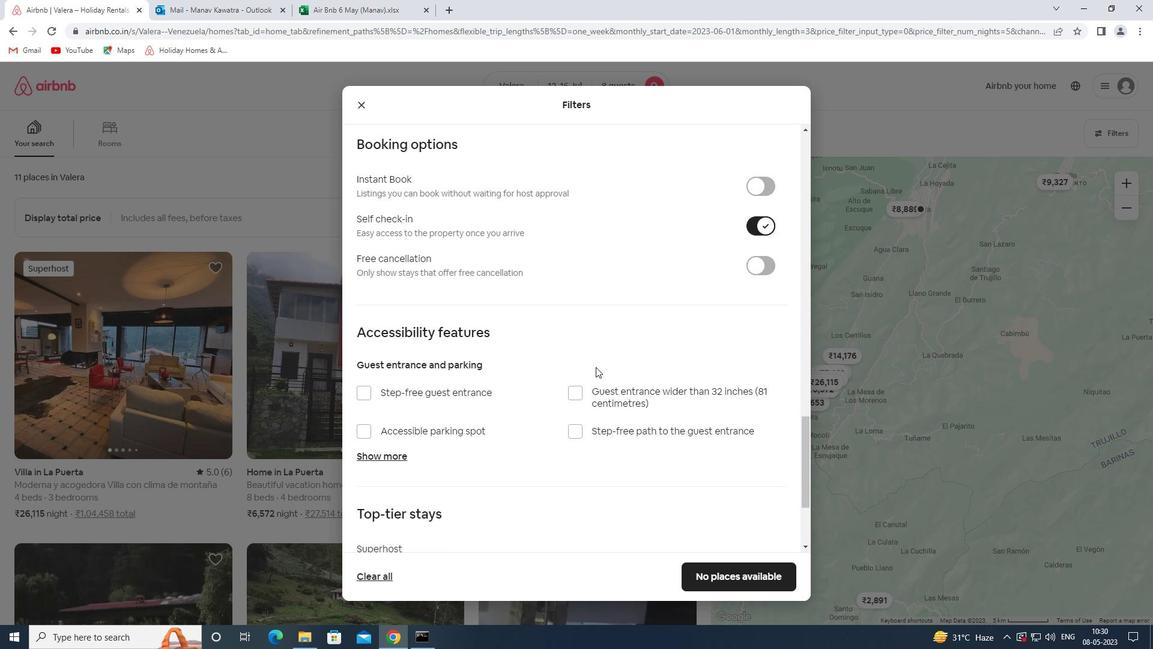 
Action: Mouse scrolled (596, 366) with delta (0, 0)
Screenshot: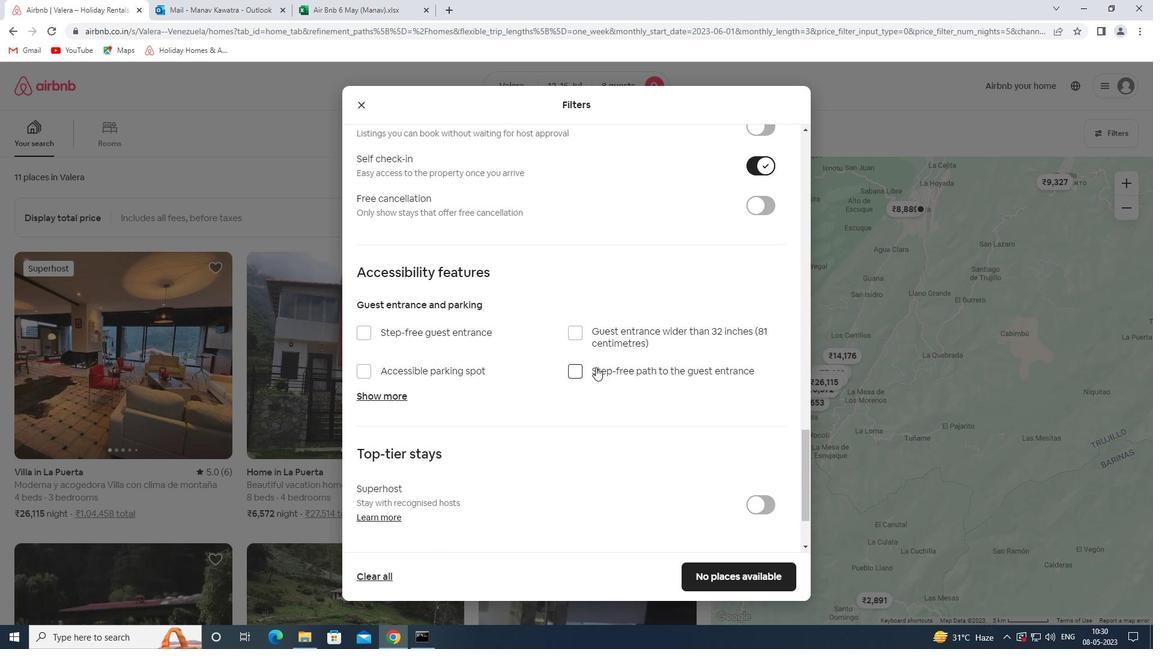 
Action: Mouse scrolled (596, 366) with delta (0, 0)
Screenshot: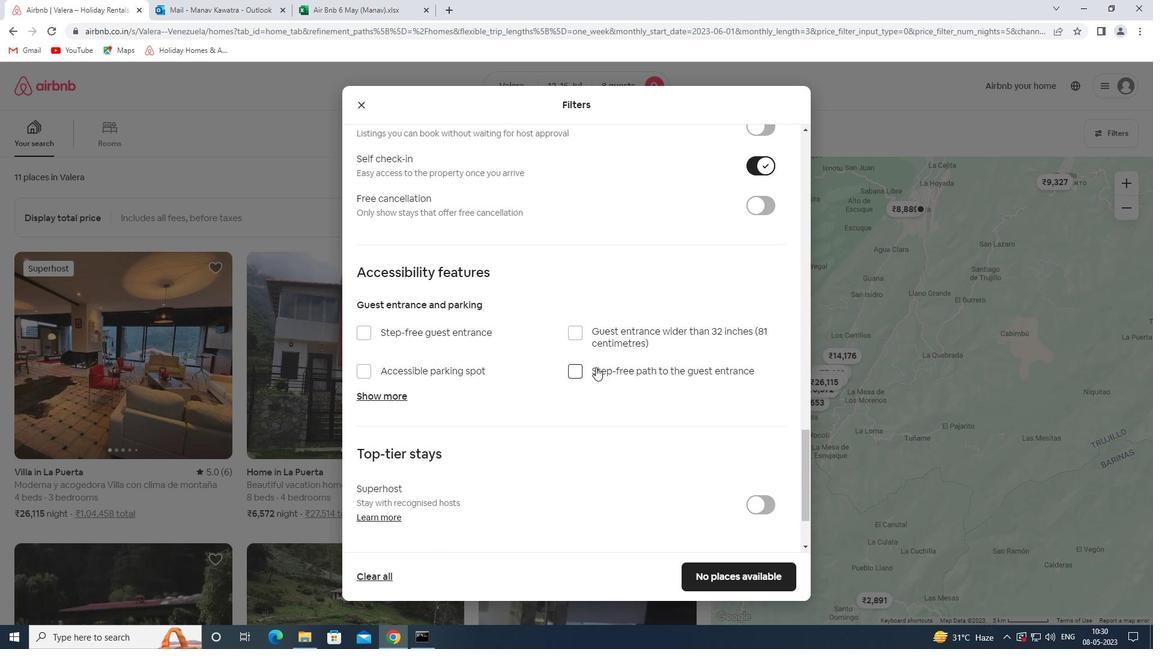 
Action: Mouse scrolled (596, 366) with delta (0, 0)
Screenshot: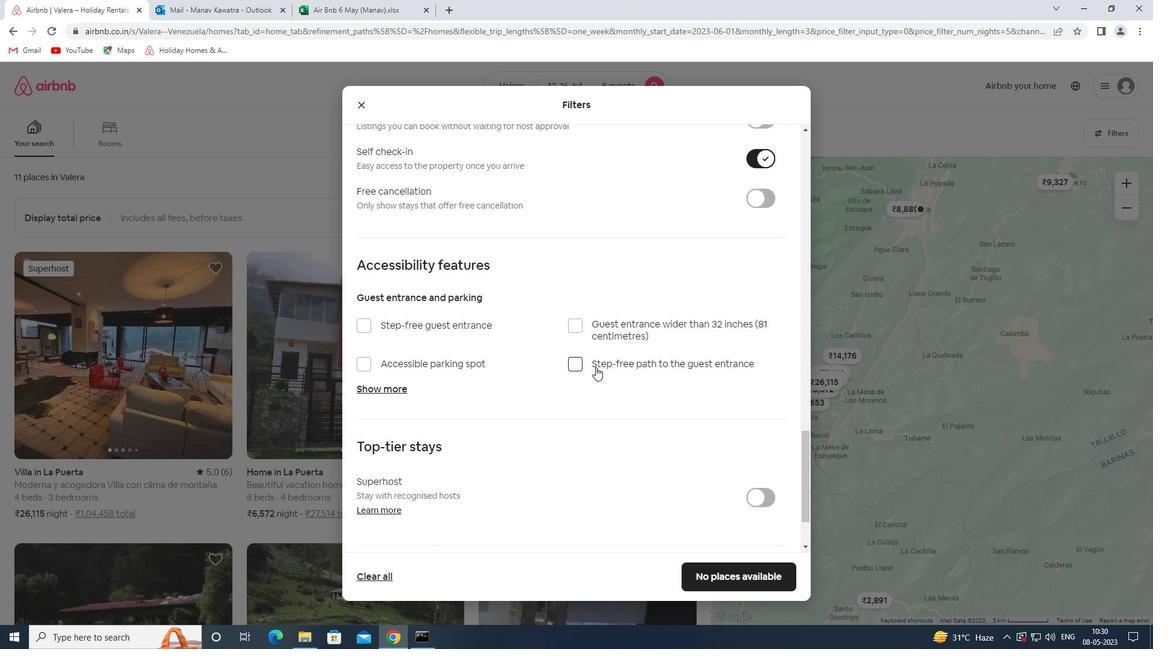 
Action: Mouse scrolled (596, 366) with delta (0, 0)
Screenshot: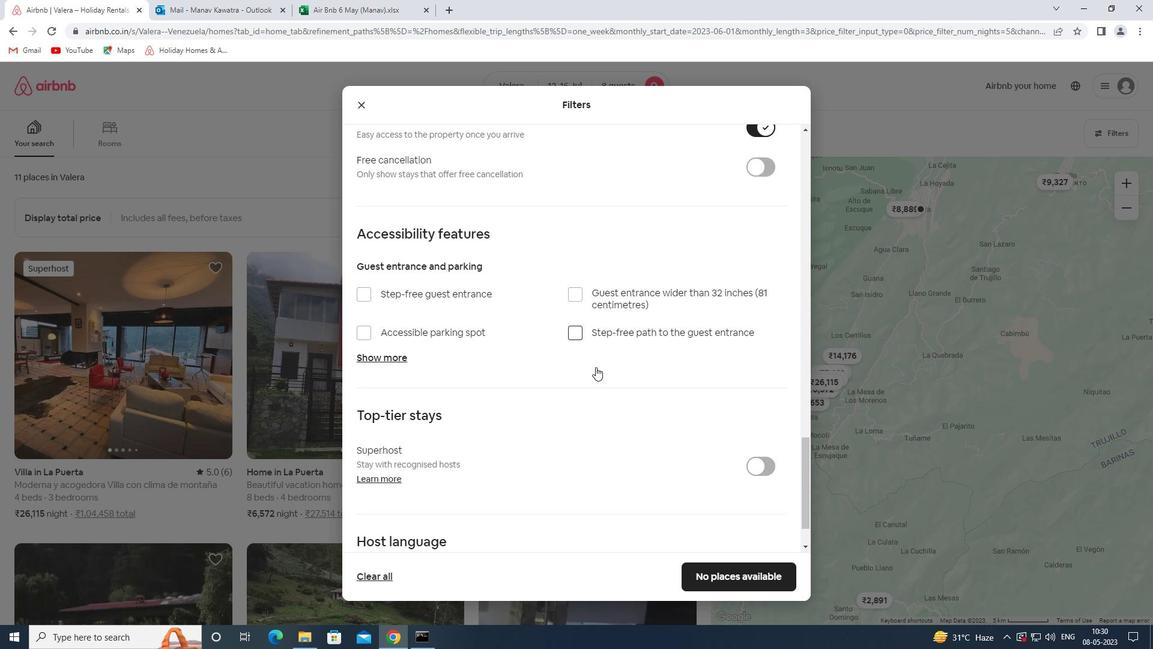 
Action: Mouse scrolled (596, 366) with delta (0, 0)
Screenshot: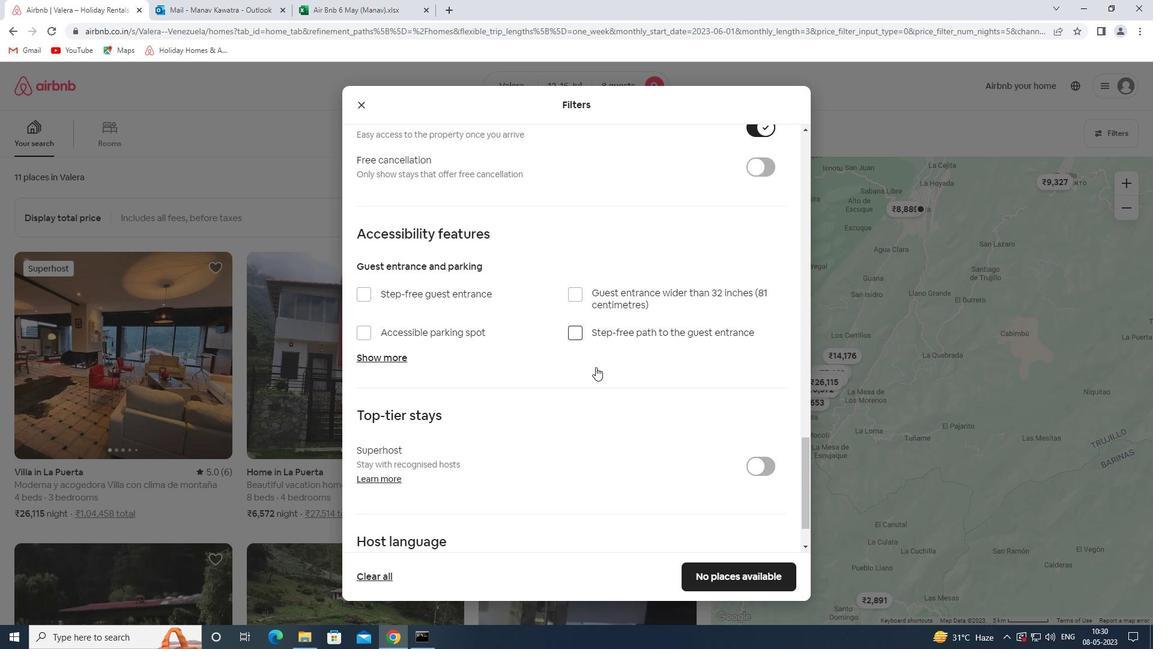 
Action: Mouse scrolled (596, 366) with delta (0, 0)
Screenshot: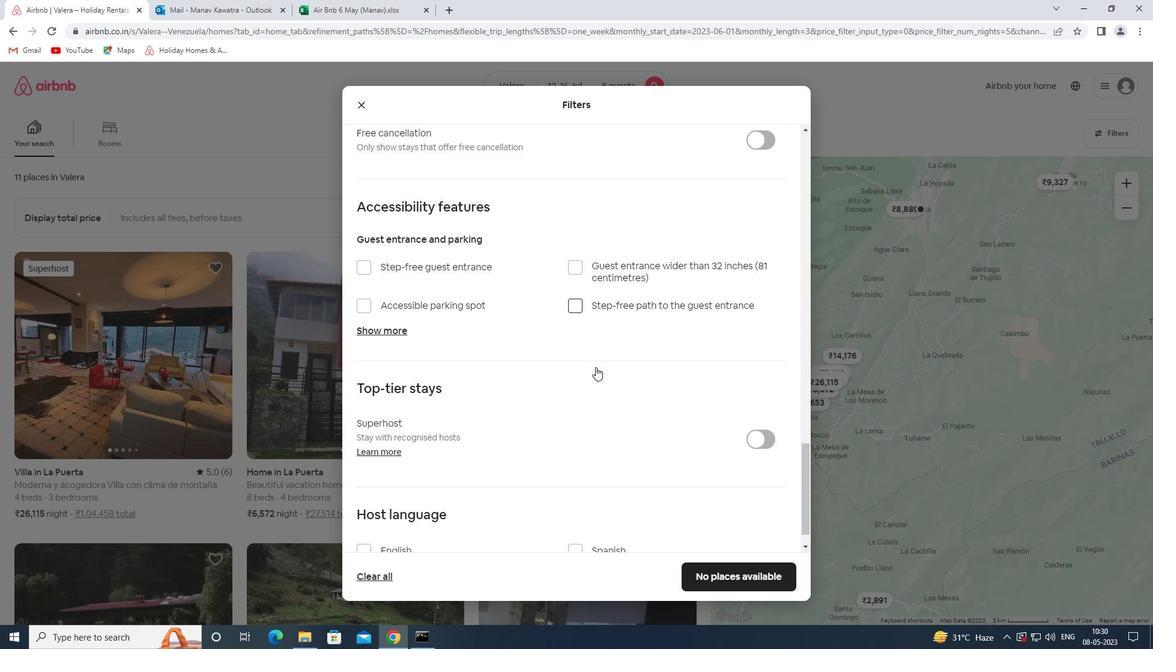 
Action: Mouse moved to (406, 520)
Screenshot: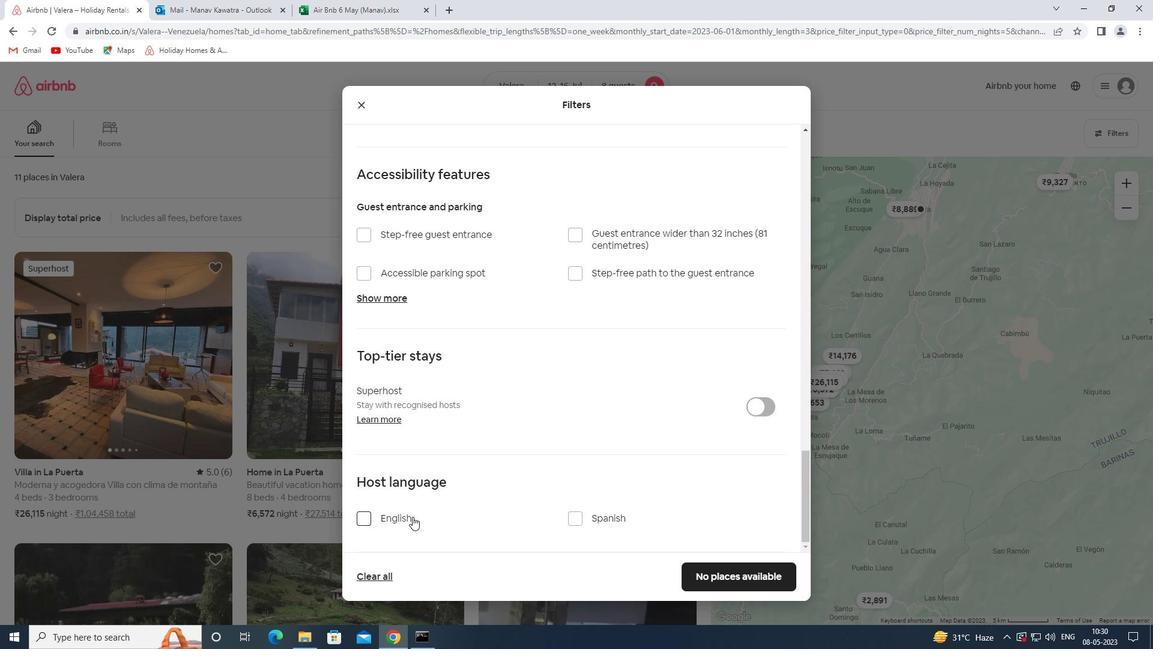 
Action: Mouse pressed left at (406, 520)
Screenshot: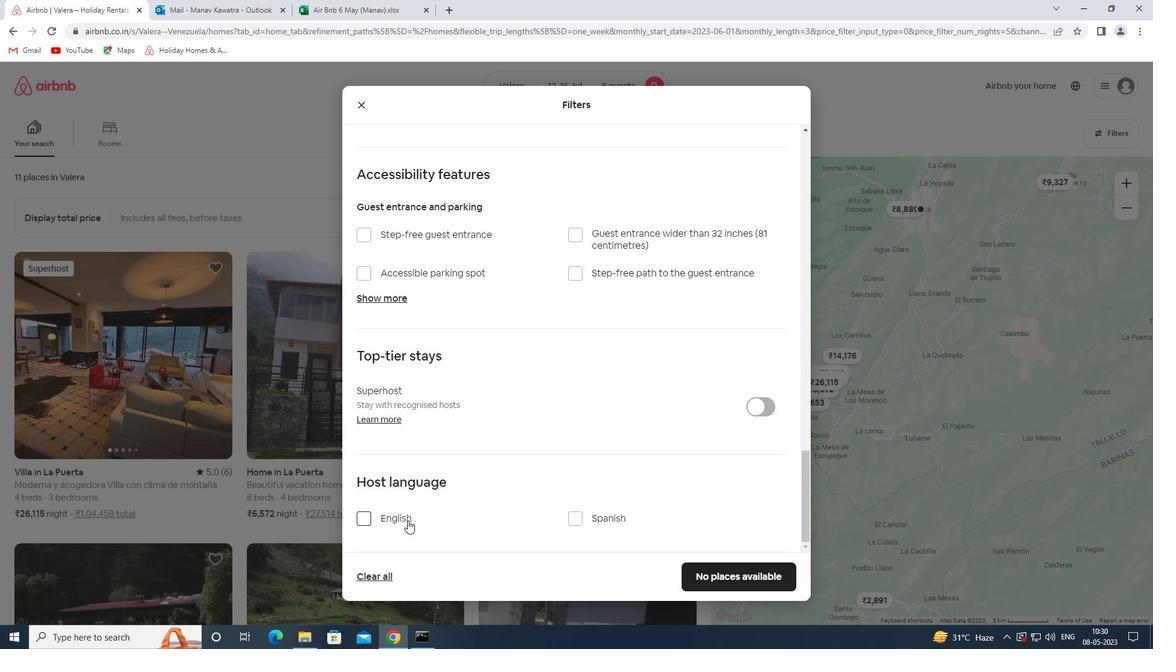 
Action: Mouse moved to (745, 580)
Screenshot: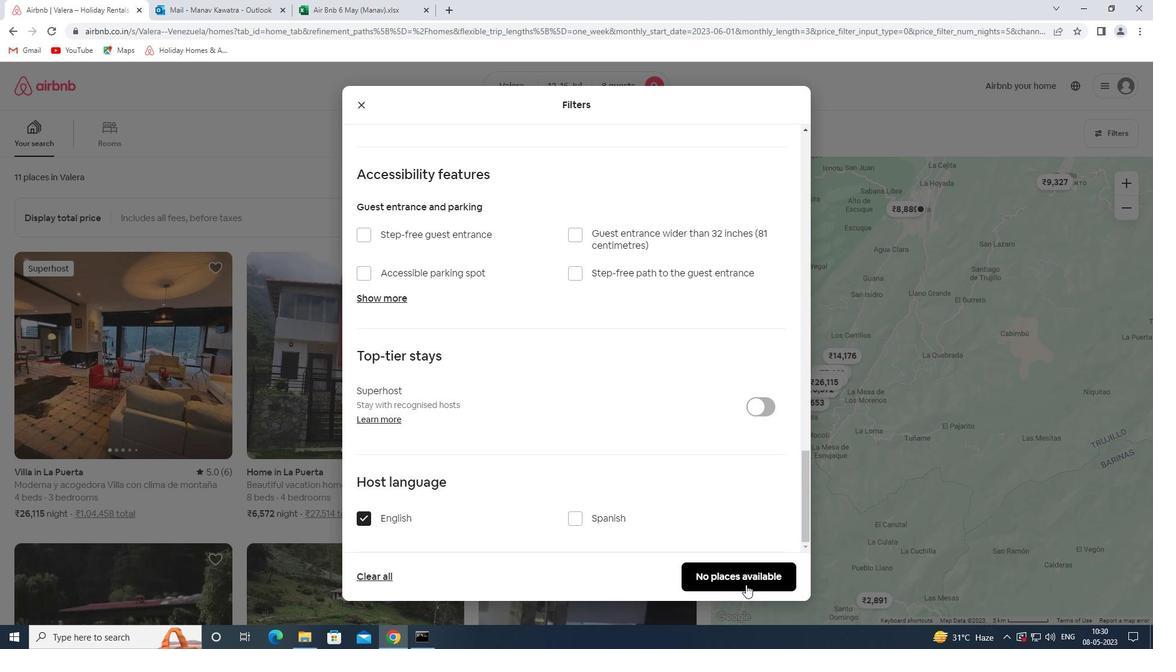 
Action: Mouse pressed left at (745, 580)
Screenshot: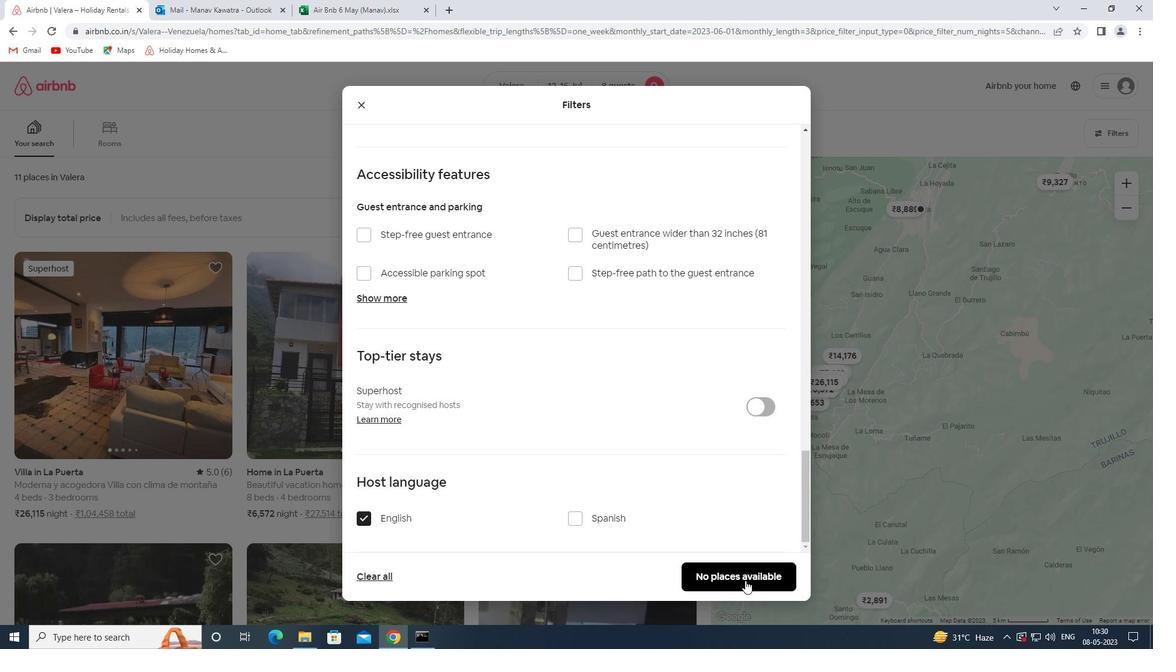 
Action: Mouse moved to (755, 493)
Screenshot: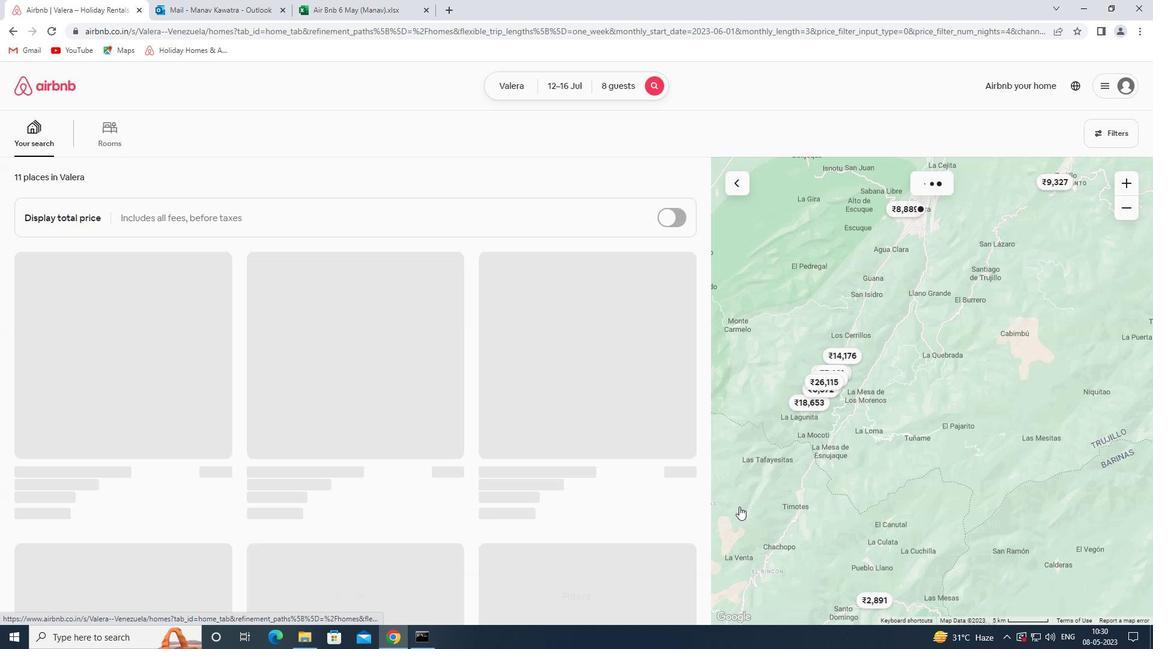 
